 Task: Resource Capacity Planning Template.
Action: Mouse pressed left at (173, 155)
Screenshot: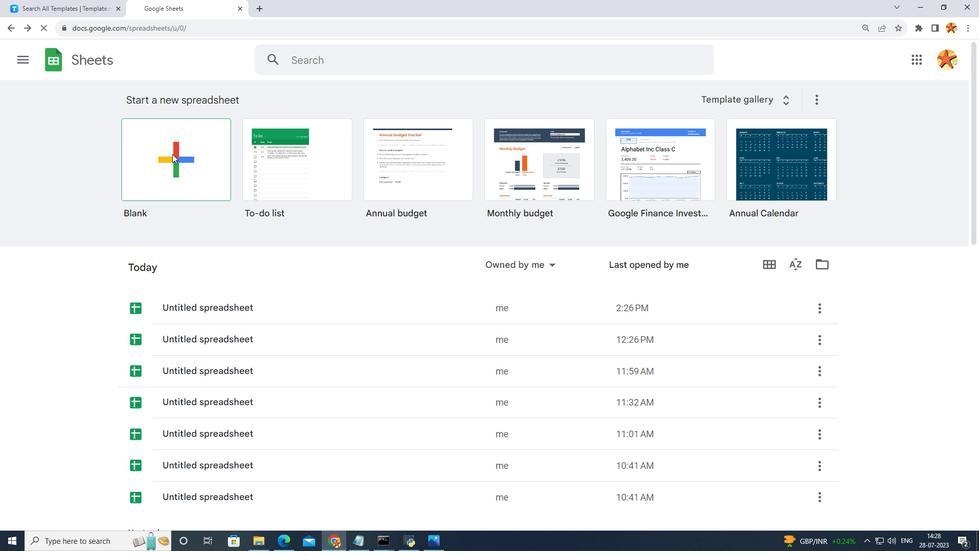 
Action: Mouse moved to (210, 155)
Screenshot: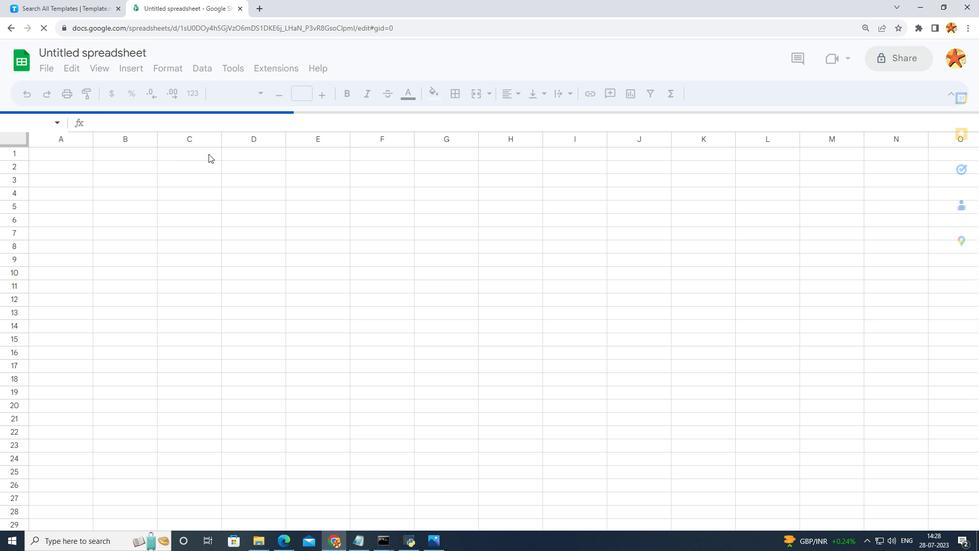 
Action: Mouse pressed left at (210, 155)
Screenshot: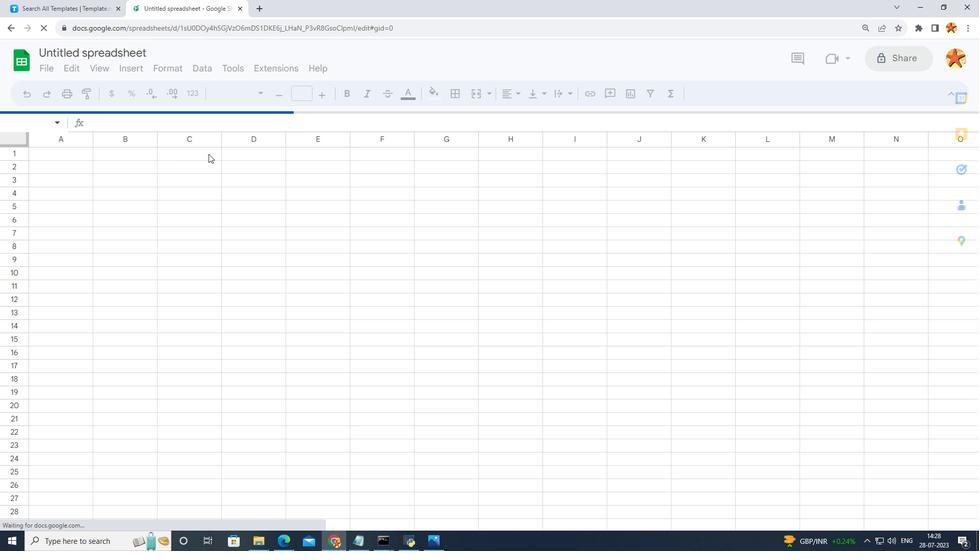 
Action: Mouse moved to (236, 157)
Screenshot: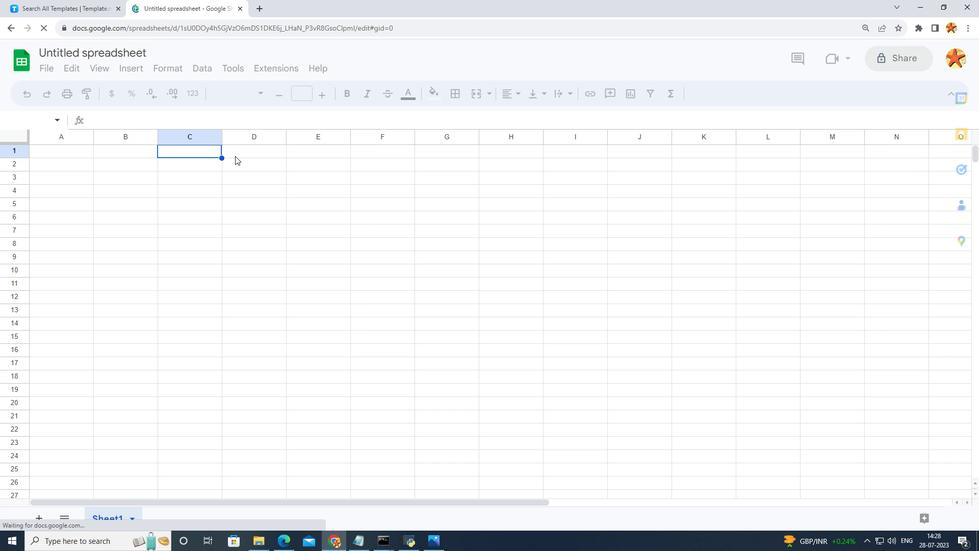 
Action: Mouse pressed left at (236, 157)
Screenshot: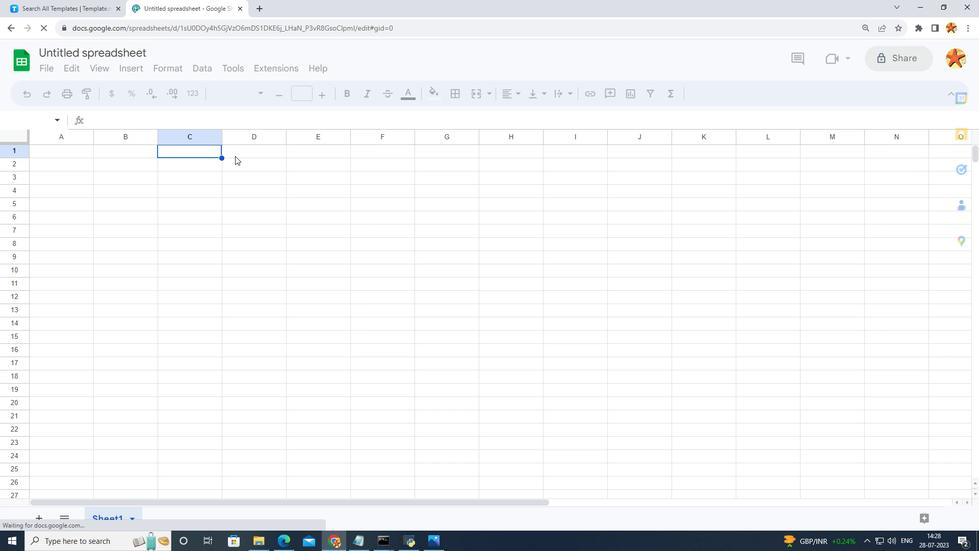 
Action: Mouse moved to (117, 159)
Screenshot: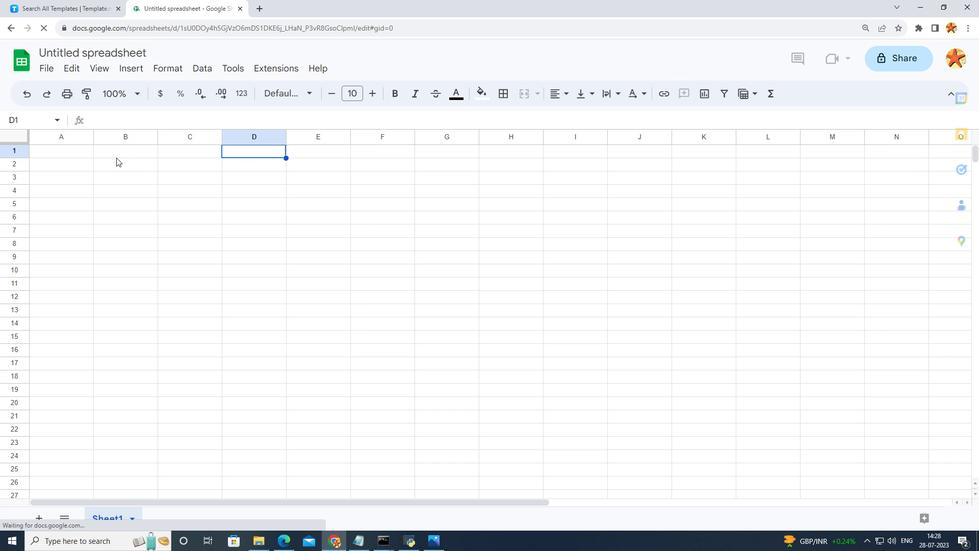 
Action: Mouse pressed left at (117, 159)
Screenshot: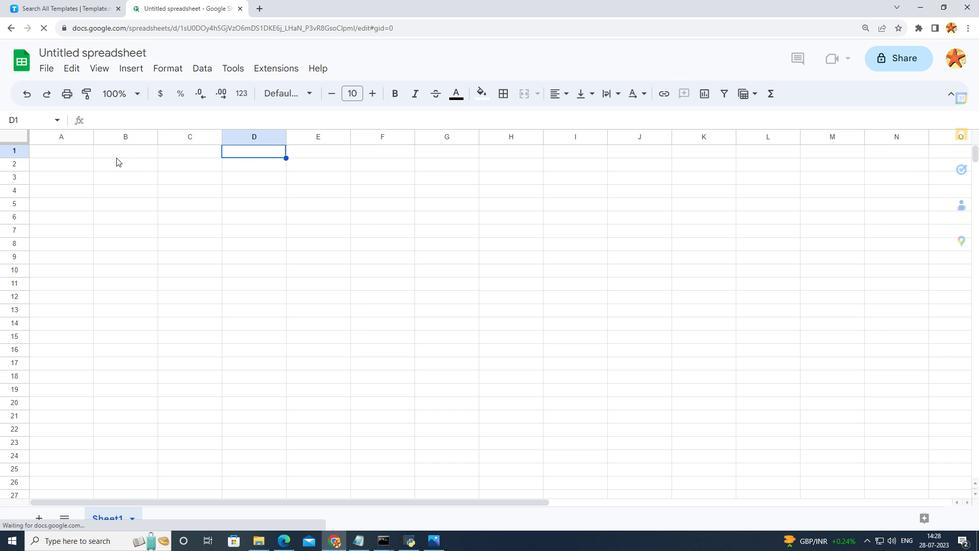 
Action: Mouse moved to (133, 154)
Screenshot: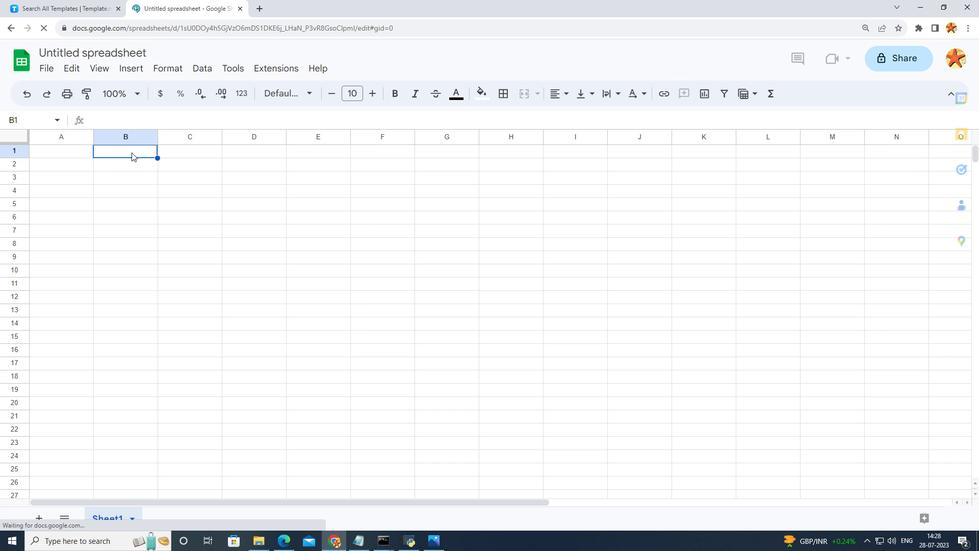 
Action: Mouse pressed left at (133, 154)
Screenshot: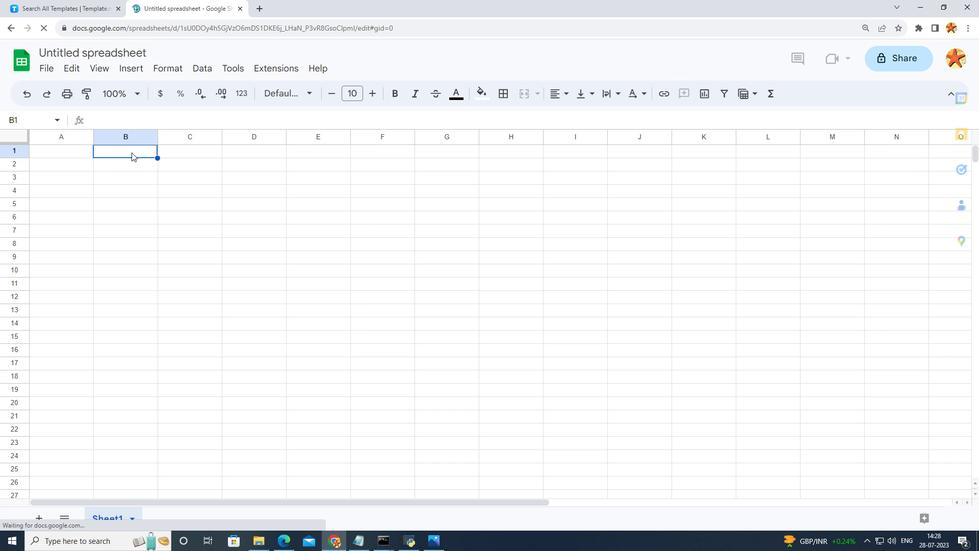 
Action: Mouse pressed left at (133, 154)
Screenshot: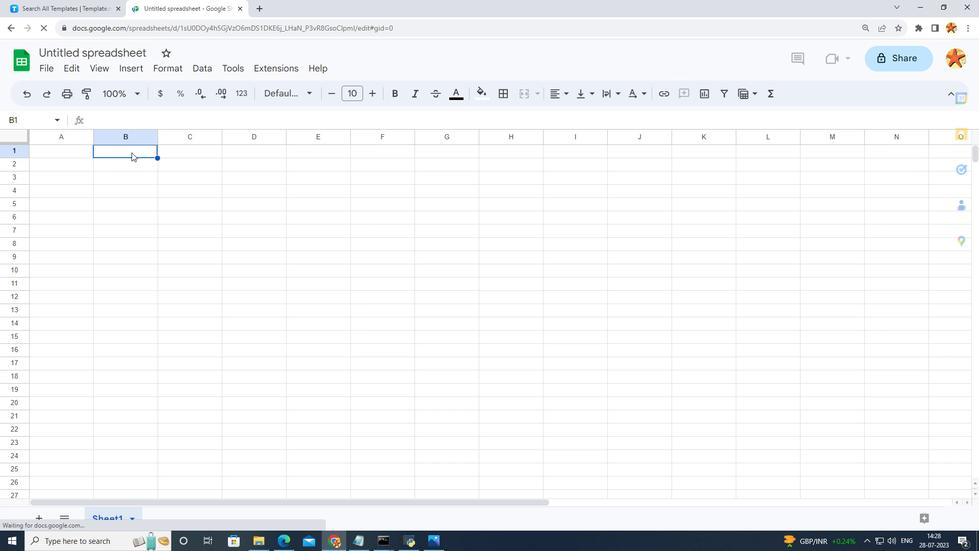 
Action: Mouse moved to (134, 153)
Screenshot: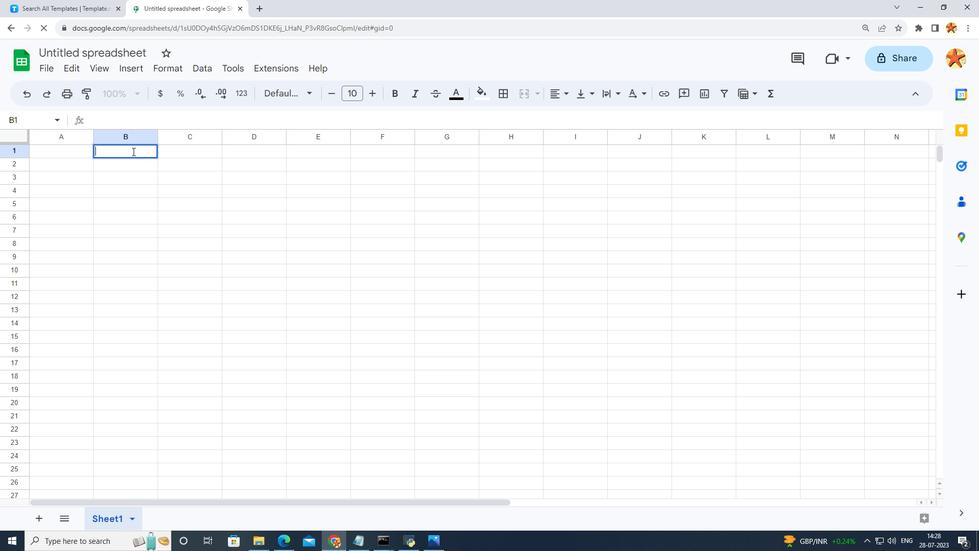 
Action: Key pressed <Key.caps_lock>RESOURCE
Screenshot: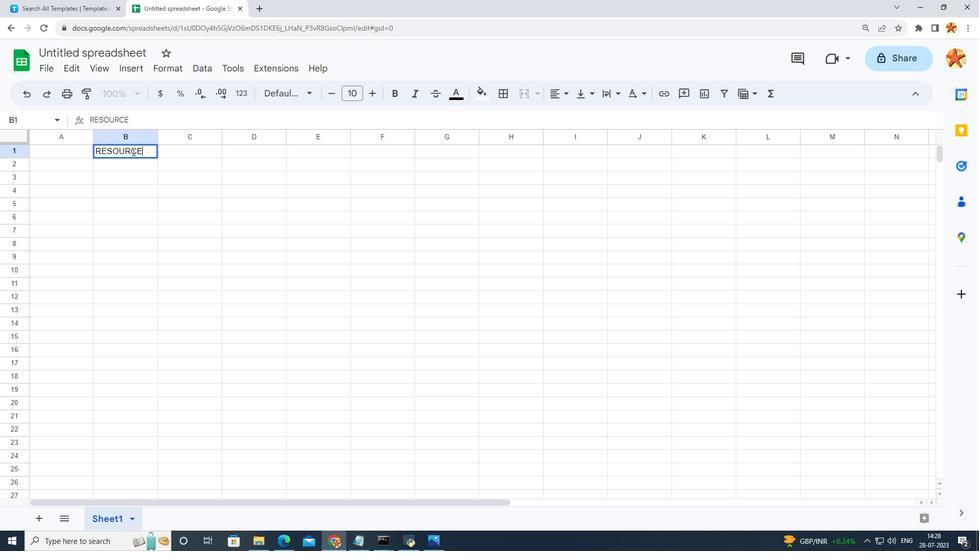 
Action: Mouse moved to (134, 156)
Screenshot: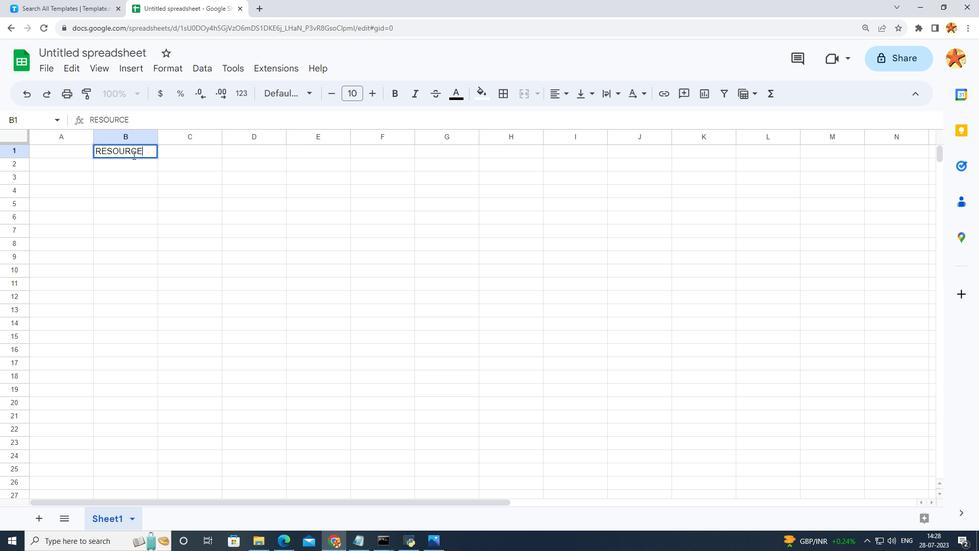 
Action: Key pressed <Key.backspace><Key.backspace><Key.backspace><Key.backspace><Key.backspace><Key.backspace><Key.backspace>
Screenshot: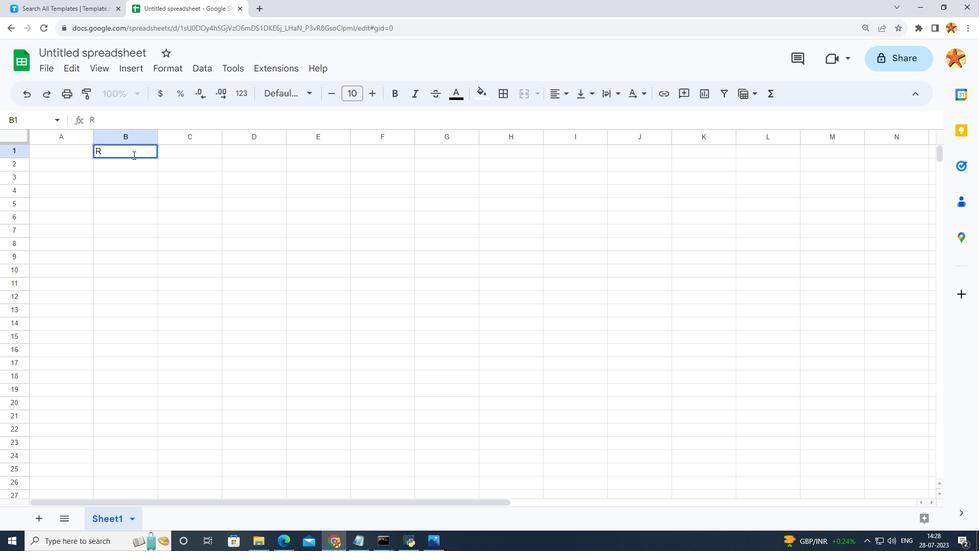 
Action: Mouse moved to (222, 156)
Screenshot: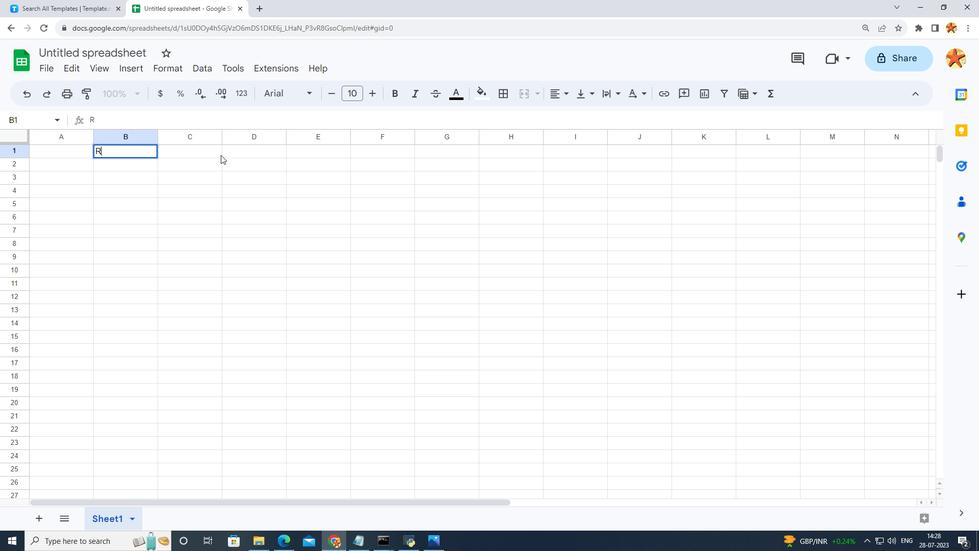 
Action: Key pressed <Key.backspace>
Screenshot: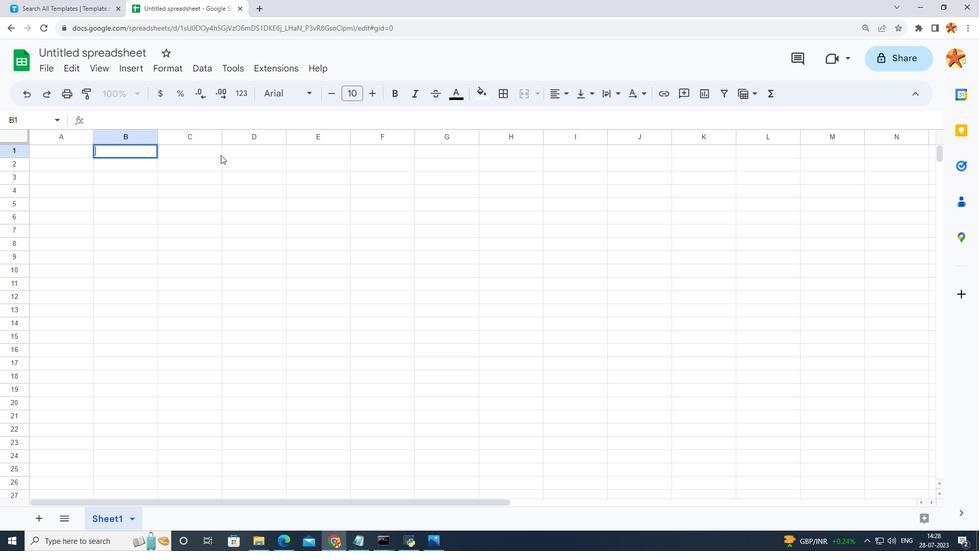 
Action: Mouse moved to (130, 167)
Screenshot: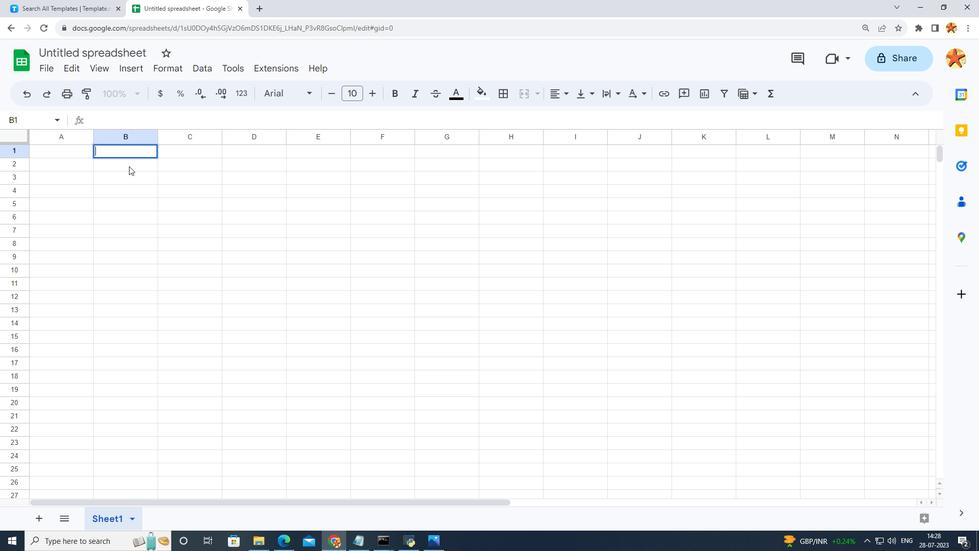 
Action: Mouse pressed left at (130, 167)
Screenshot: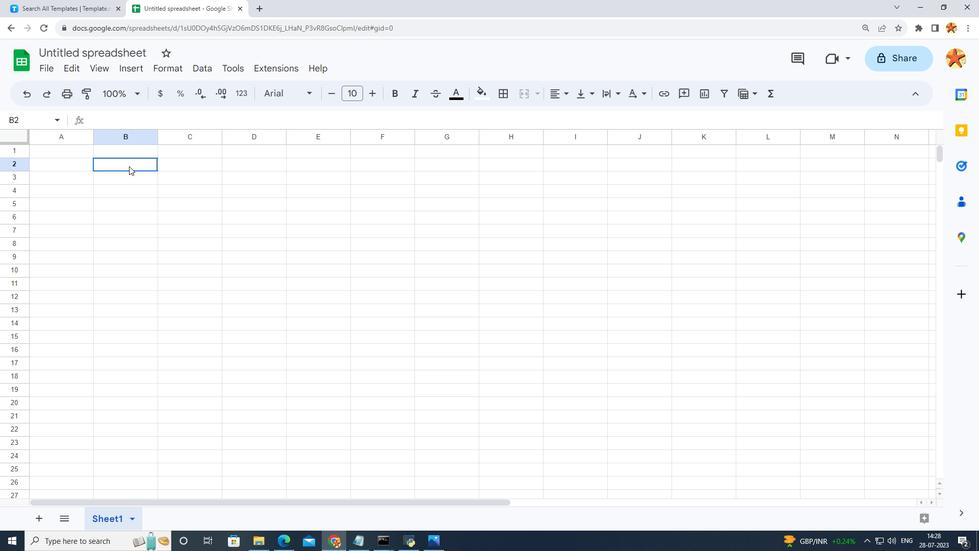 
Action: Key pressed RESOURCE
Screenshot: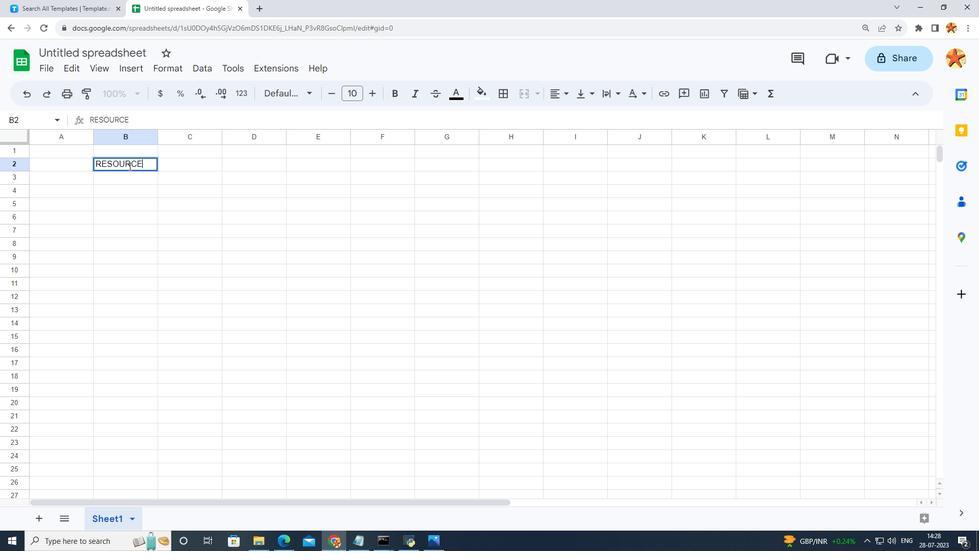 
Action: Mouse moved to (186, 162)
Screenshot: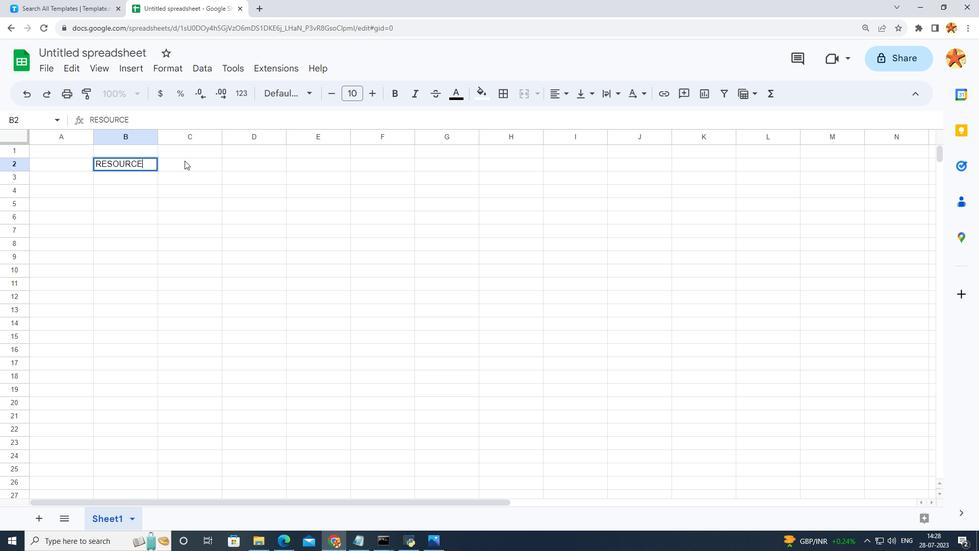
Action: Mouse pressed left at (186, 162)
Screenshot: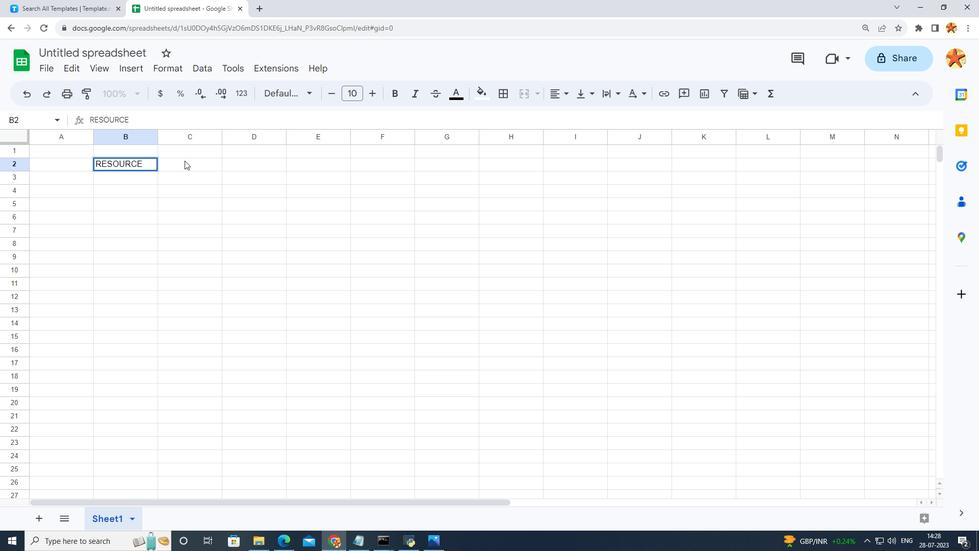 
Action: Mouse pressed left at (186, 162)
Screenshot: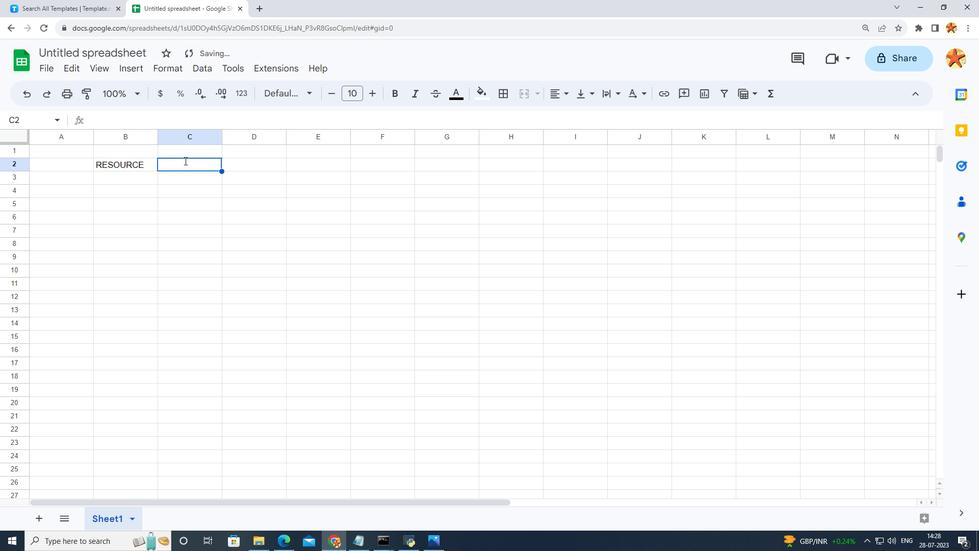
Action: Key pressed TEAM
Screenshot: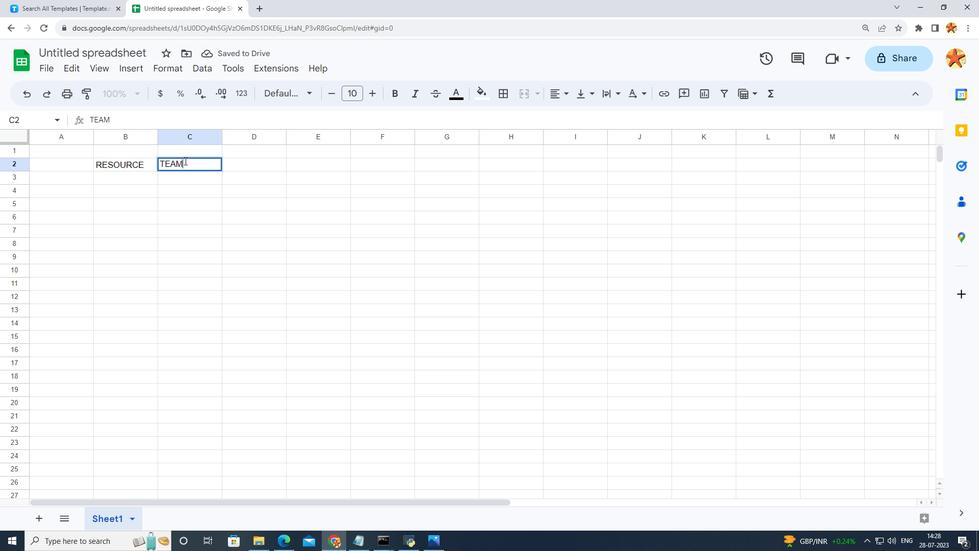 
Action: Mouse moved to (273, 168)
Screenshot: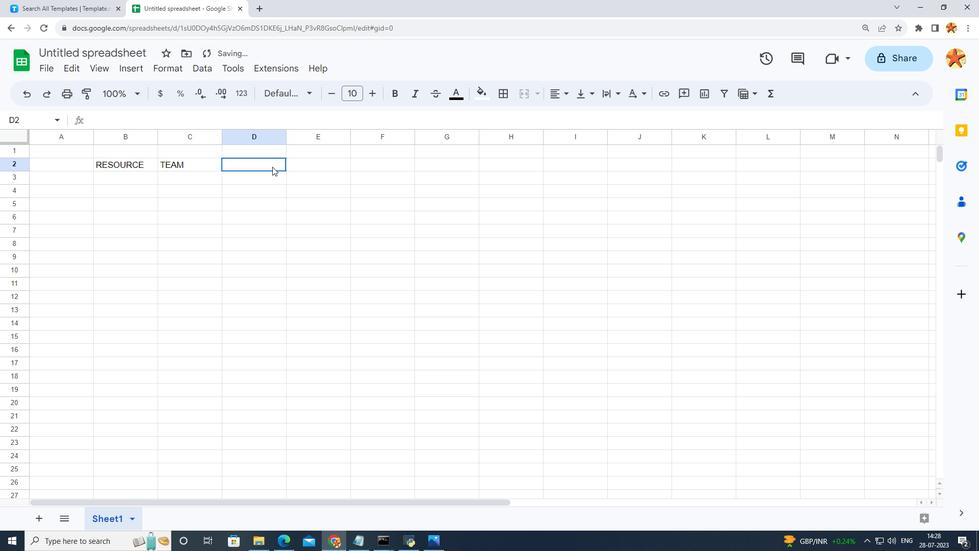 
Action: Mouse pressed left at (273, 168)
Screenshot: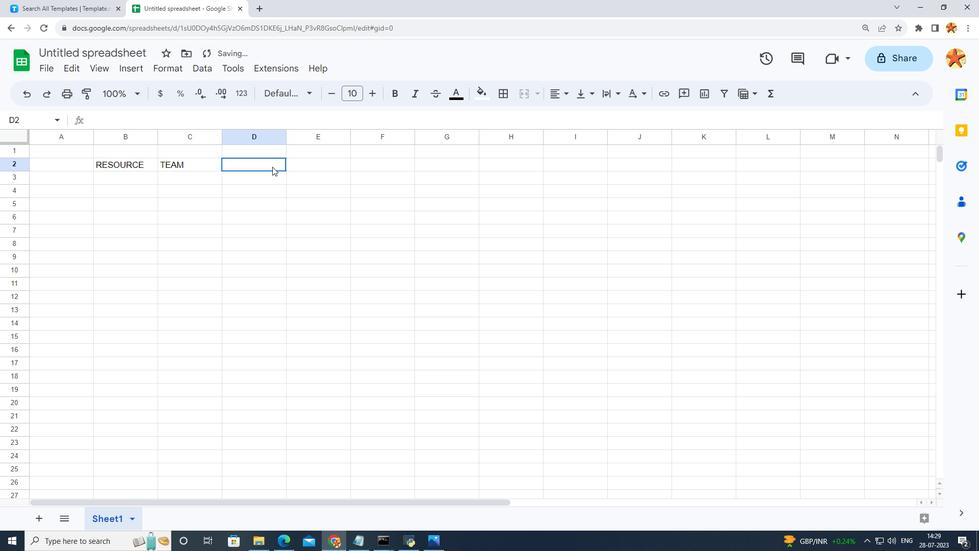 
Action: Mouse pressed left at (273, 168)
Screenshot: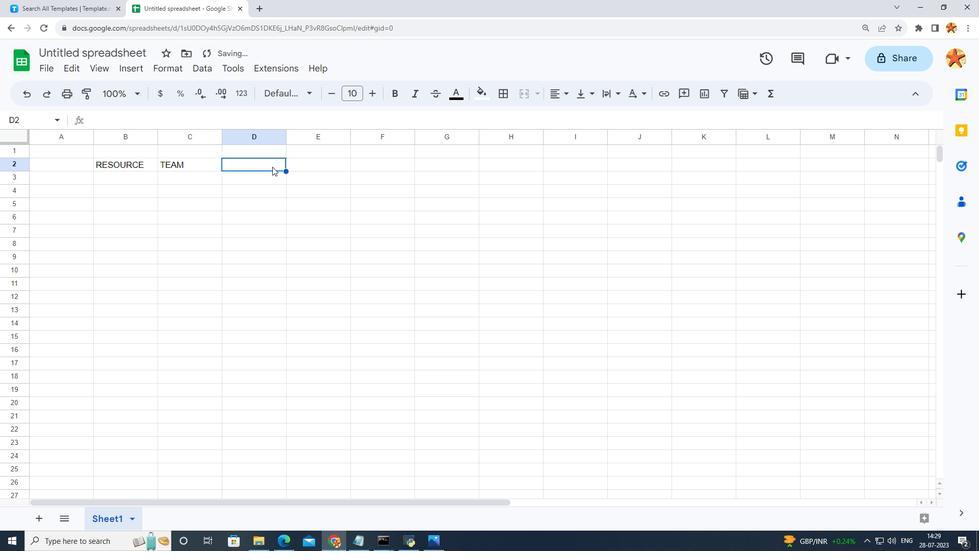 
Action: Key pressed PROJECT
Screenshot: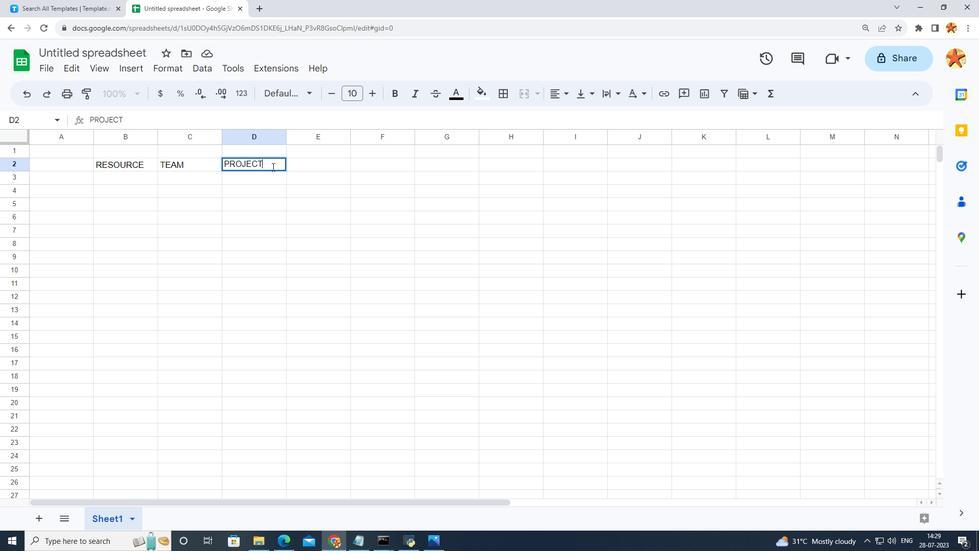 
Action: Mouse moved to (339, 166)
Screenshot: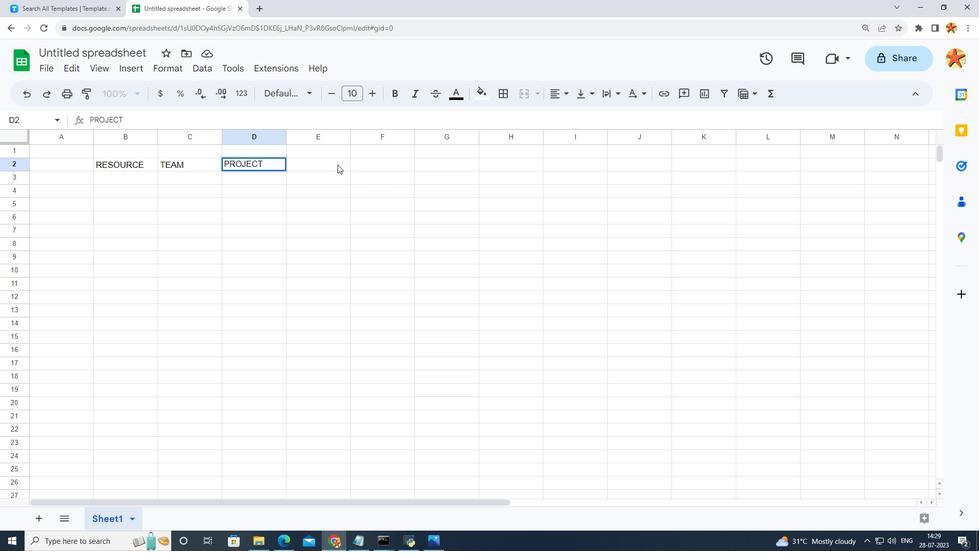 
Action: Mouse pressed left at (339, 166)
Screenshot: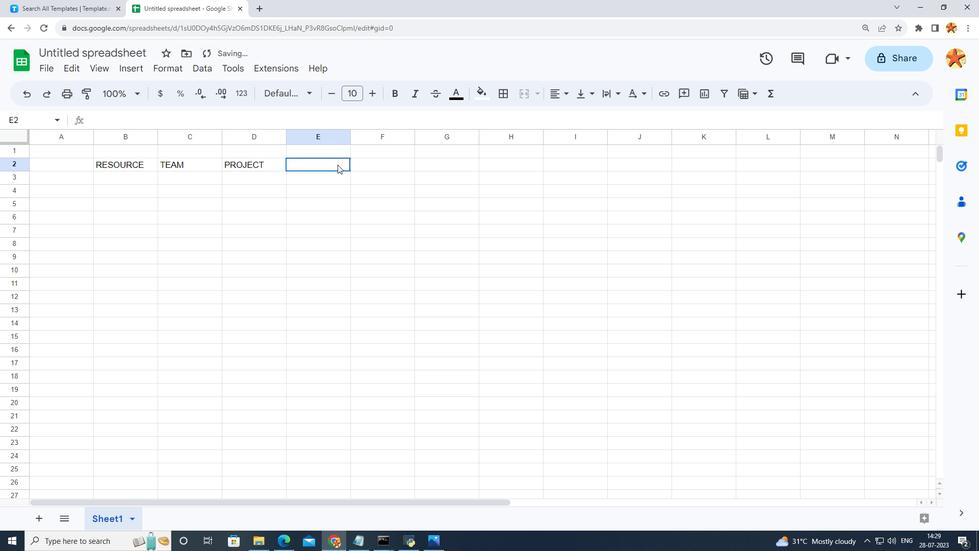 
Action: Mouse pressed left at (339, 166)
Screenshot: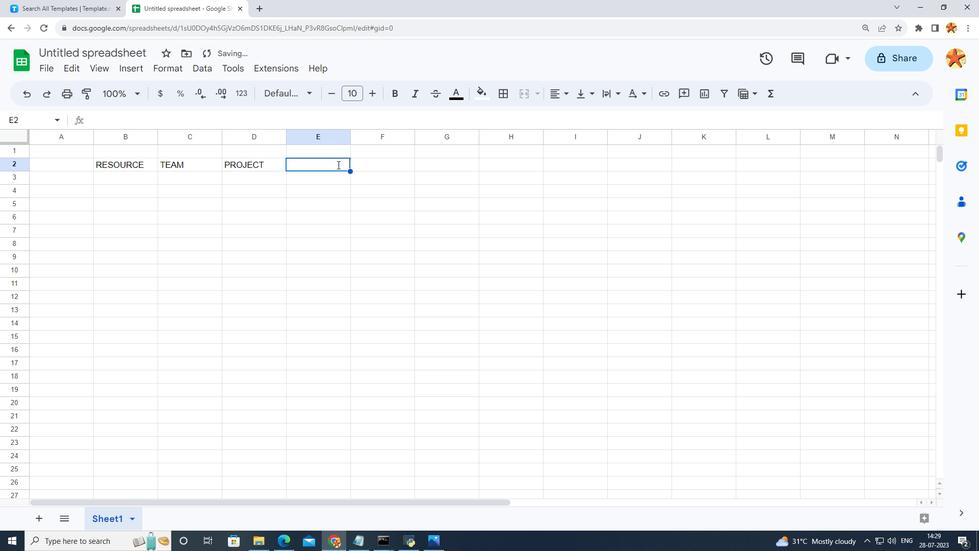 
Action: Key pressed EDFF<Key.backspace><Key.backspace><Key.backspace>FFORT<Key.shift_r><Key.shift_r><Key.shift_r><Key.shift_r>(D<Key.shift_r><Key.shift_r><Key.shift_r>)
Screenshot: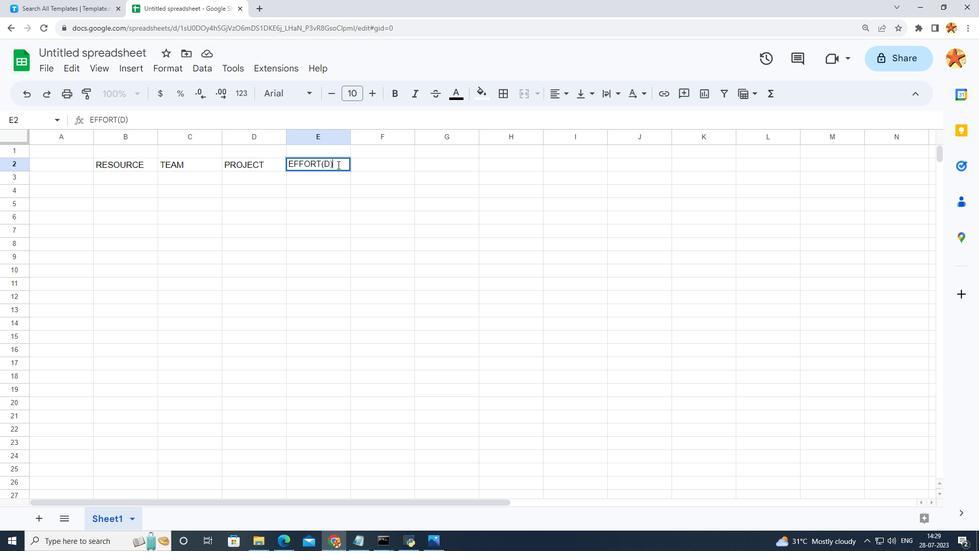 
Action: Mouse moved to (375, 170)
Screenshot: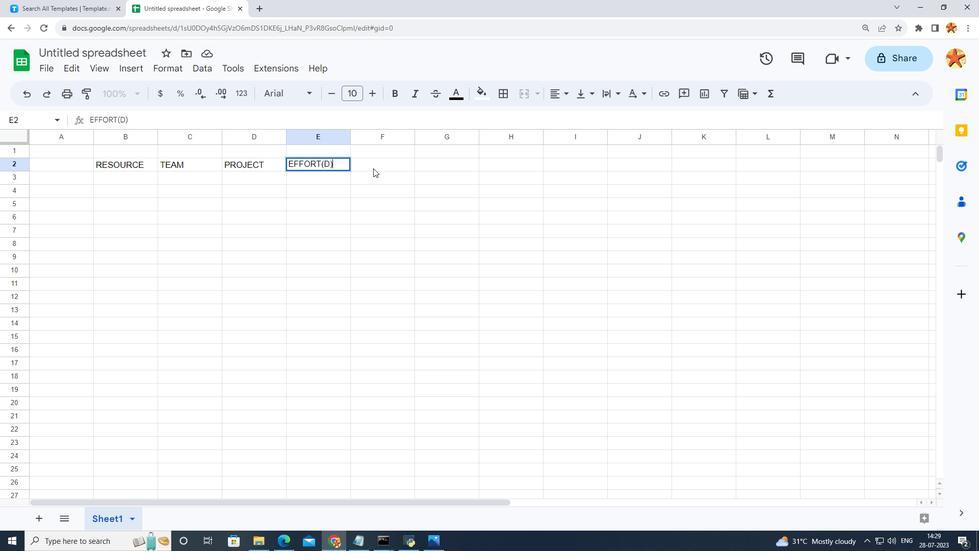 
Action: Mouse pressed left at (375, 170)
Screenshot: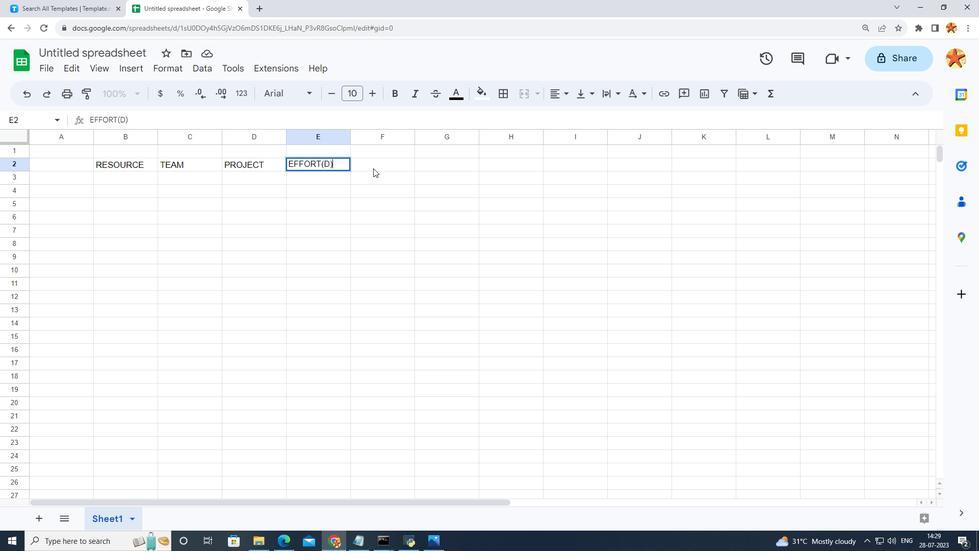 
Action: Mouse moved to (375, 169)
Screenshot: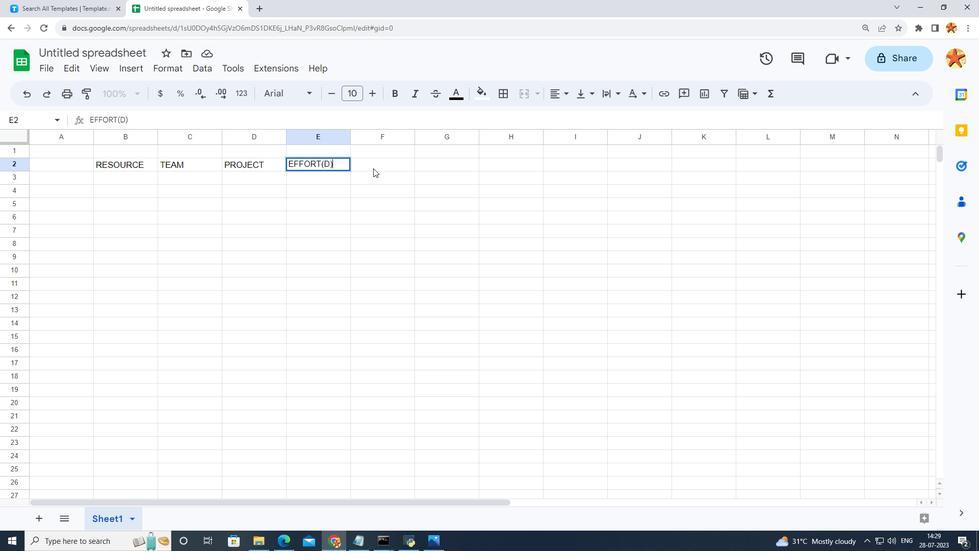 
Action: Mouse pressed left at (375, 169)
Screenshot: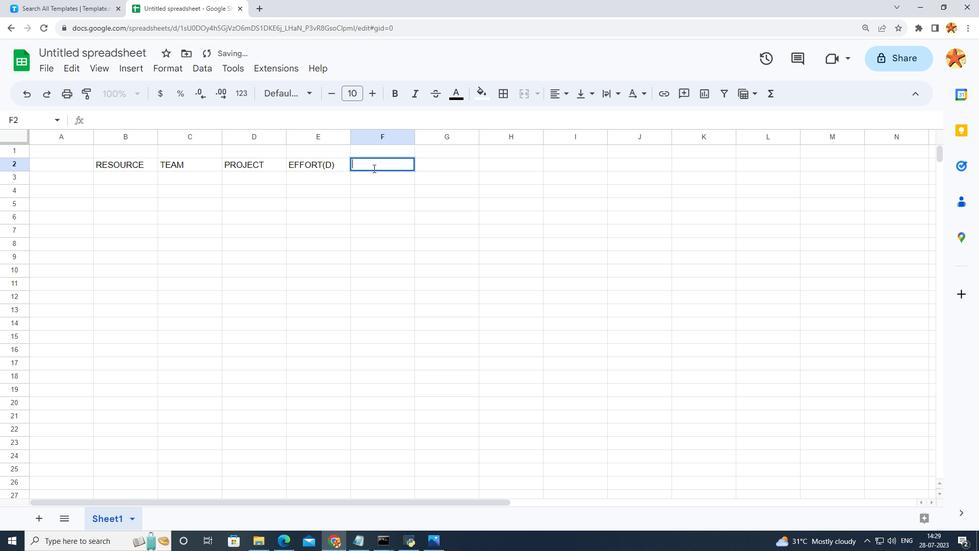 
Action: Key pressed RATE
Screenshot: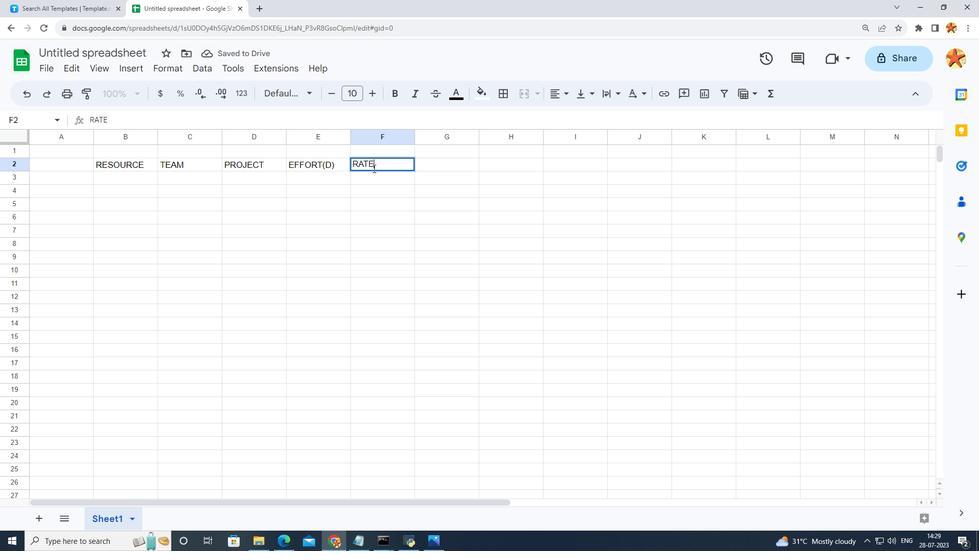 
Action: Mouse moved to (449, 166)
Screenshot: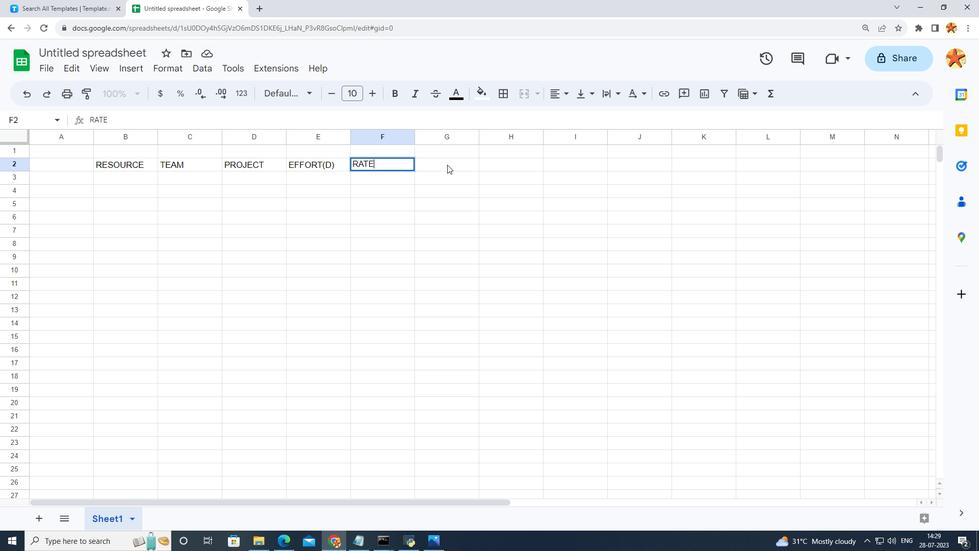 
Action: Mouse pressed left at (449, 166)
Screenshot: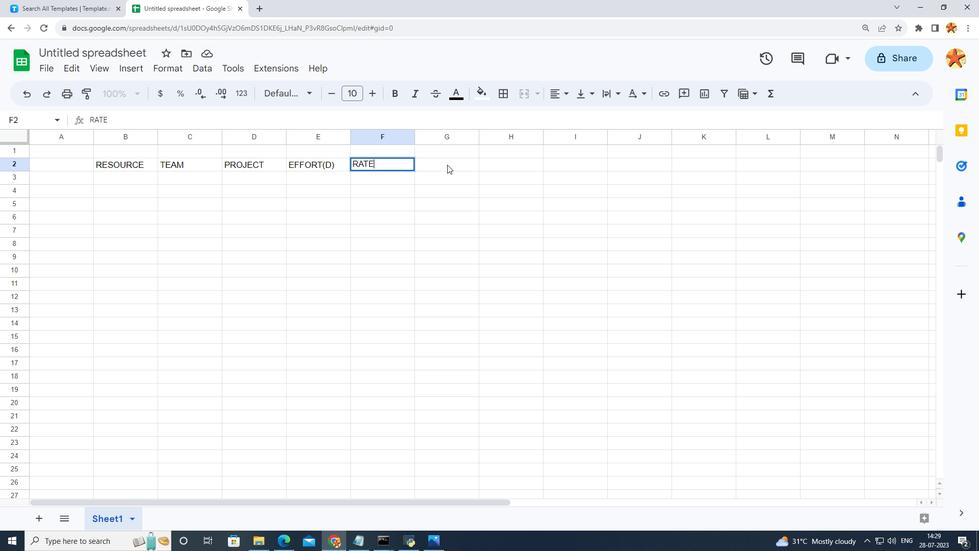 
Action: Mouse pressed left at (449, 166)
Screenshot: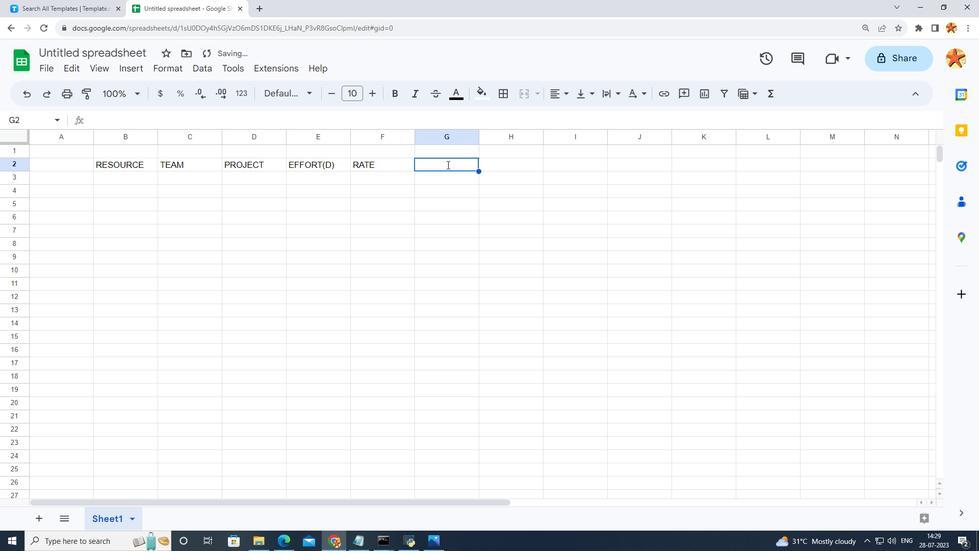 
Action: Key pressed COST
Screenshot: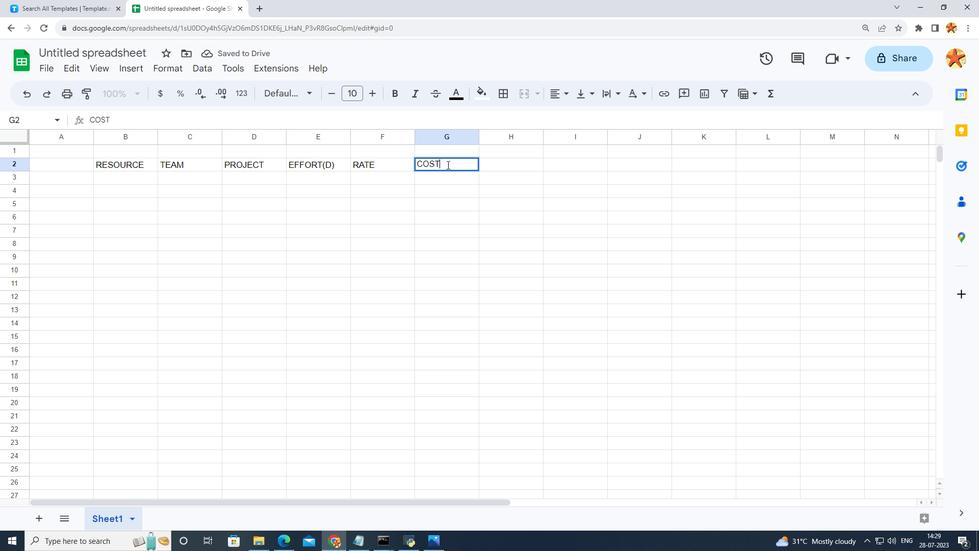 
Action: Mouse moved to (476, 254)
Screenshot: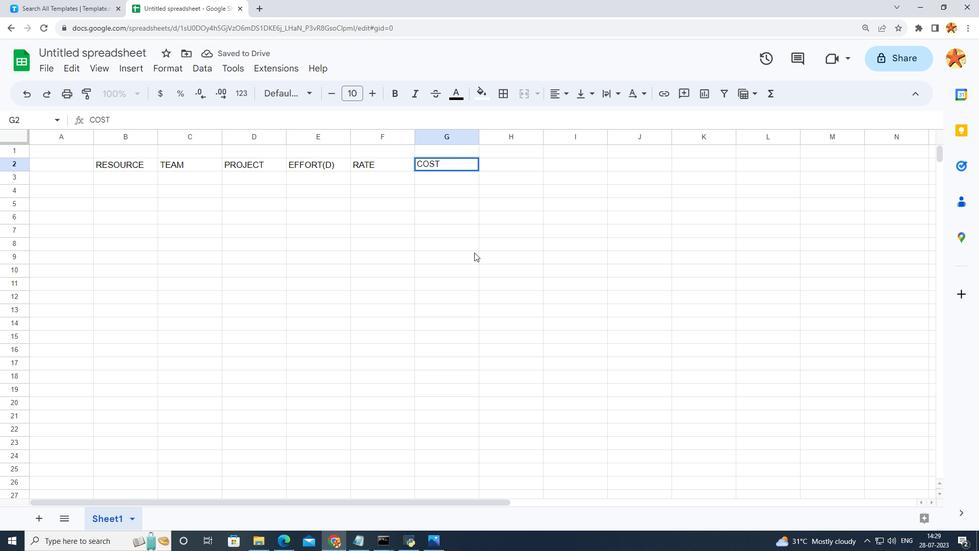 
Action: Mouse pressed left at (476, 254)
Screenshot: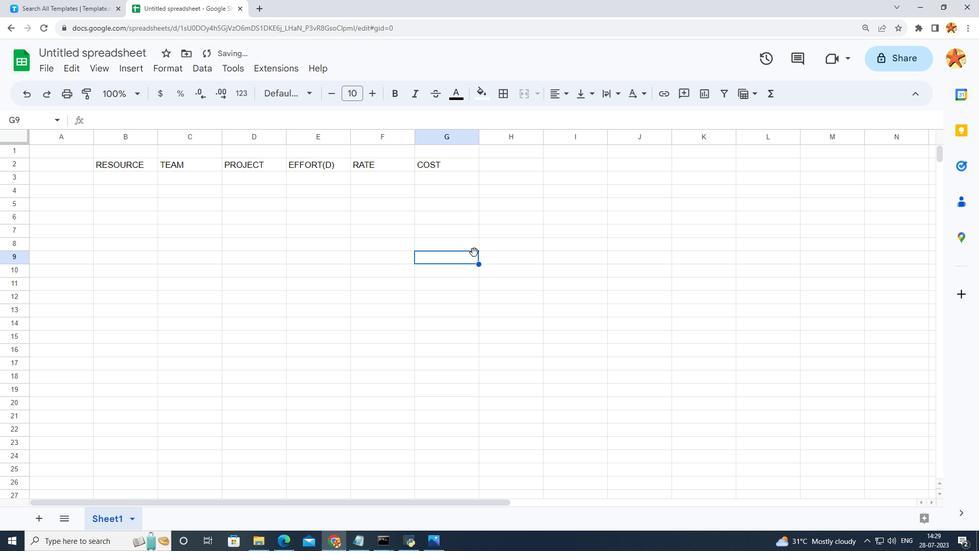 
Action: Mouse moved to (489, 161)
Screenshot: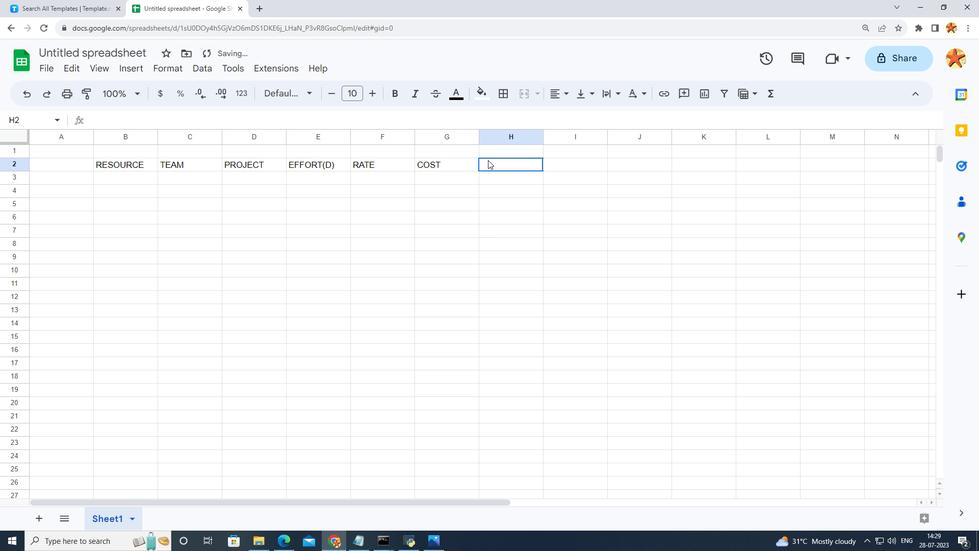
Action: Mouse pressed left at (489, 161)
Screenshot: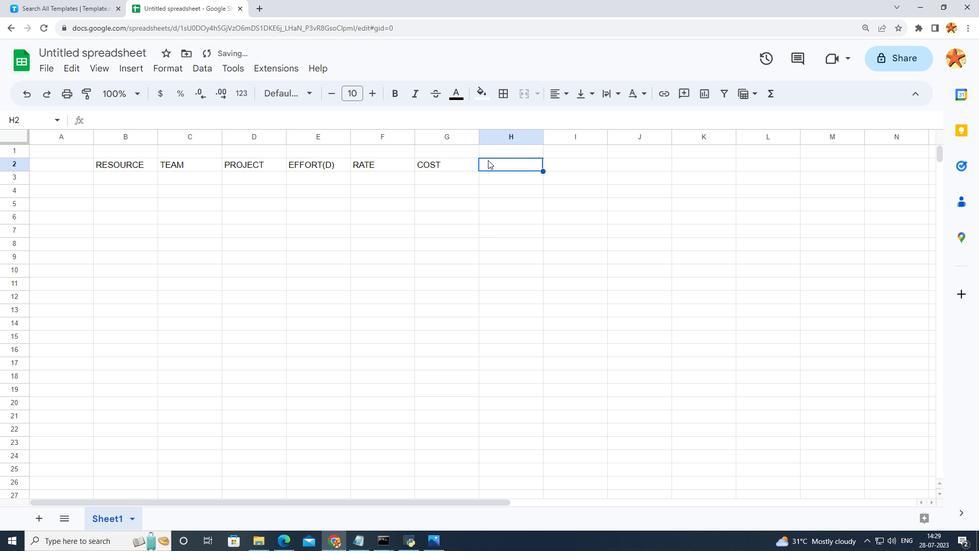 
Action: Mouse pressed left at (489, 161)
Screenshot: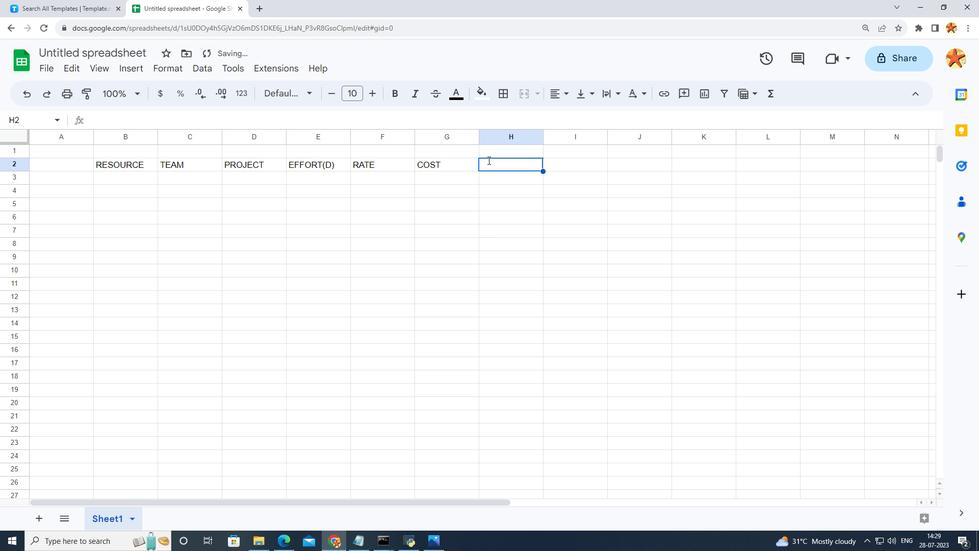 
Action: Key pressed 2<Key.backspace>3<Key.space><Key.caps_lock><Key.caps_lock>AUG<Key.space>
Screenshot: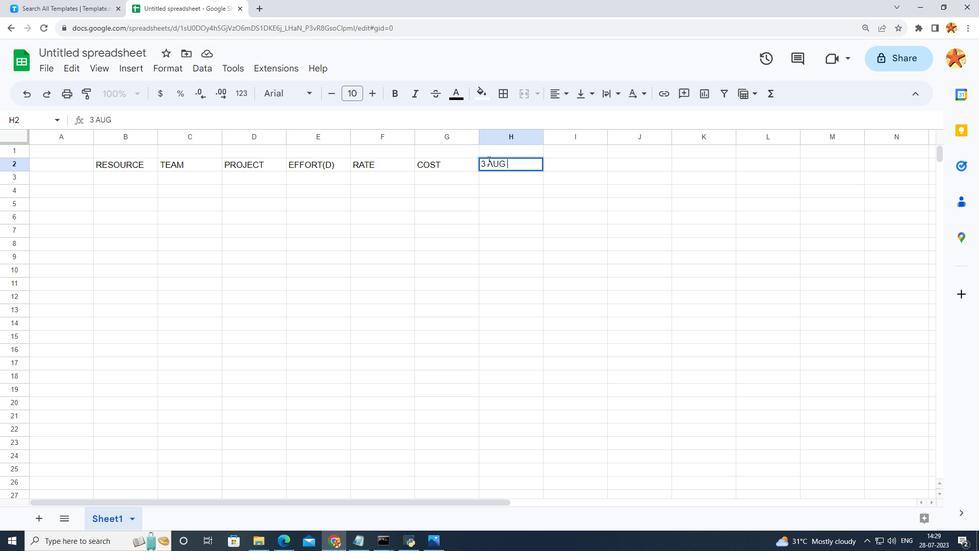
Action: Mouse moved to (542, 169)
Screenshot: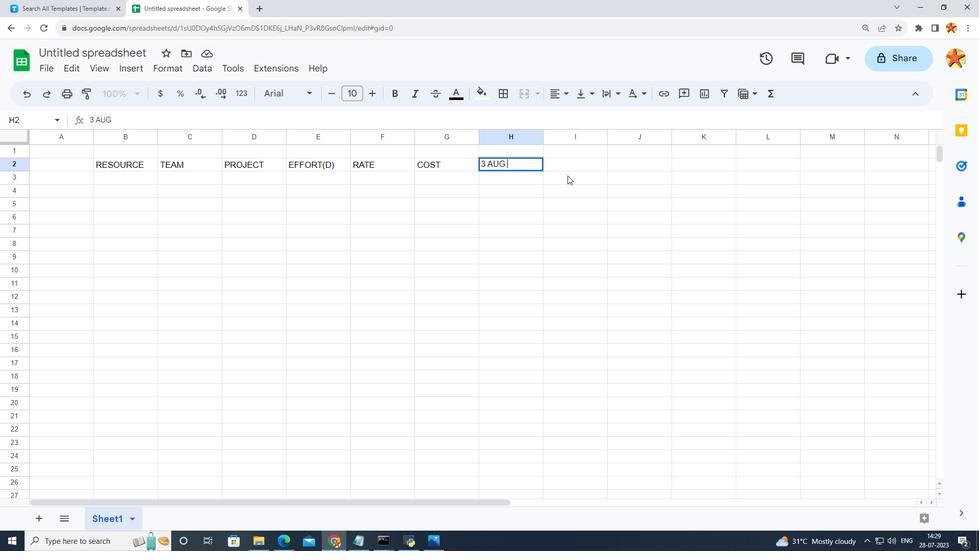 
Action: Mouse pressed left at (542, 169)
Screenshot: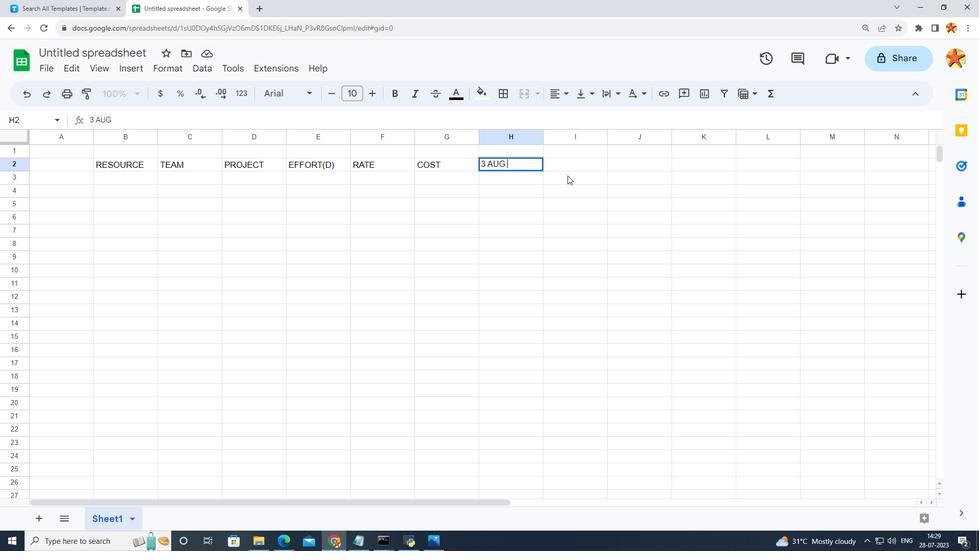 
Action: Mouse moved to (564, 156)
Screenshot: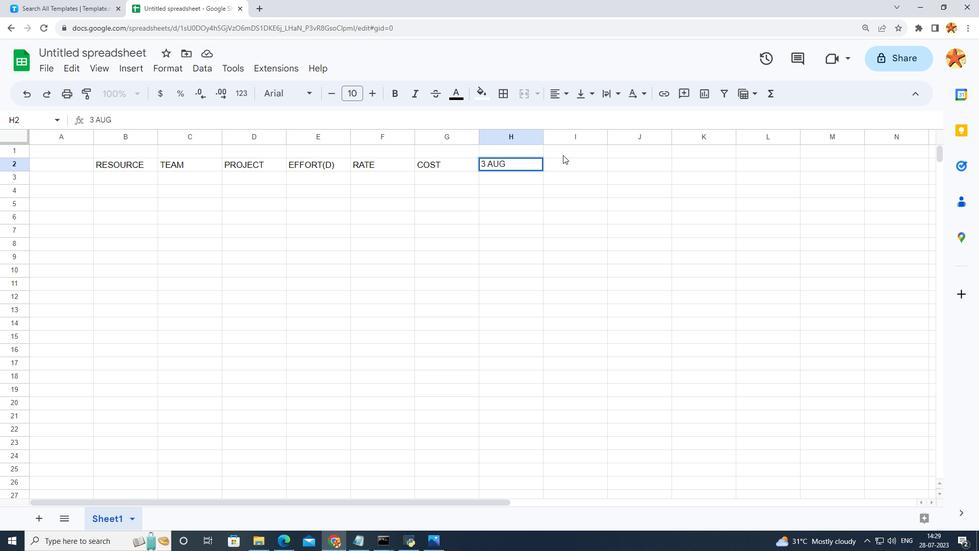 
Action: Mouse pressed left at (564, 156)
Screenshot: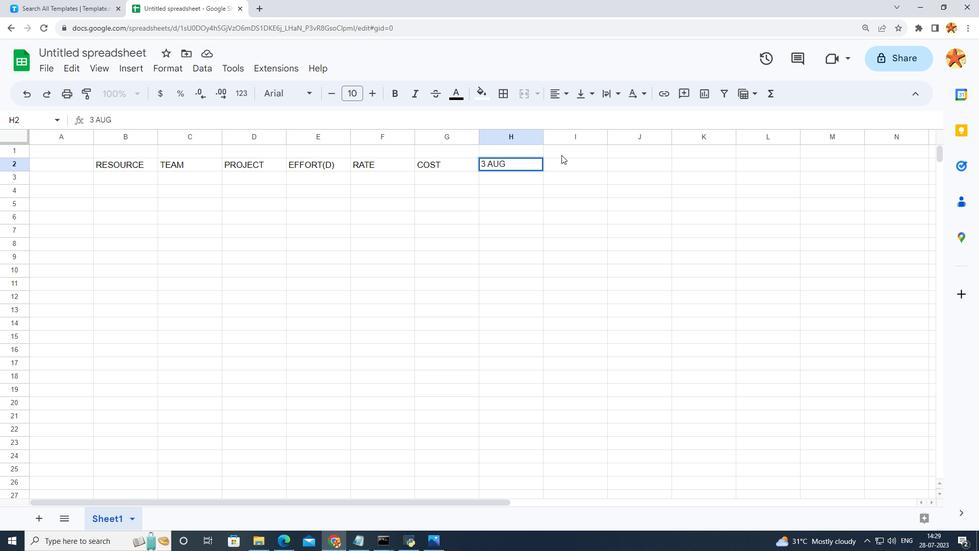 
Action: Mouse moved to (558, 162)
Screenshot: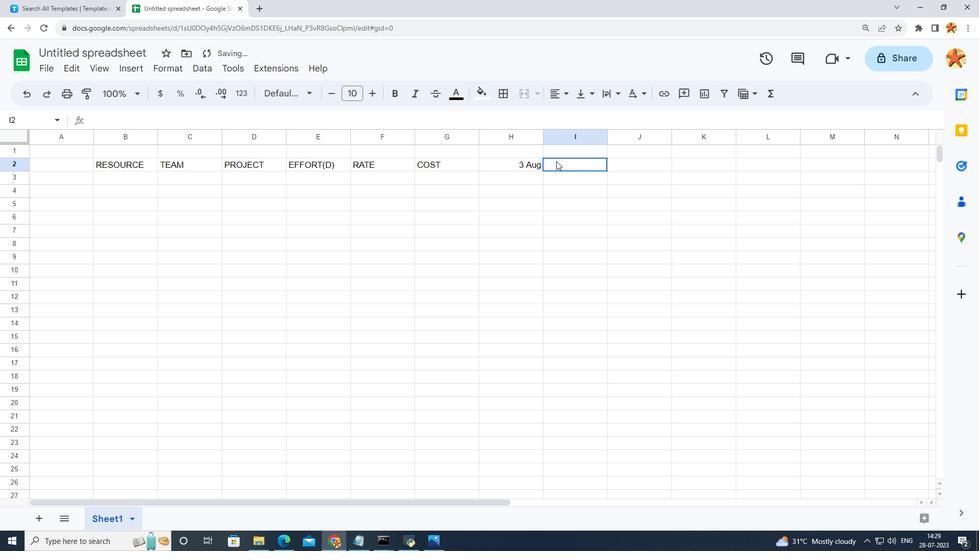 
Action: Mouse pressed left at (558, 162)
Screenshot: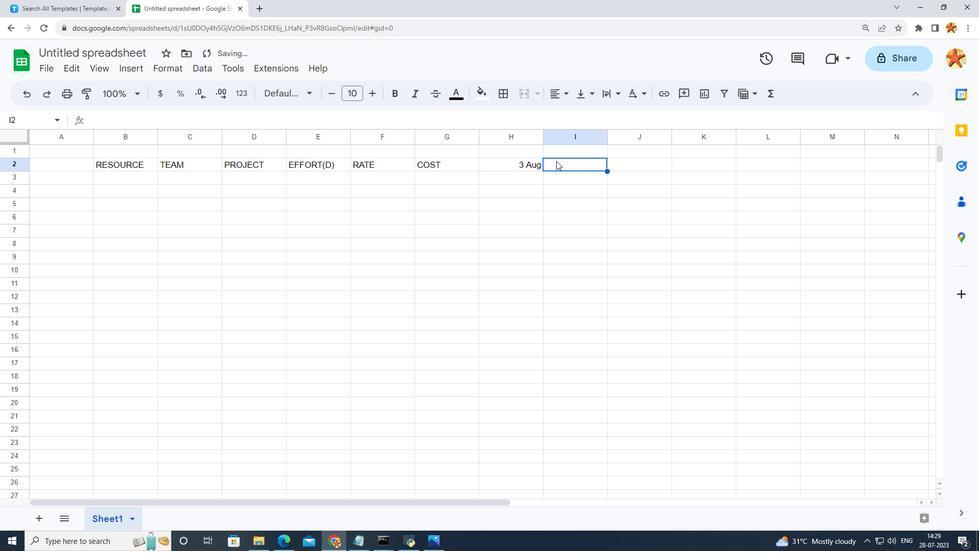 
Action: Mouse pressed left at (558, 162)
Screenshot: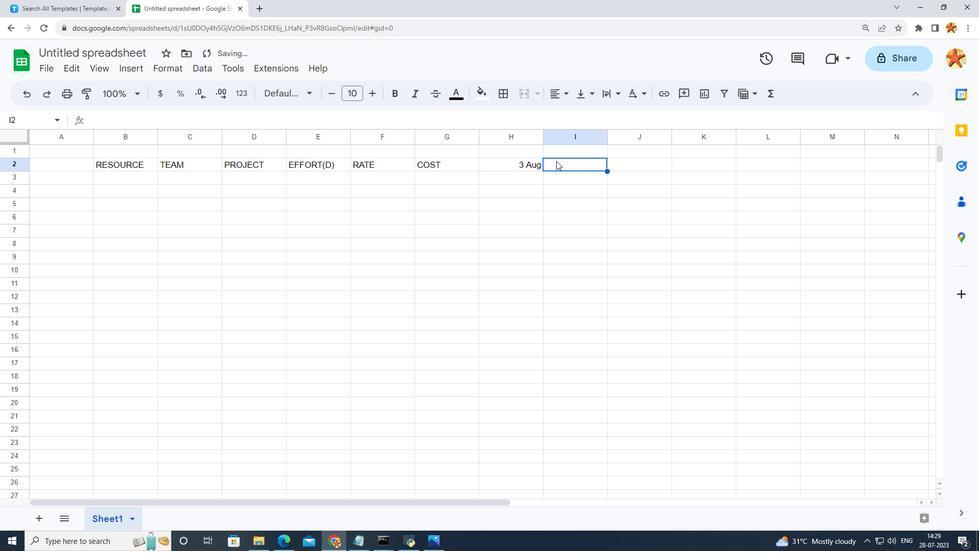 
Action: Mouse pressed left at (558, 162)
Screenshot: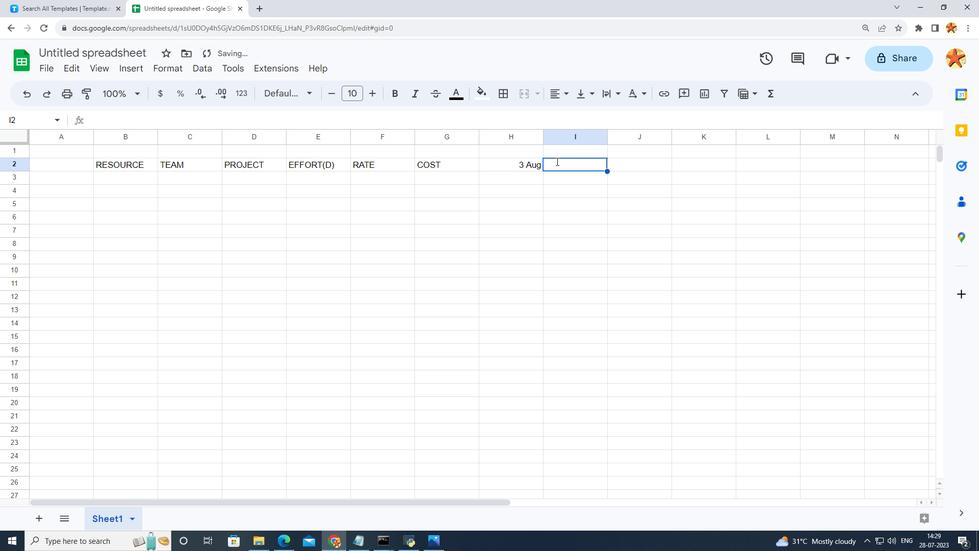 
Action: Key pressed 10<Key.space>AUG
Screenshot: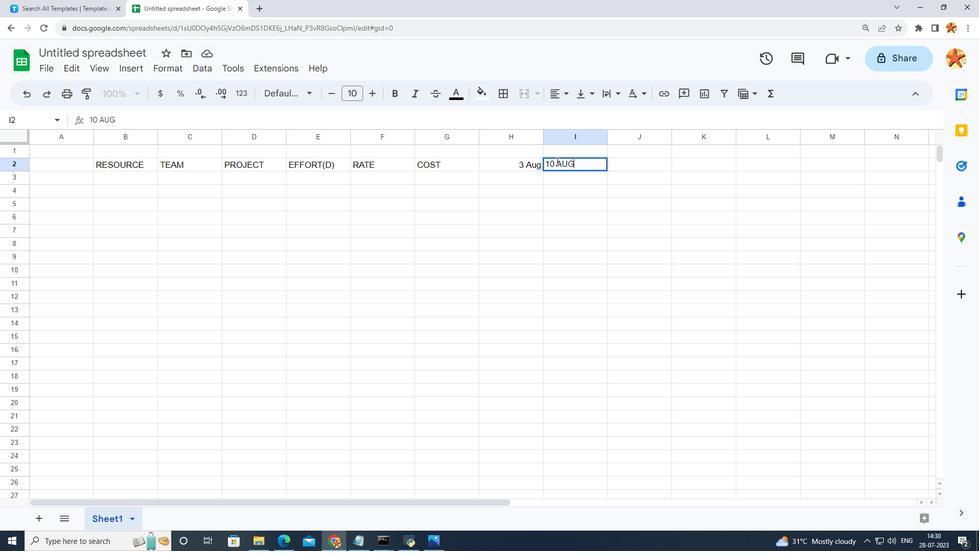 
Action: Mouse moved to (538, 263)
Screenshot: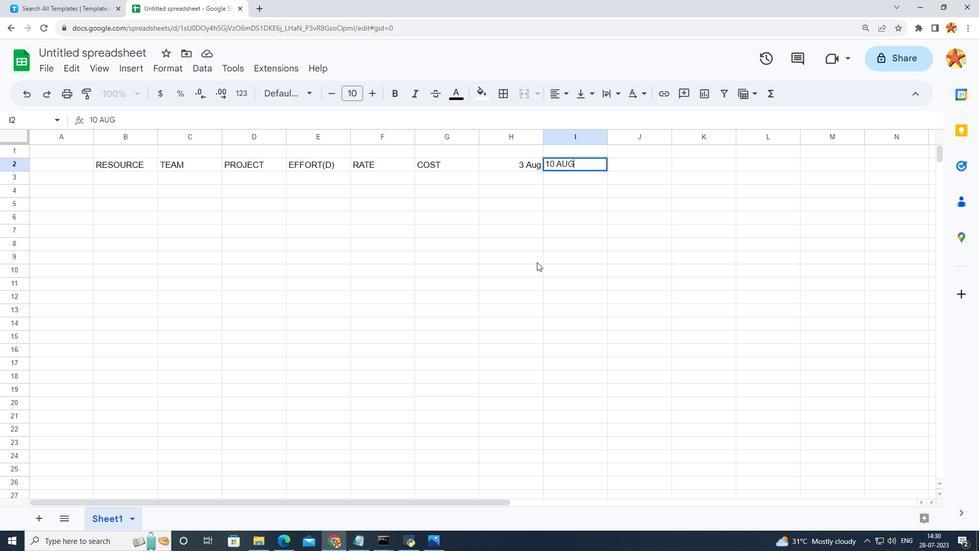 
Action: Mouse pressed left at (538, 263)
Screenshot: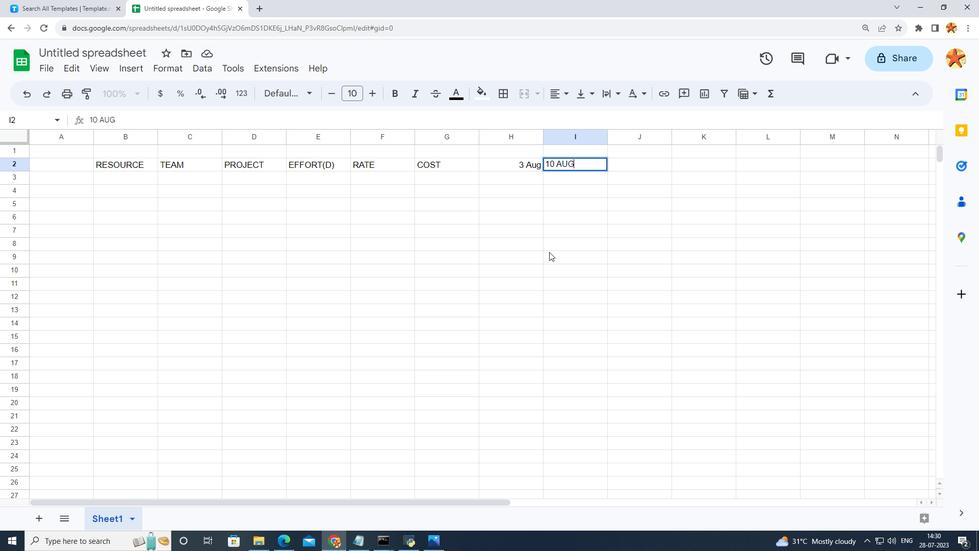 
Action: Mouse moved to (639, 161)
Screenshot: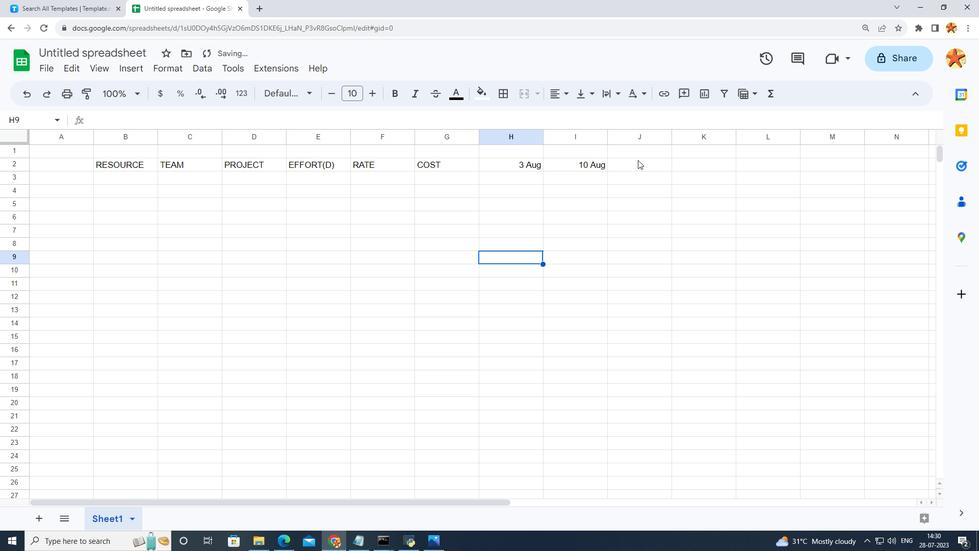 
Action: Mouse pressed left at (639, 161)
Screenshot: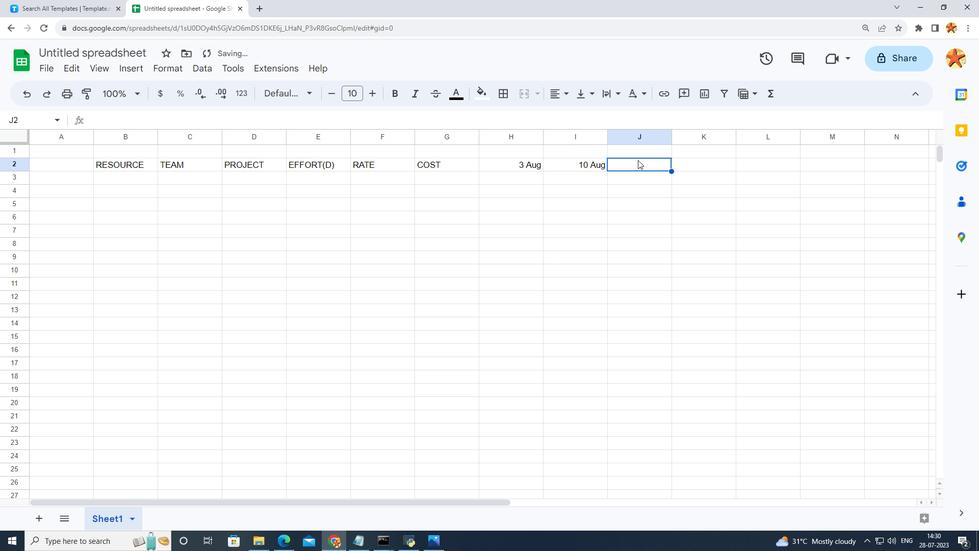 
Action: Mouse pressed left at (639, 161)
Screenshot: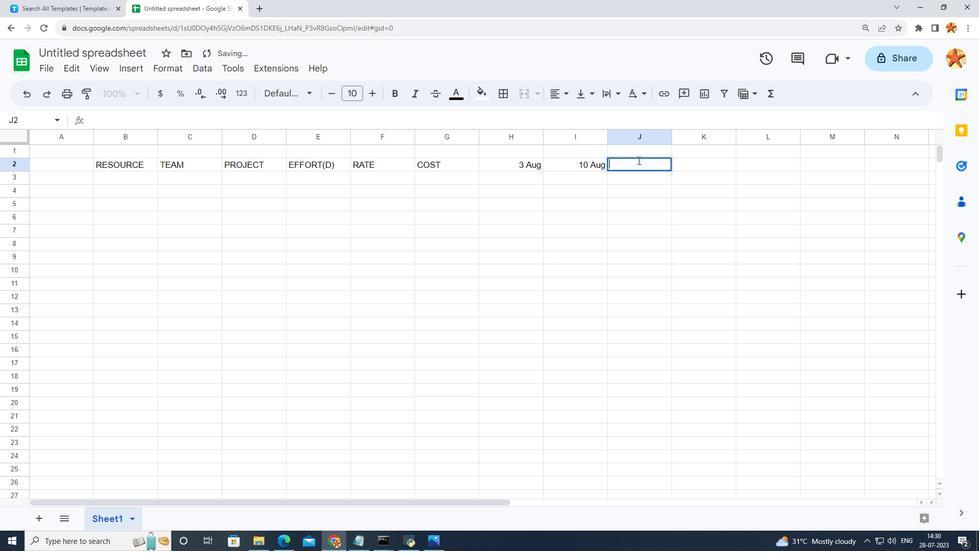
Action: Key pressed 17<Key.space>
Screenshot: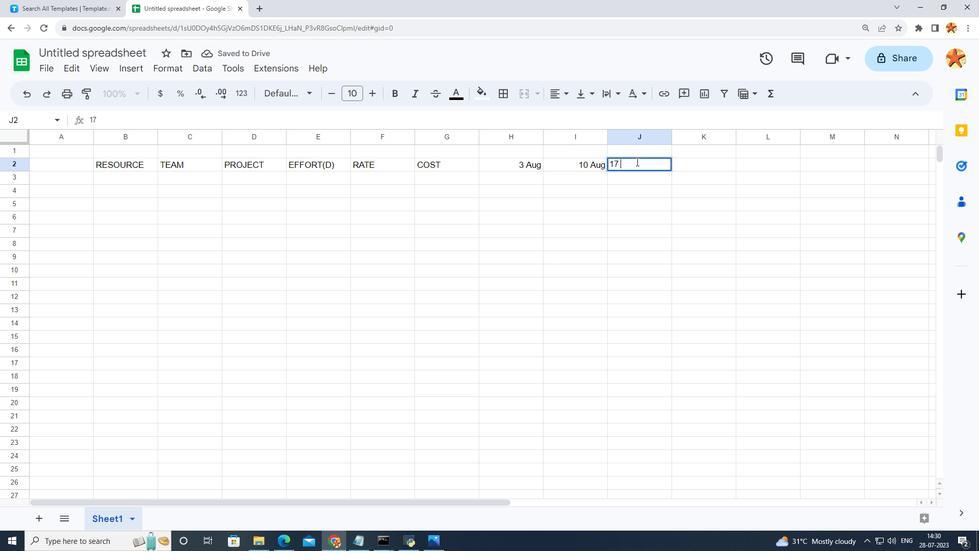 
Action: Mouse moved to (602, 166)
Screenshot: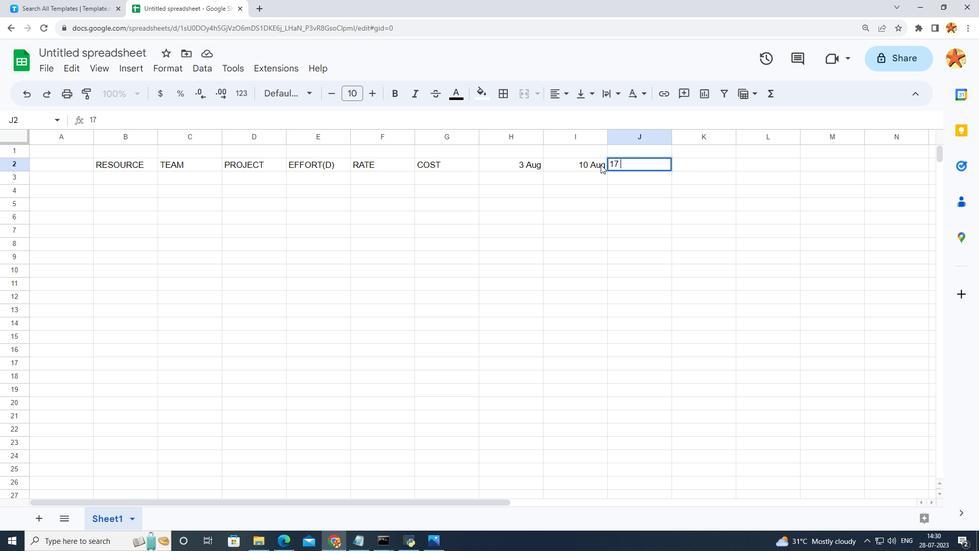 
Action: Mouse pressed left at (602, 166)
Screenshot: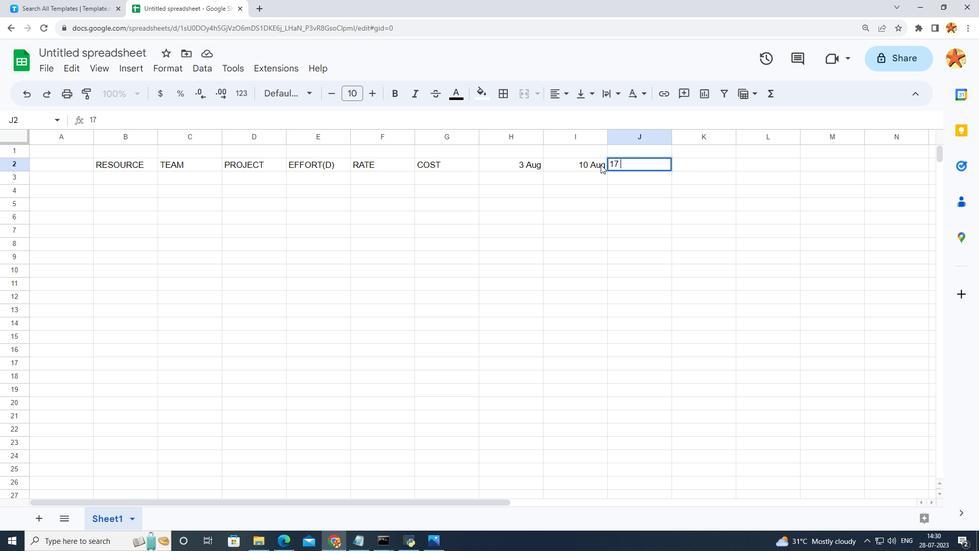
Action: Key pressed <Key.backspace>
Screenshot: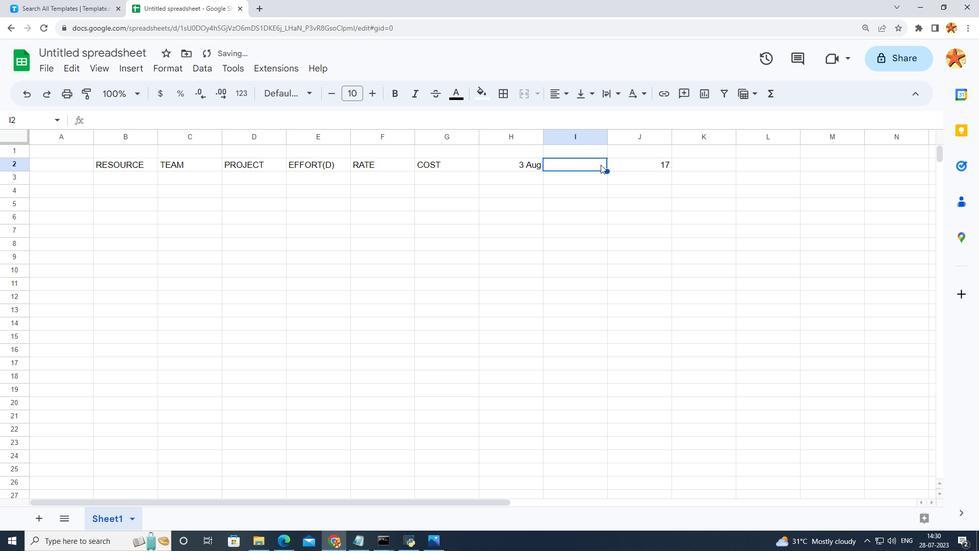 
Action: Mouse moved to (513, 166)
Screenshot: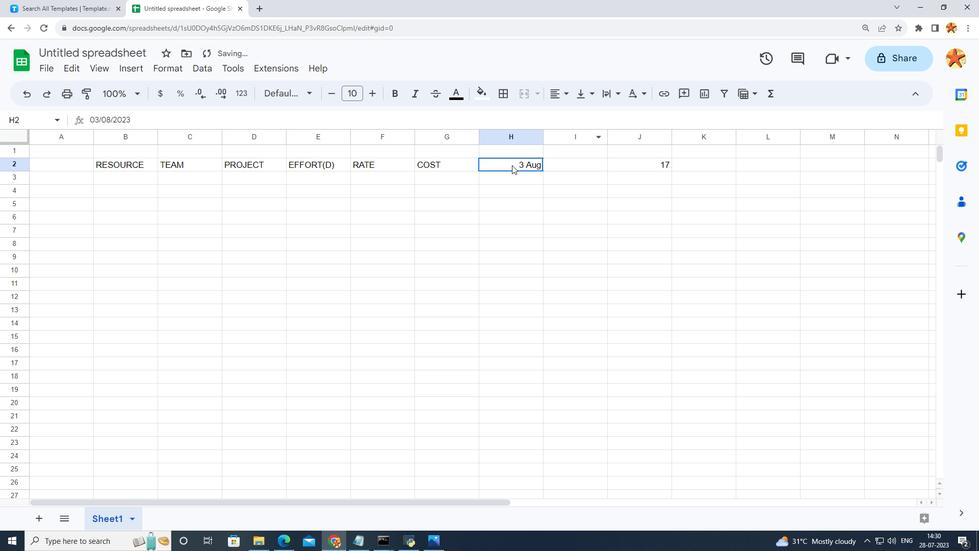 
Action: Mouse pressed left at (513, 166)
Screenshot: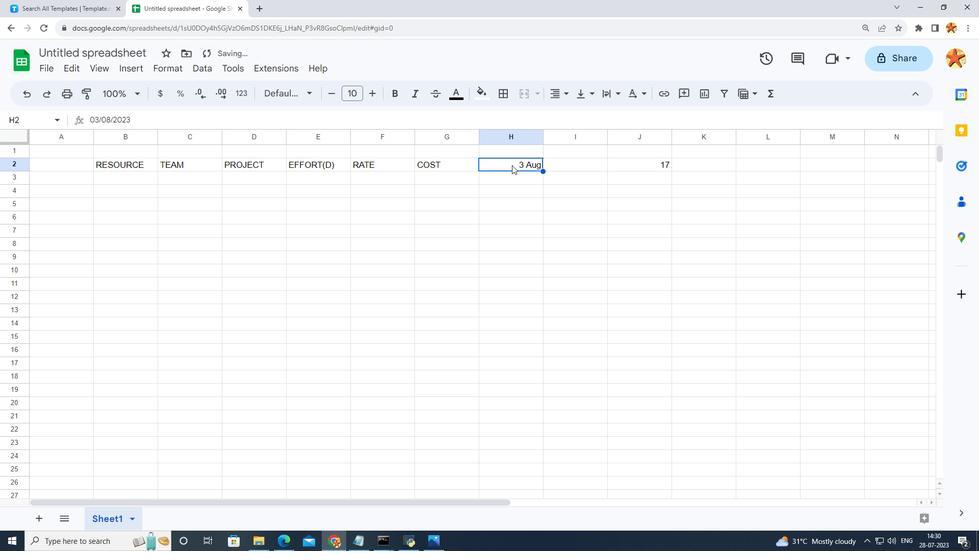 
Action: Key pressed <Key.backspace>
Screenshot: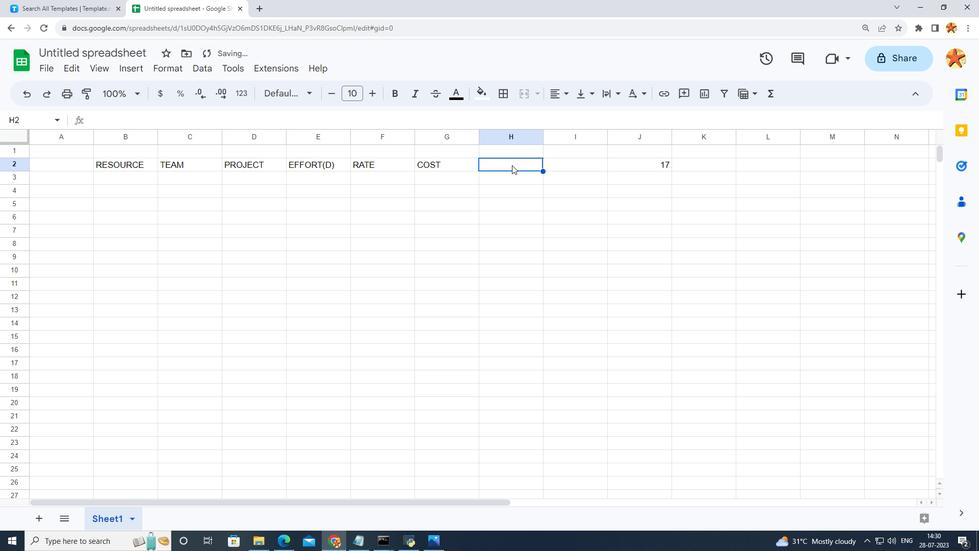
Action: Mouse moved to (674, 168)
Screenshot: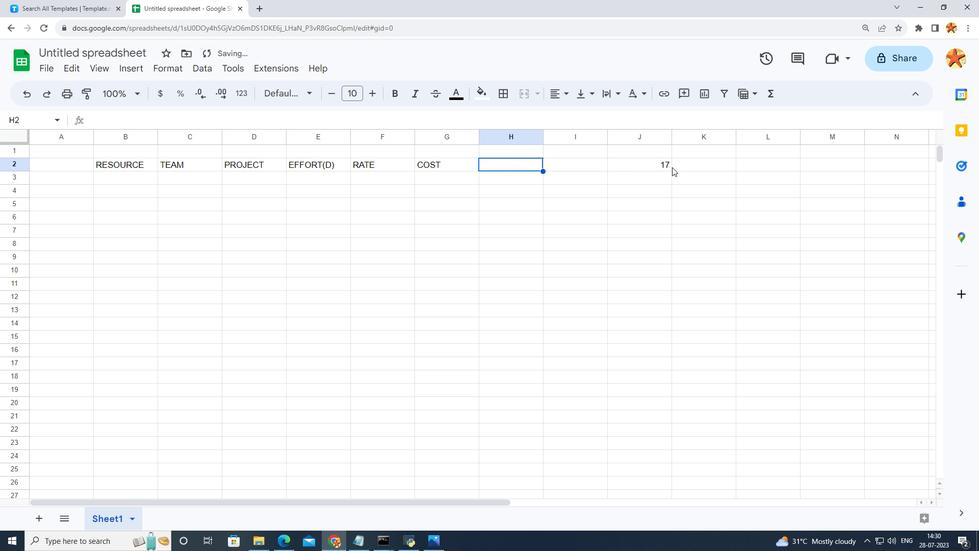 
Action: Mouse pressed left at (674, 168)
Screenshot: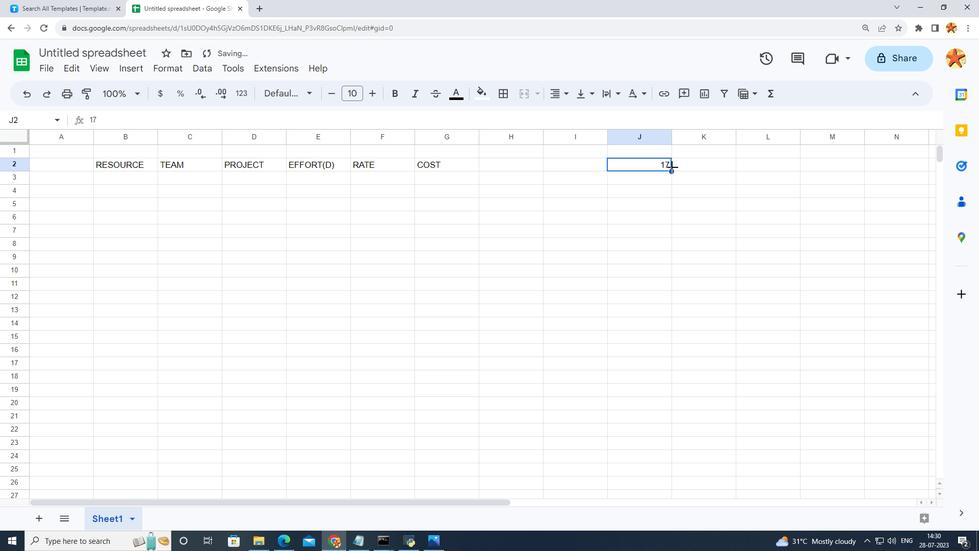 
Action: Mouse moved to (687, 163)
Screenshot: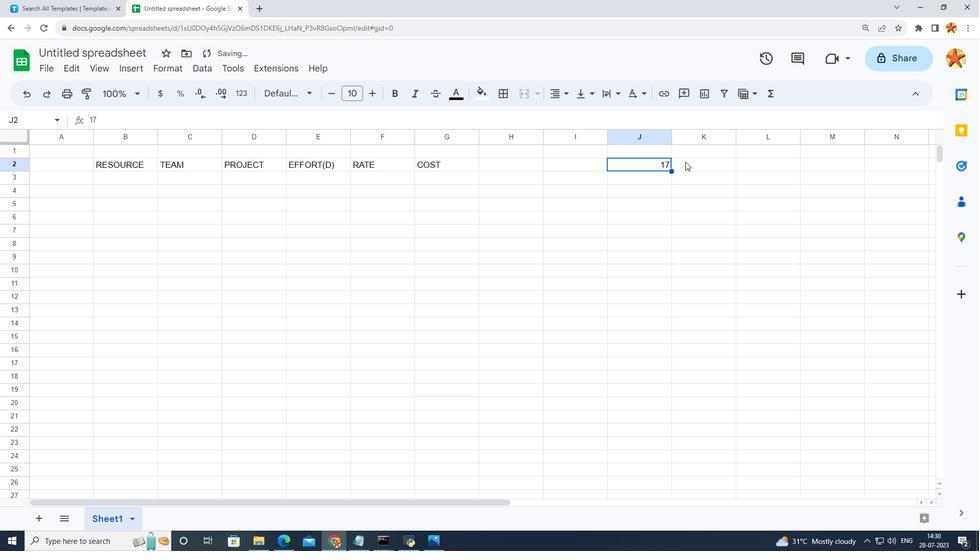 
Action: Key pressed <Key.backspace>
Screenshot: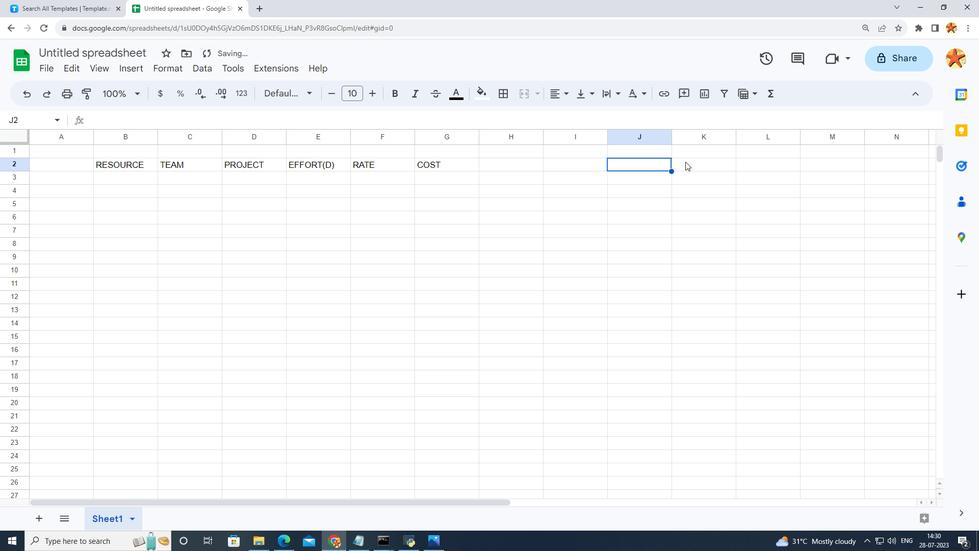 
Action: Mouse moved to (493, 163)
Screenshot: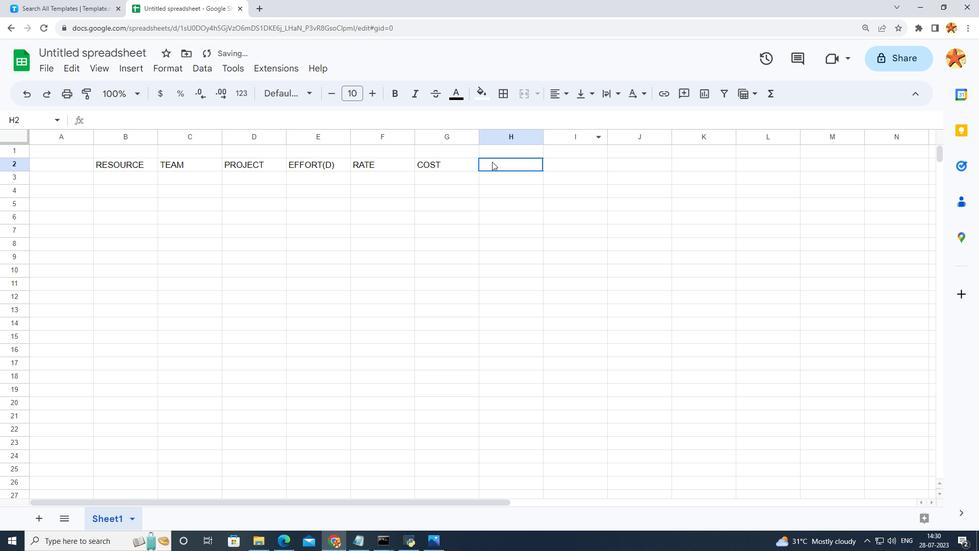 
Action: Mouse pressed left at (493, 163)
Screenshot: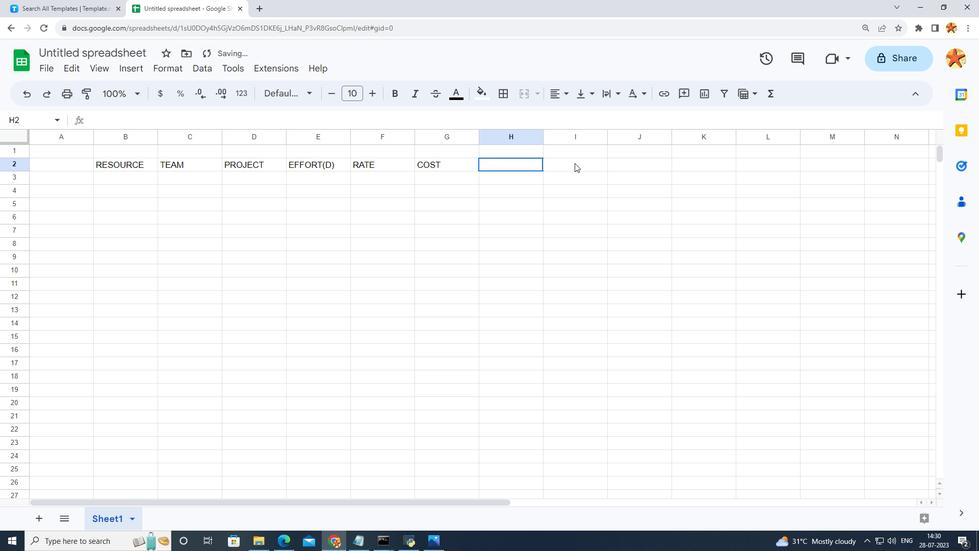 
Action: Mouse moved to (536, 94)
Screenshot: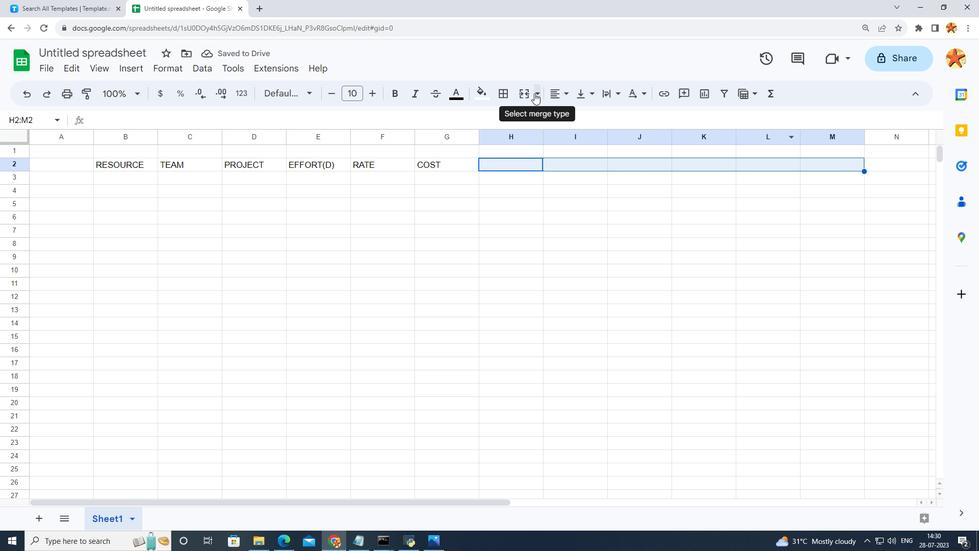 
Action: Mouse pressed left at (536, 94)
Screenshot: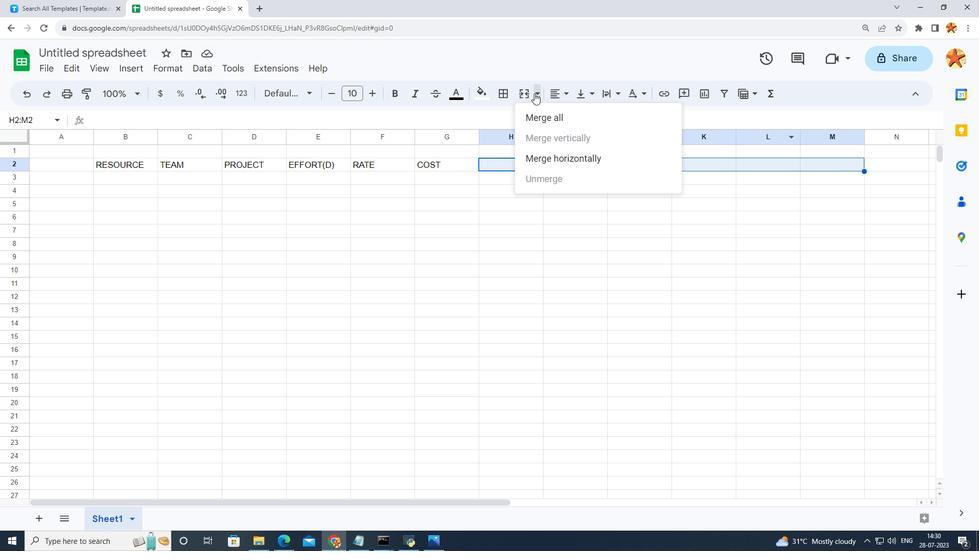 
Action: Mouse moved to (533, 160)
Screenshot: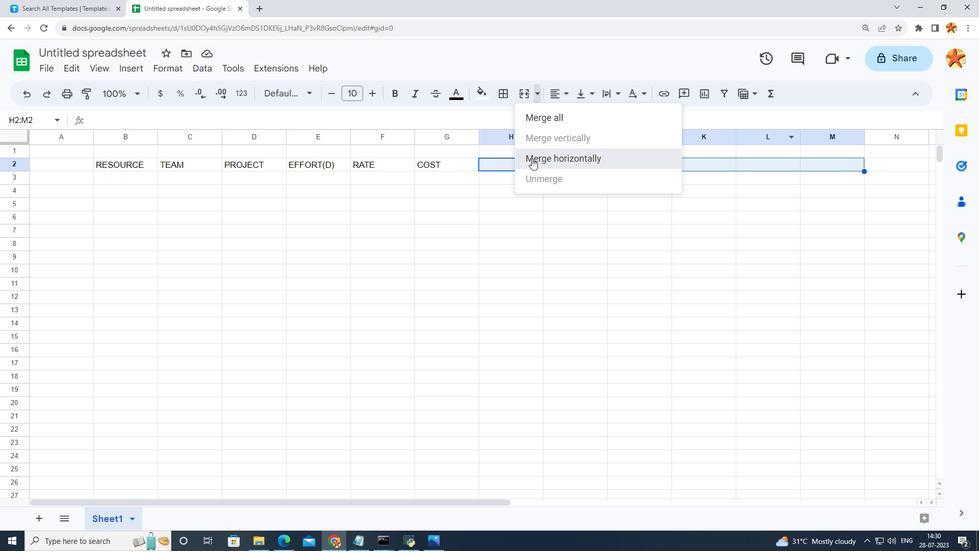 
Action: Mouse pressed left at (533, 160)
Screenshot: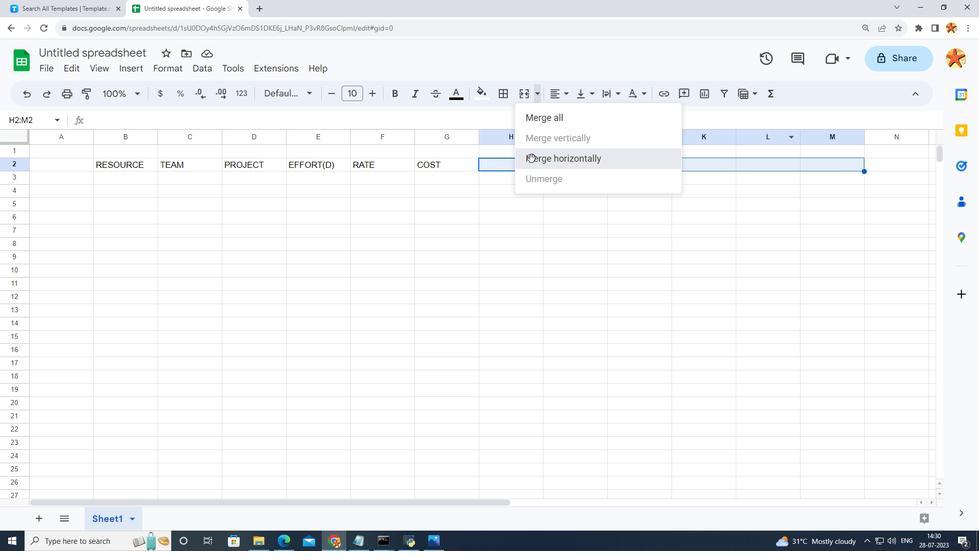 
Action: Mouse moved to (518, 165)
Screenshot: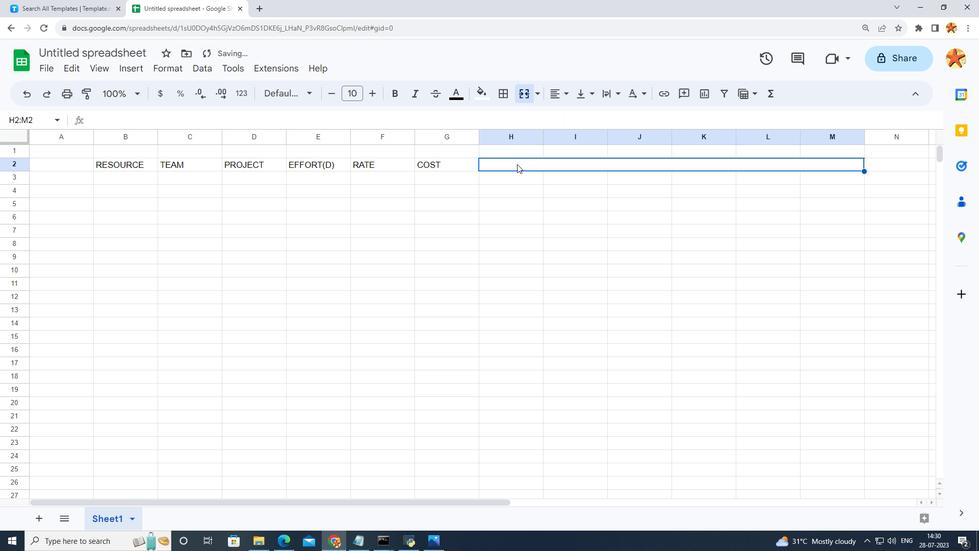 
Action: Mouse pressed left at (518, 165)
Screenshot: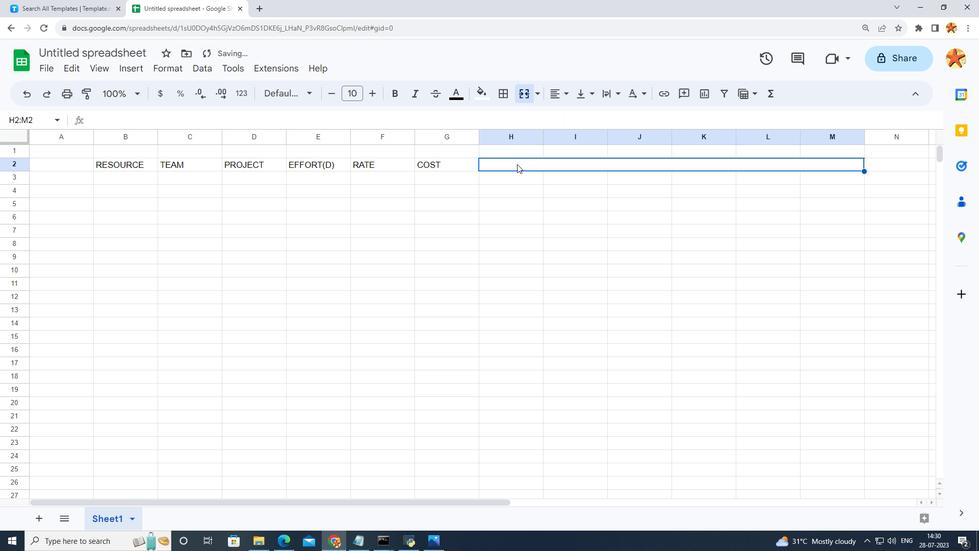 
Action: Mouse pressed left at (518, 165)
Screenshot: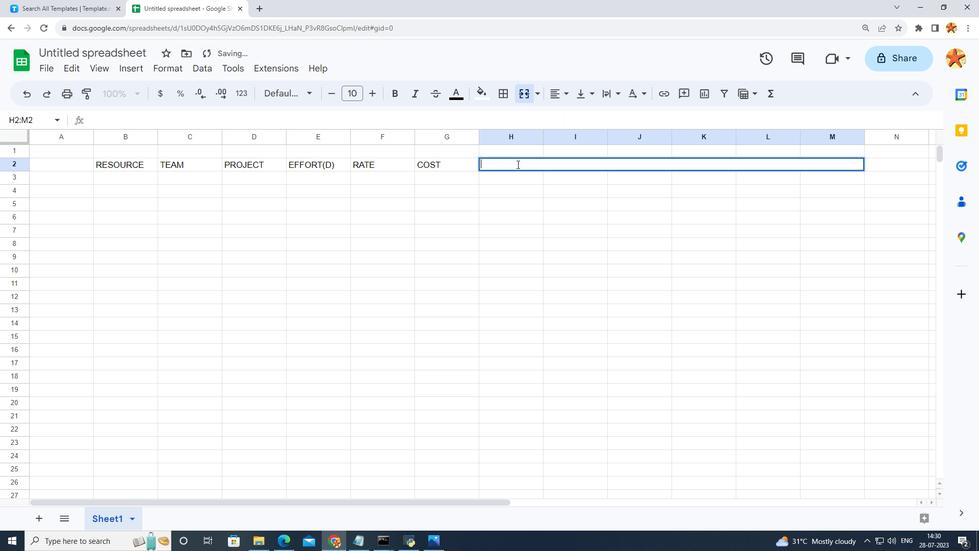 
Action: Key pressed 8<Key.space>AUG<Key.backspace><Key.backspace><Key.backspace><Key.backspace><Key.backspace>3<Key.space>AUG<Key.space><Key.space><Key.space><Key.space><Key.space>A0<Key.space>AUG<Key.space><Key.space><Key.space><Key.space>A7<Key.space>AUG<Key.space><Key.space><Key.space><Key.space>
Screenshot: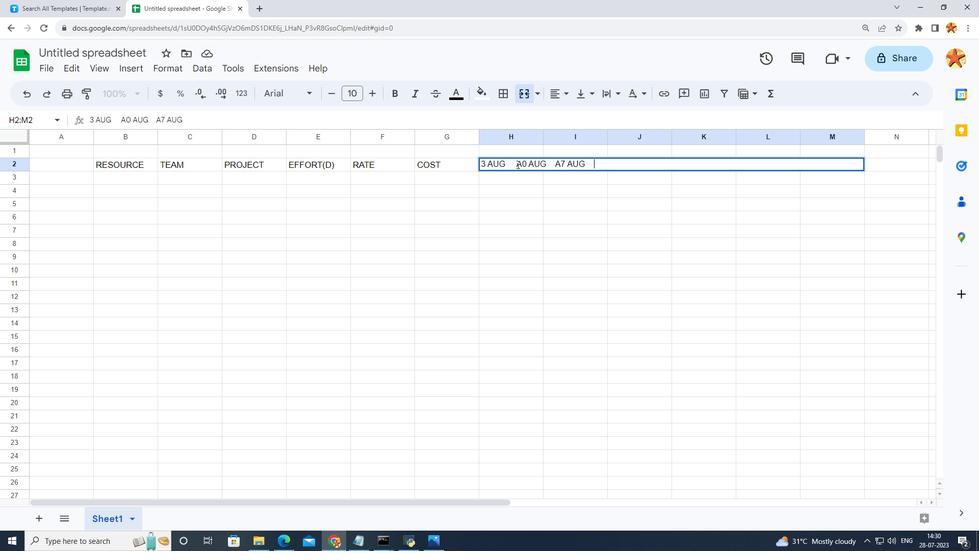 
Action: Mouse scrolled (518, 166) with delta (0, 0)
Screenshot: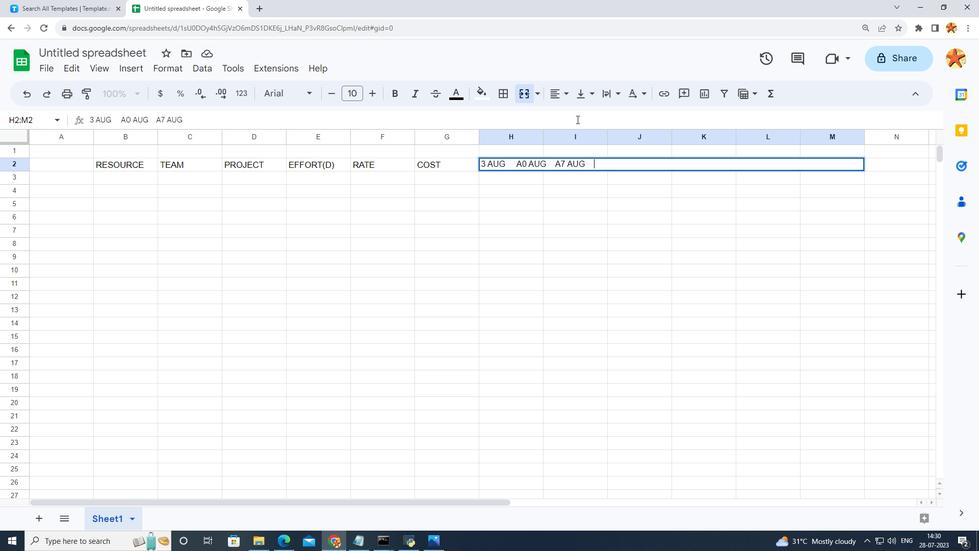 
Action: Mouse moved to (525, 166)
Screenshot: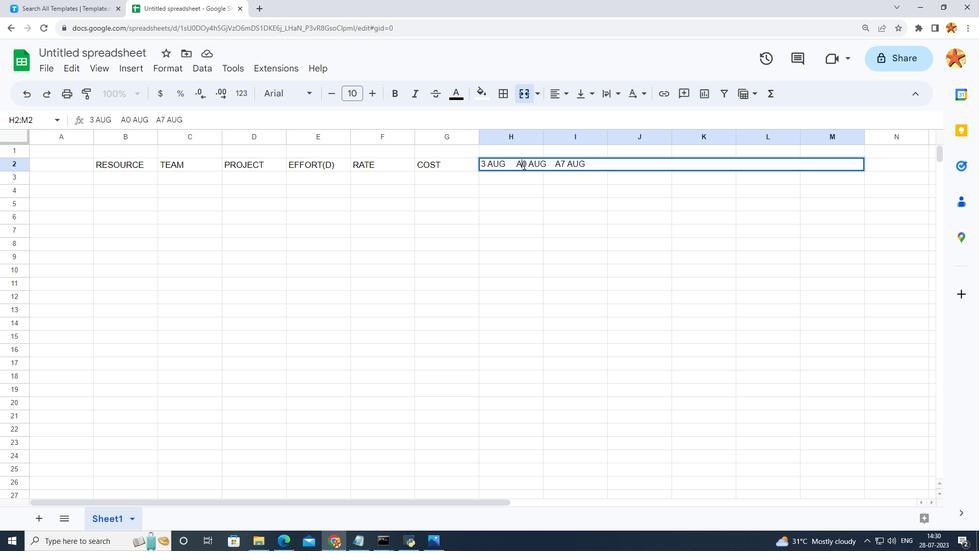 
Action: Mouse pressed left at (525, 166)
Screenshot: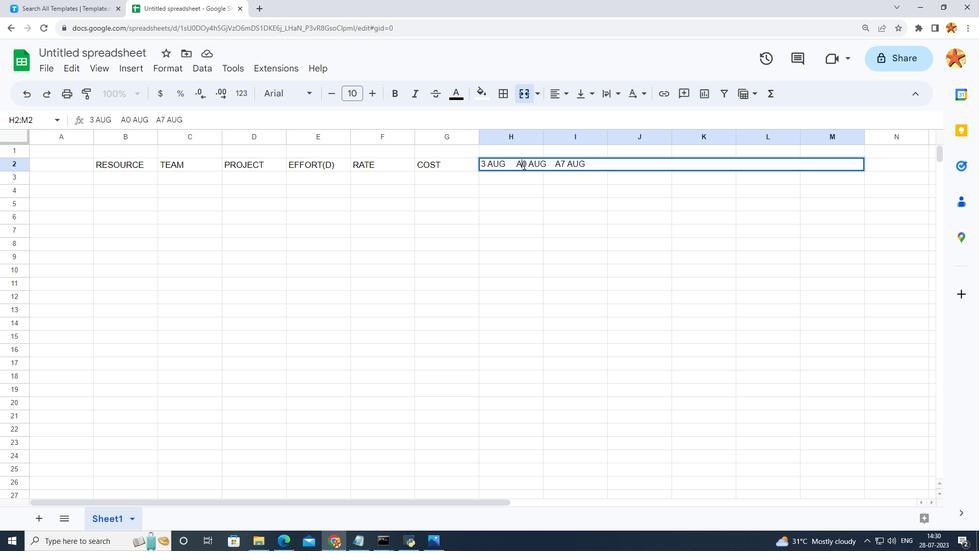 
Action: Key pressed <Key.backspace>1
Screenshot: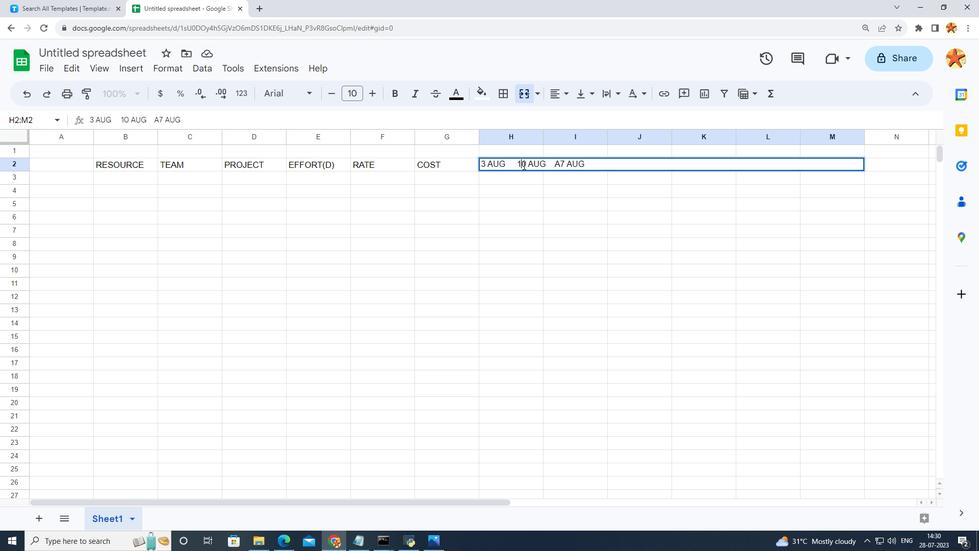 
Action: Mouse moved to (563, 164)
Screenshot: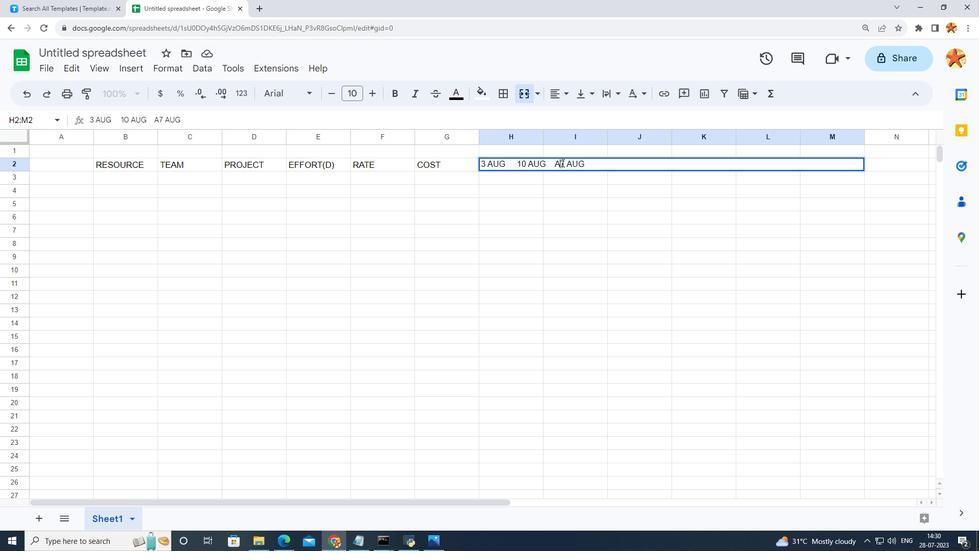 
Action: Mouse pressed left at (563, 164)
Screenshot: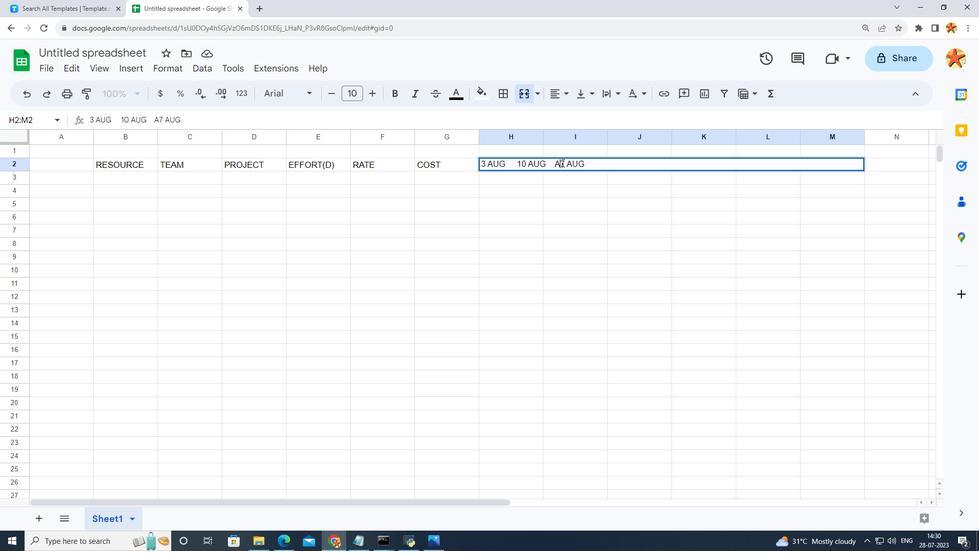 
Action: Key pressed <Key.backspace>1
Screenshot: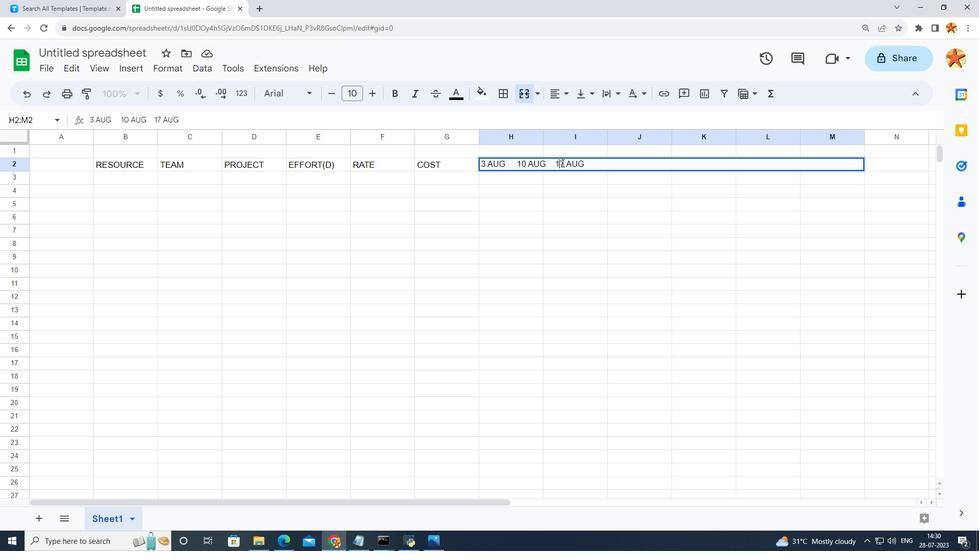 
Action: Mouse moved to (610, 161)
Screenshot: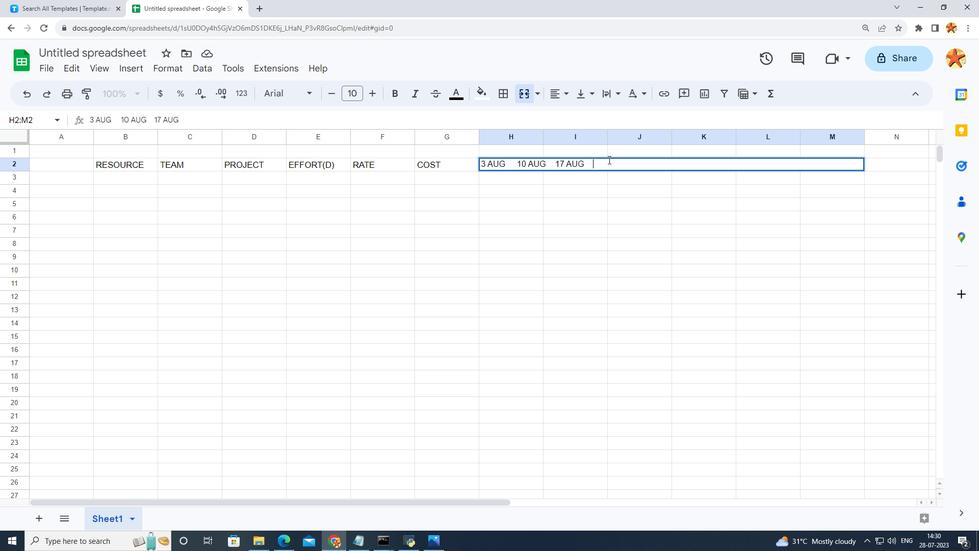 
Action: Mouse pressed left at (610, 161)
Screenshot: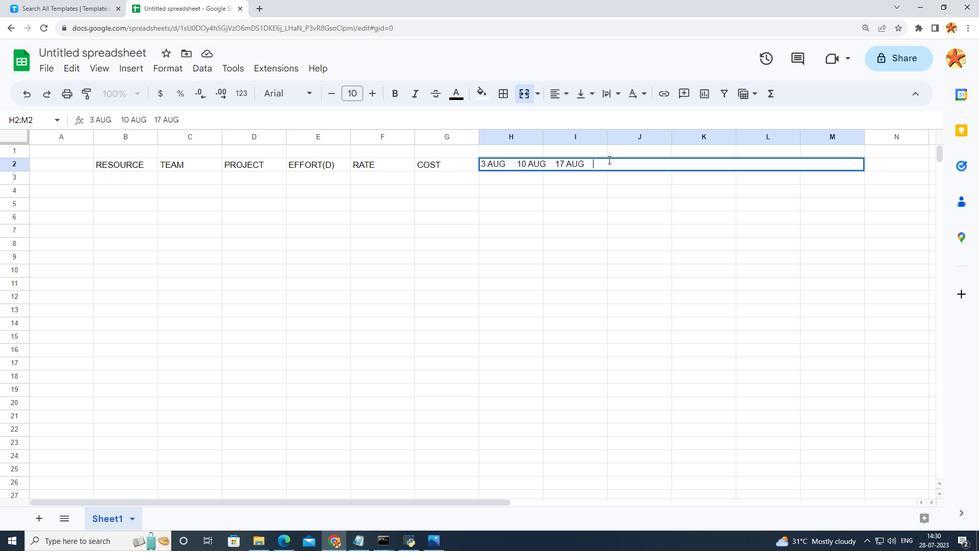 
Action: Key pressed 24<Key.space>AUIG<Key.backspace><Key.backspace>G<Key.space>
Screenshot: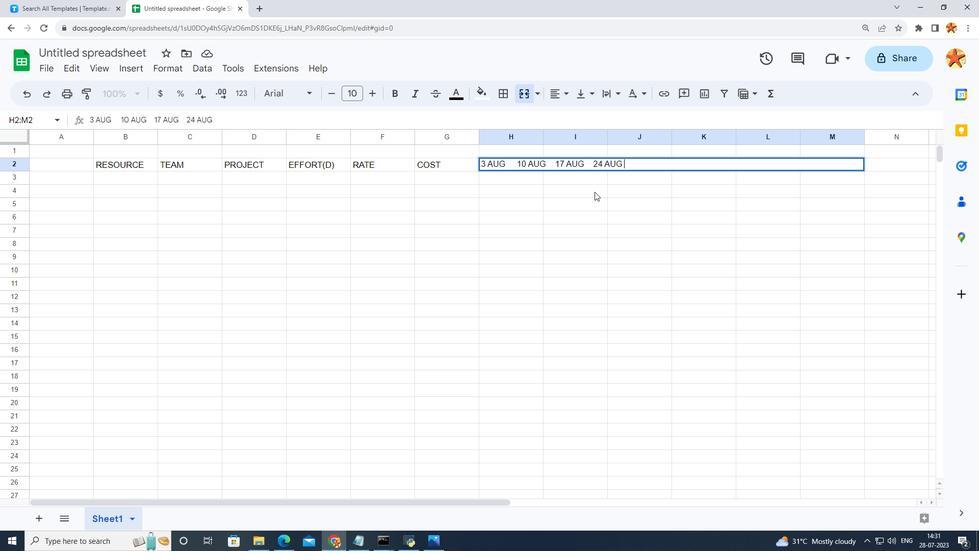 
Action: Mouse moved to (596, 193)
Screenshot: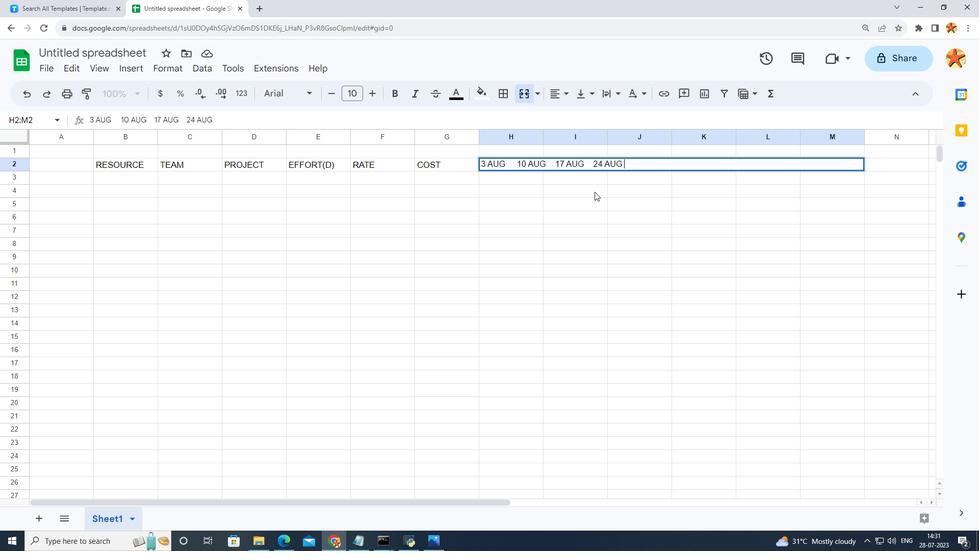 
Action: Key pressed <Key.space>31AUG<Key.backspace><Key.backspace><Key.backspace><Key.space>AUG
Screenshot: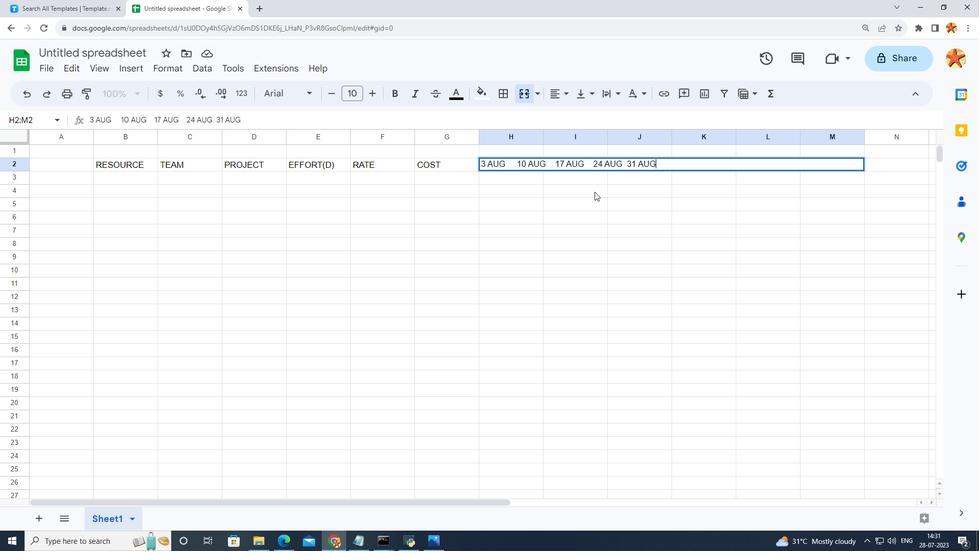 
Action: Mouse moved to (687, 166)
Screenshot: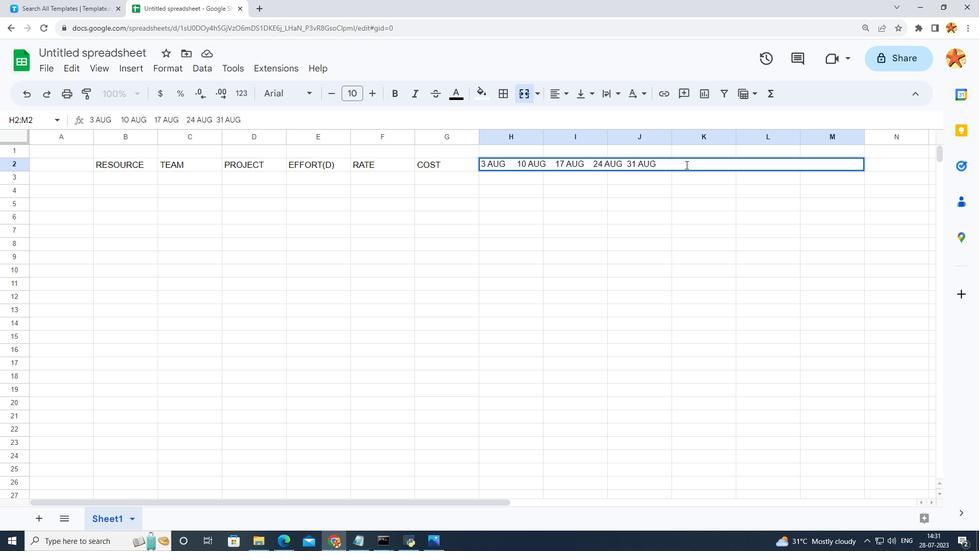 
Action: Key pressed <Key.space><Key.space><Key.space><Key.space><Key.space><Key.space><Key.space>
Screenshot: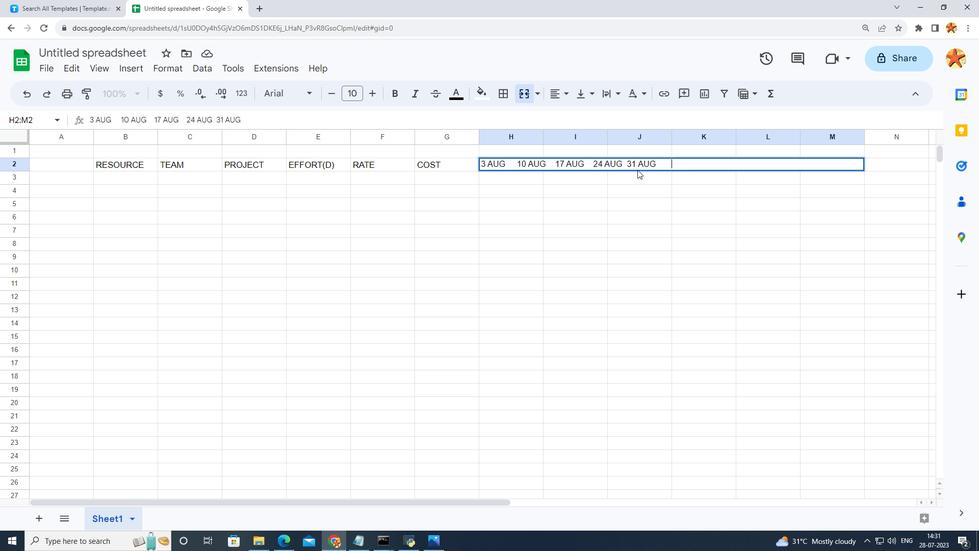 
Action: Mouse moved to (558, 166)
Screenshot: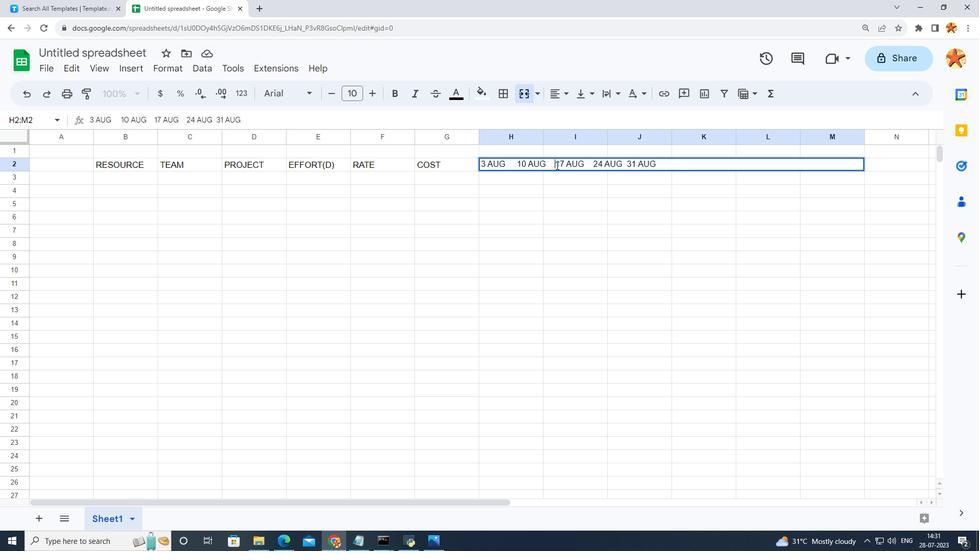 
Action: Mouse pressed left at (558, 166)
Screenshot: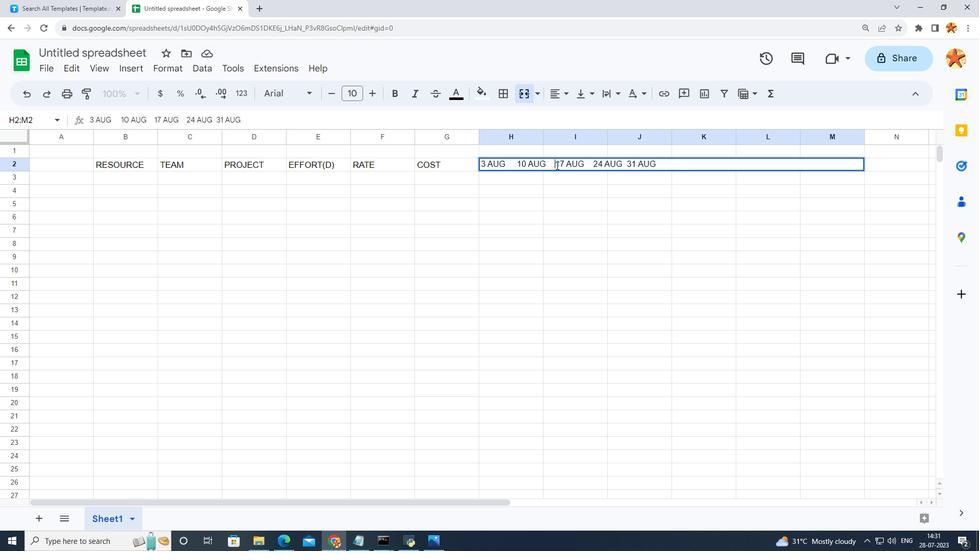 
Action: Key pressed <Key.backspace><Key.backspace>
Screenshot: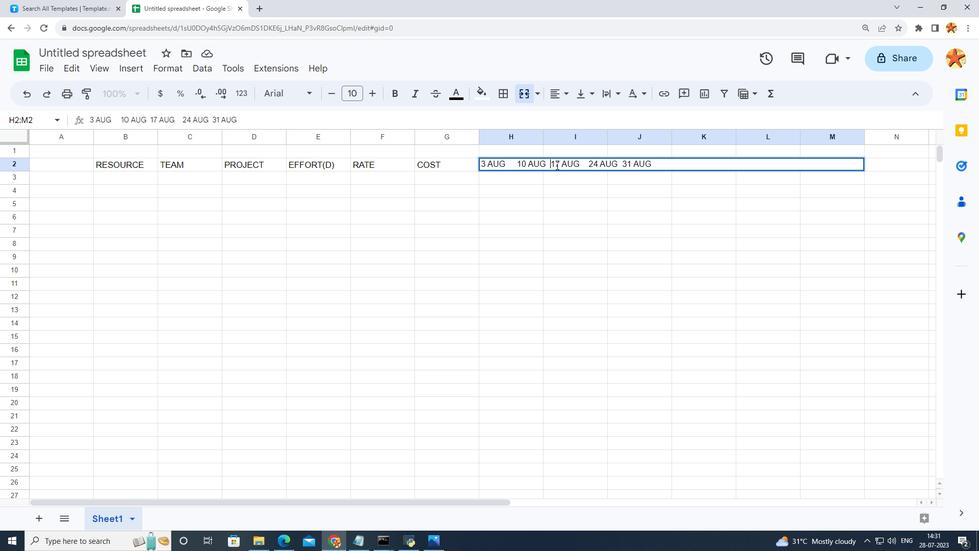 
Action: Mouse moved to (591, 162)
Screenshot: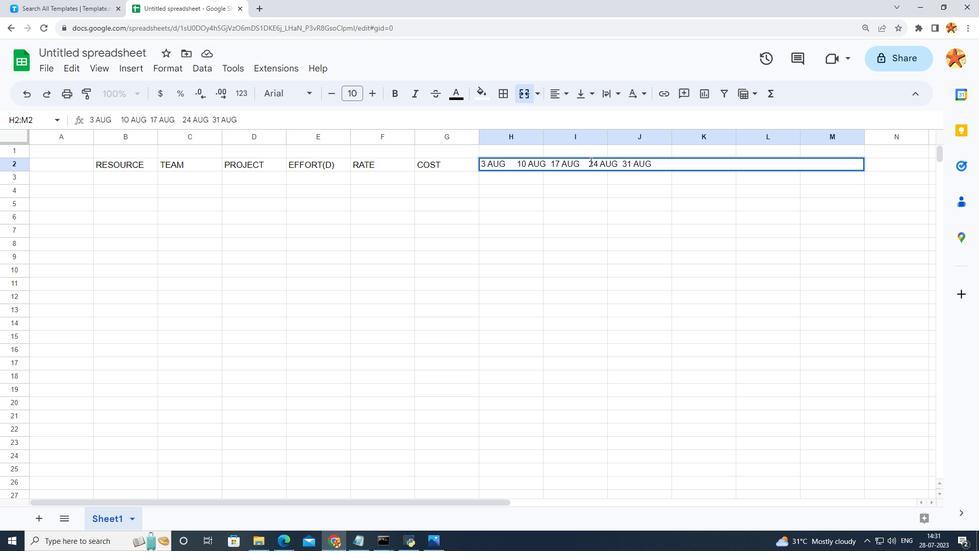 
Action: Mouse pressed left at (591, 162)
Screenshot: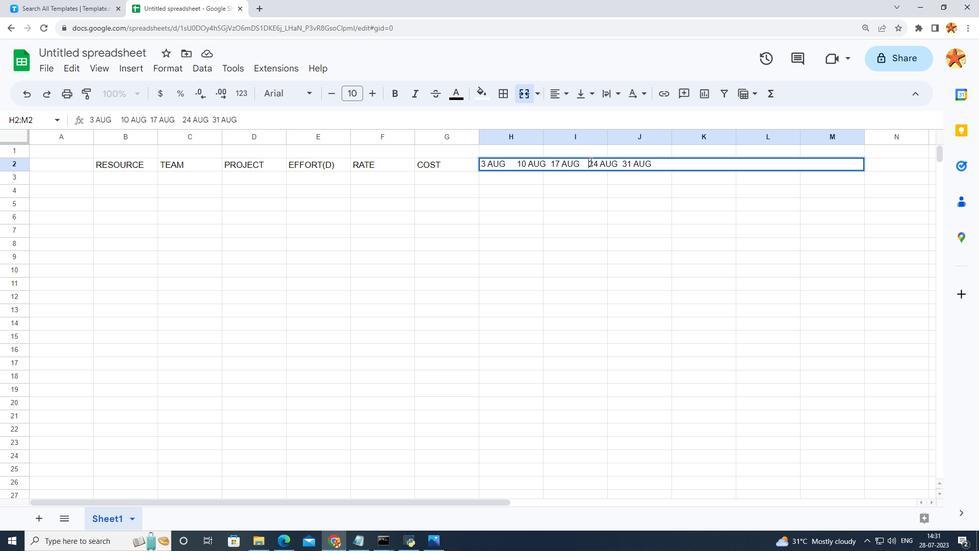 
Action: Key pressed <Key.backspace><Key.backspace>
Screenshot: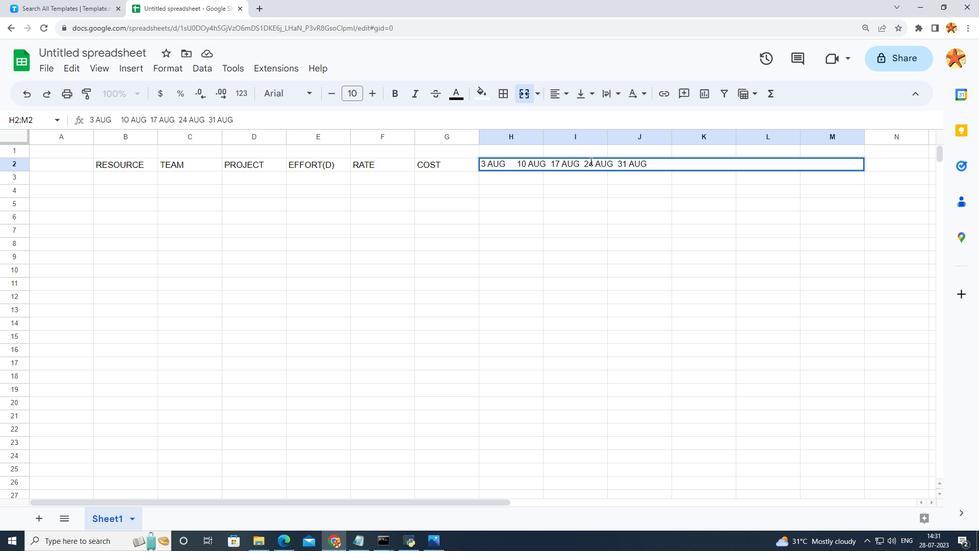 
Action: Mouse moved to (655, 154)
Screenshot: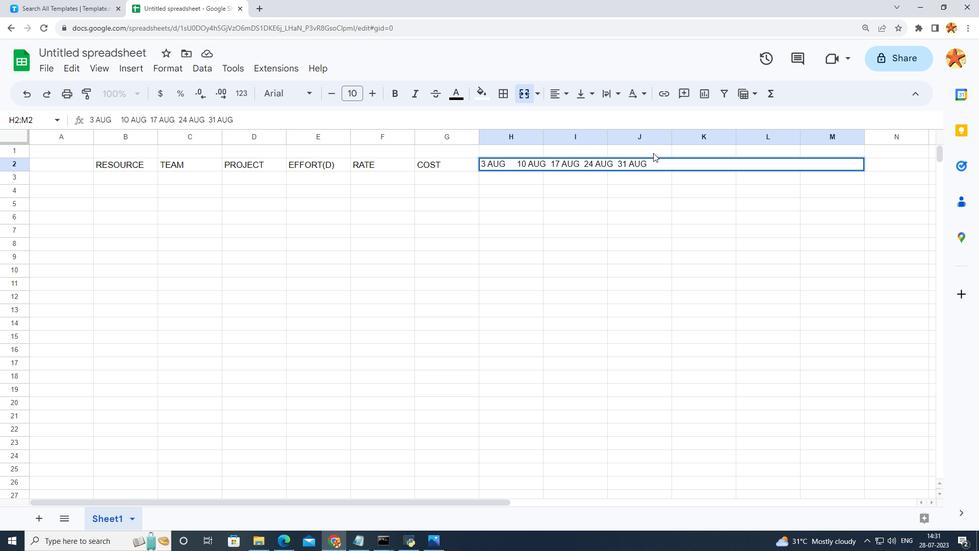 
Action: Mouse pressed left at (655, 154)
Screenshot: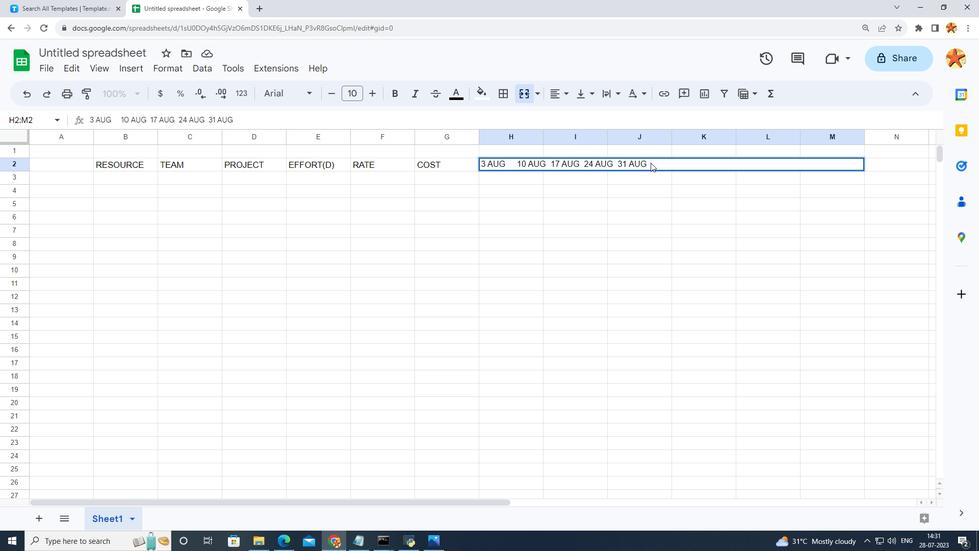 
Action: Mouse moved to (652, 164)
Screenshot: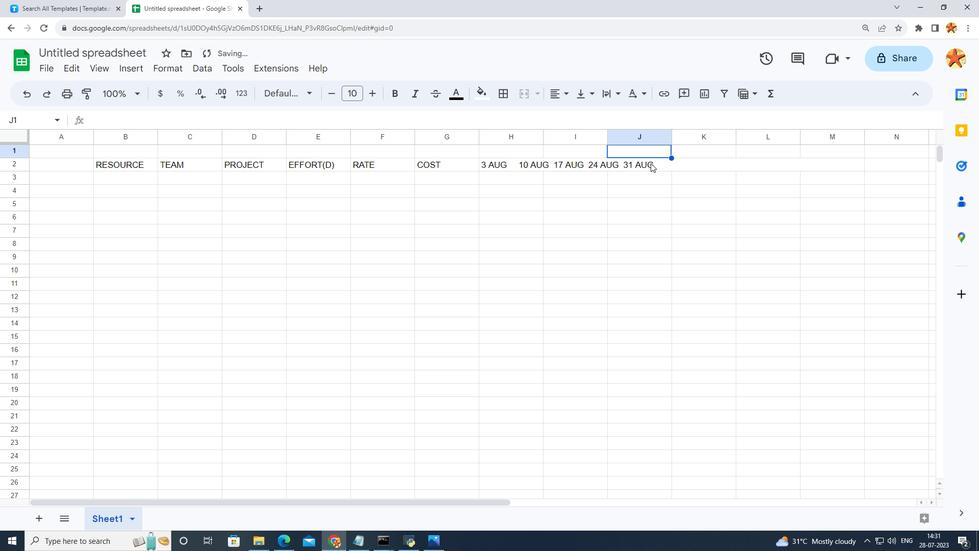 
Action: Mouse pressed left at (652, 164)
Screenshot: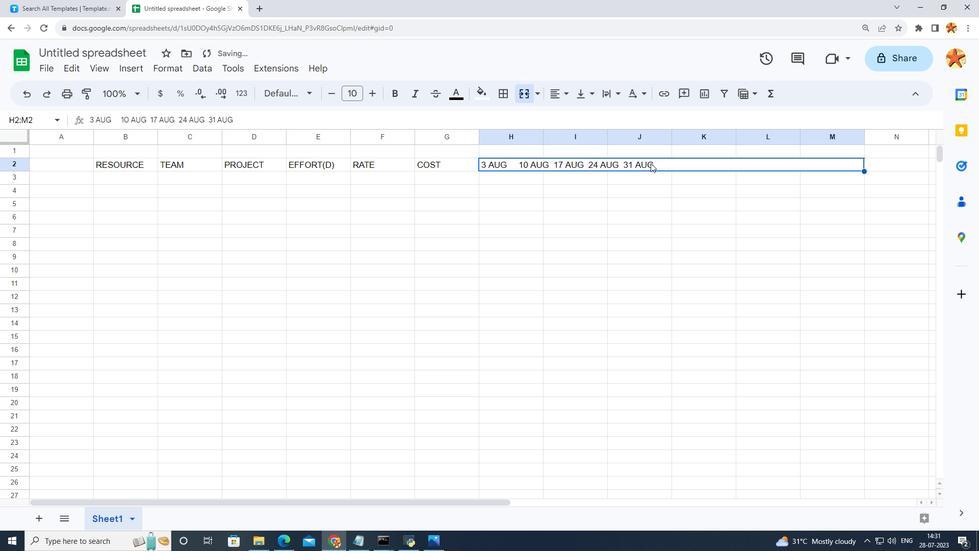 
Action: Mouse moved to (654, 164)
Screenshot: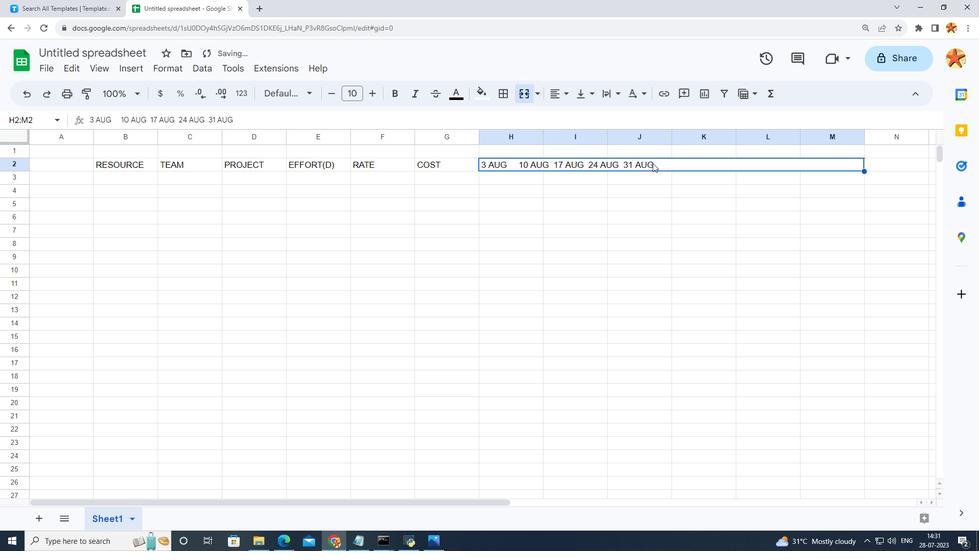 
Action: Mouse pressed left at (654, 164)
Screenshot: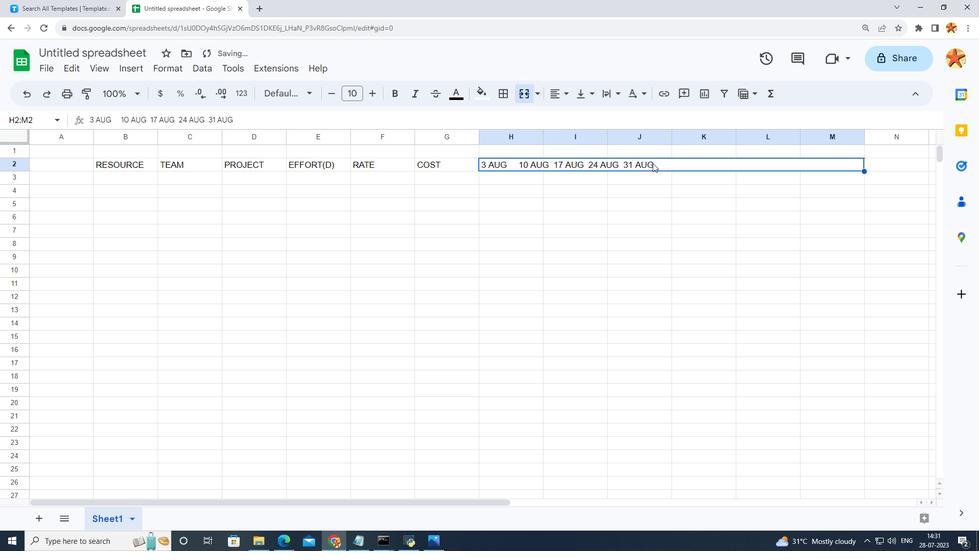 
Action: Mouse pressed left at (654, 164)
Screenshot: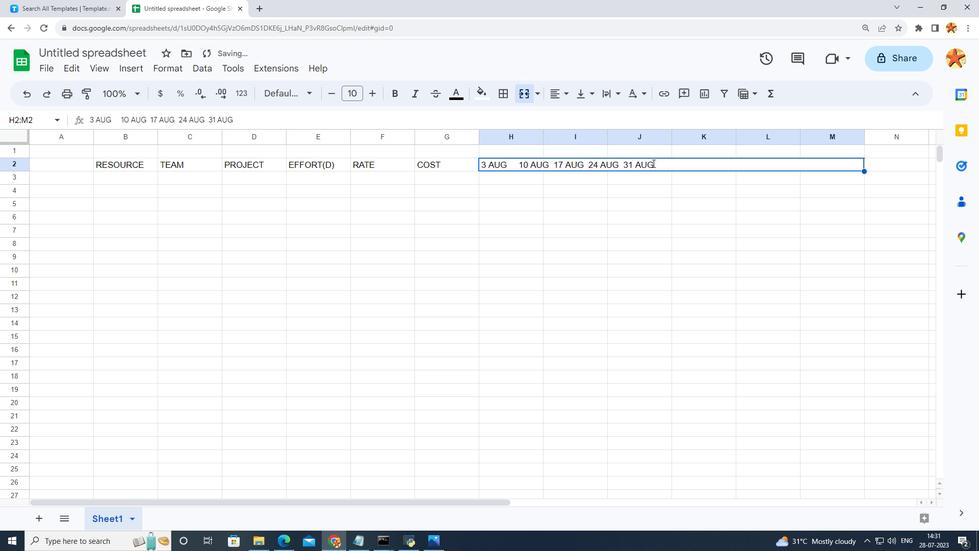 
Action: Mouse moved to (588, 166)
Screenshot: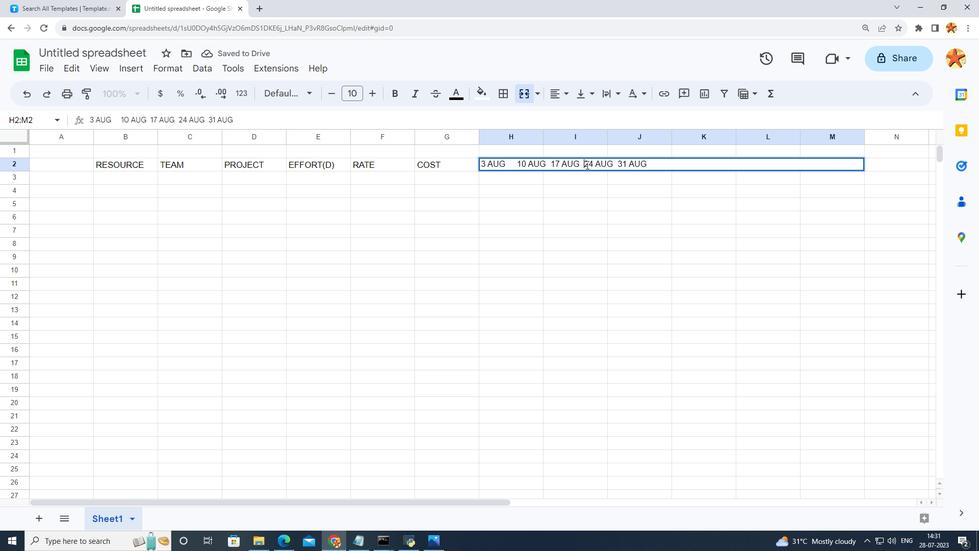 
Action: Mouse pressed left at (588, 166)
Screenshot: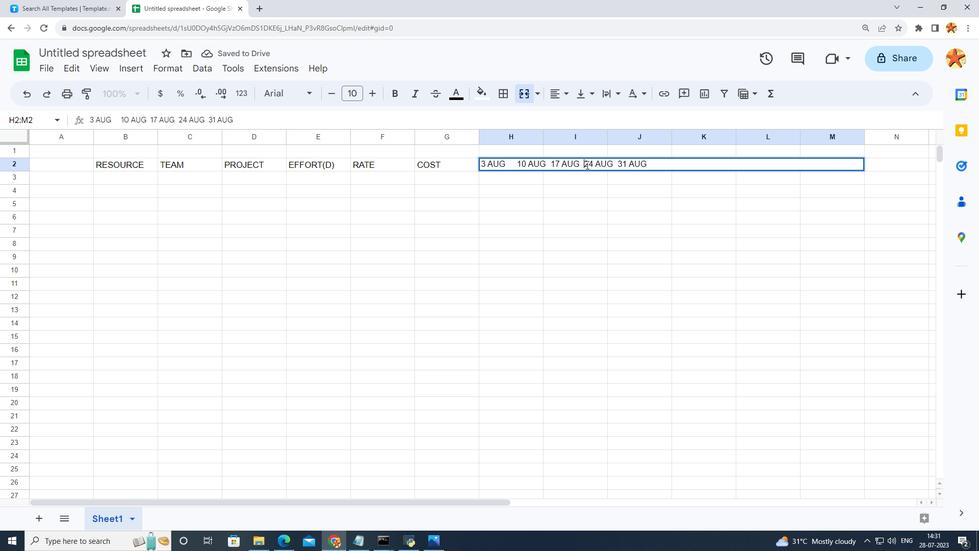 
Action: Key pressed <Key.space>
Screenshot: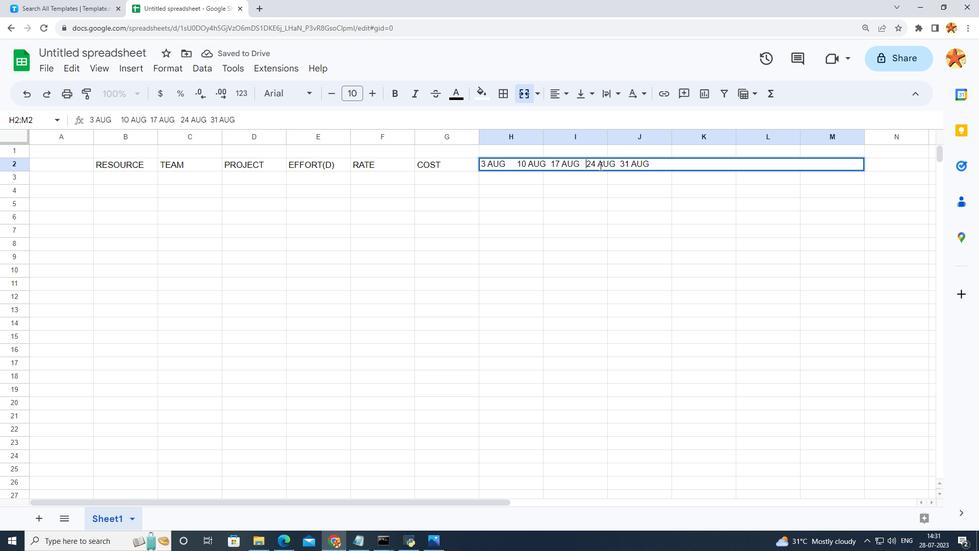 
Action: Mouse moved to (619, 165)
Screenshot: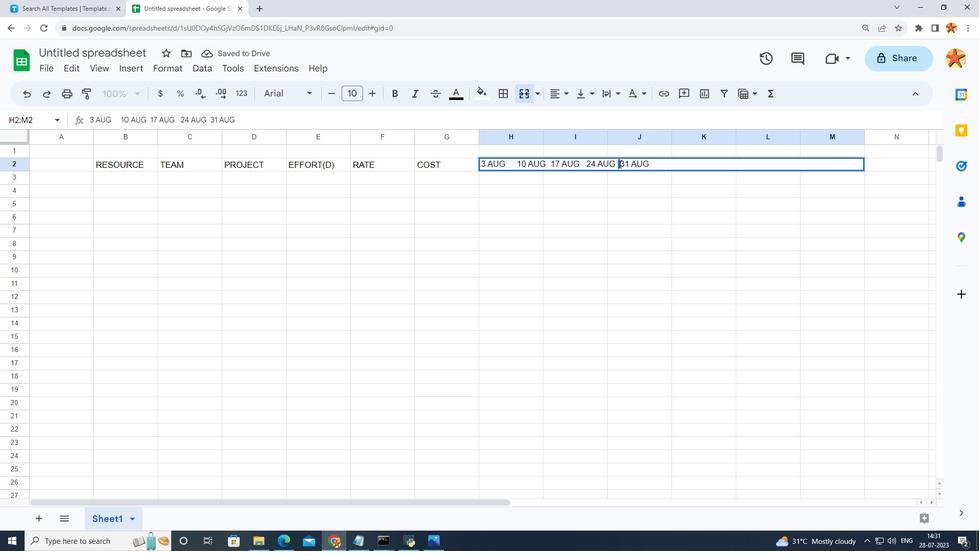 
Action: Mouse pressed left at (619, 165)
Screenshot: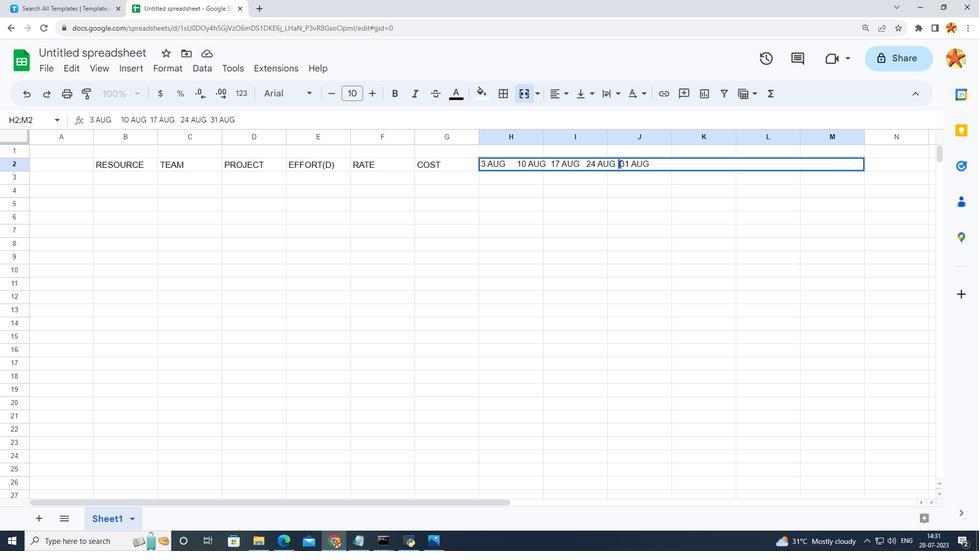 
Action: Mouse moved to (620, 165)
Screenshot: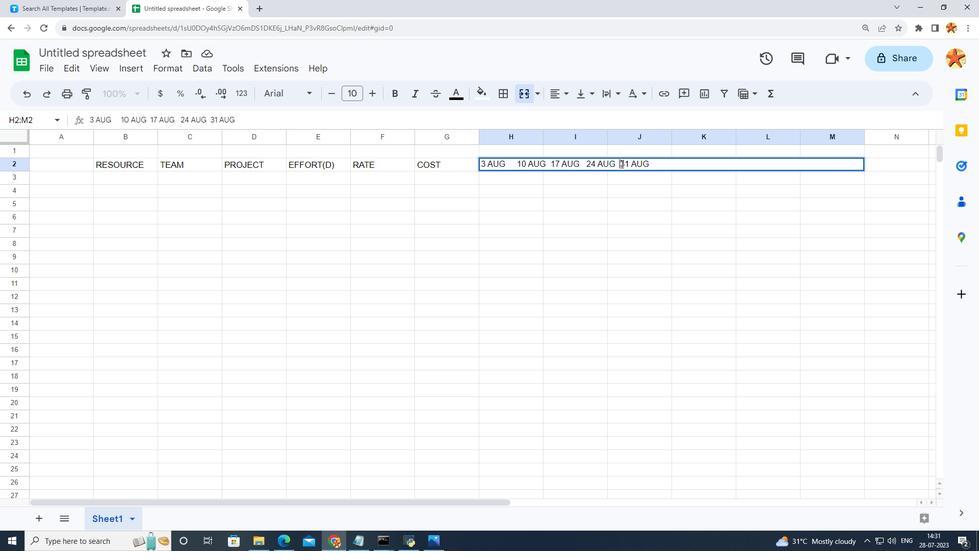 
Action: Key pressed <Key.space>
Screenshot: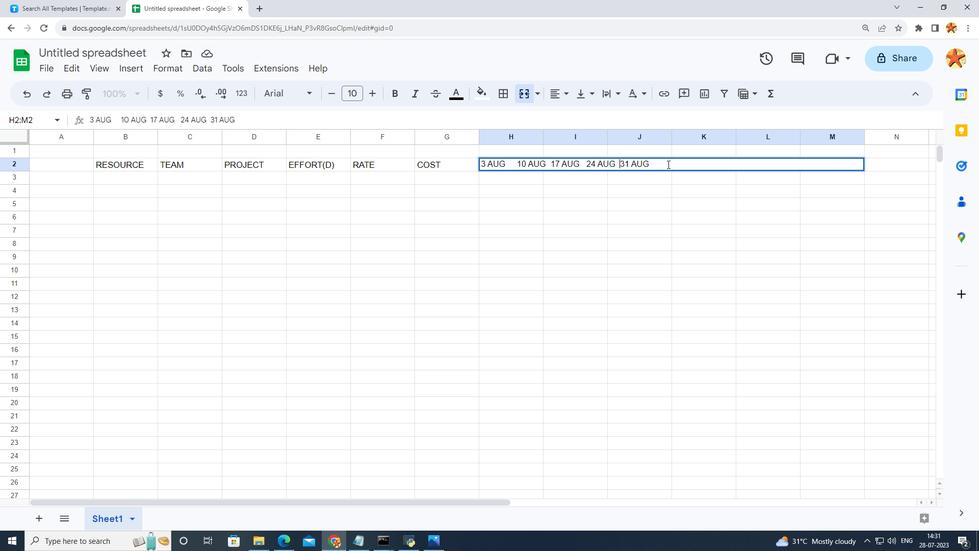 
Action: Mouse moved to (656, 168)
Screenshot: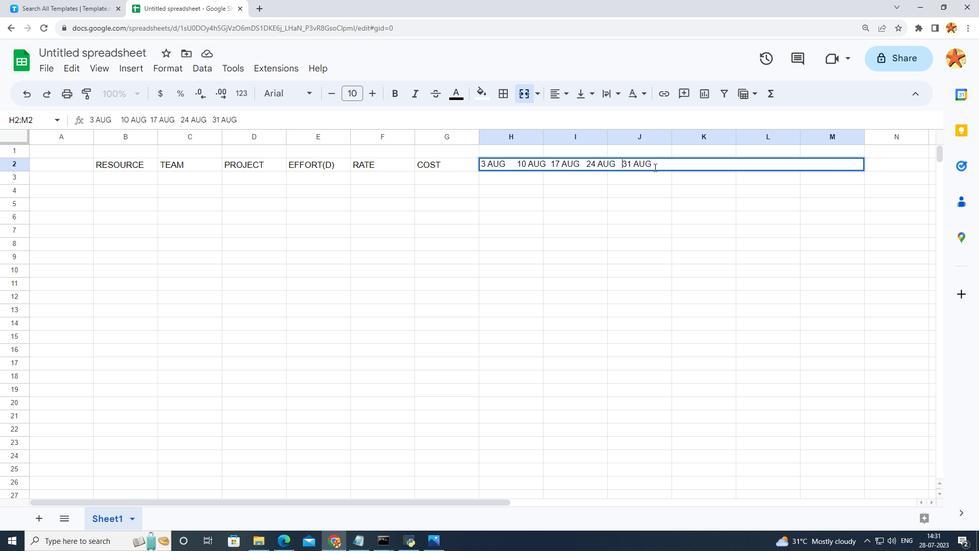 
Action: Key pressed <Key.space>
Screenshot: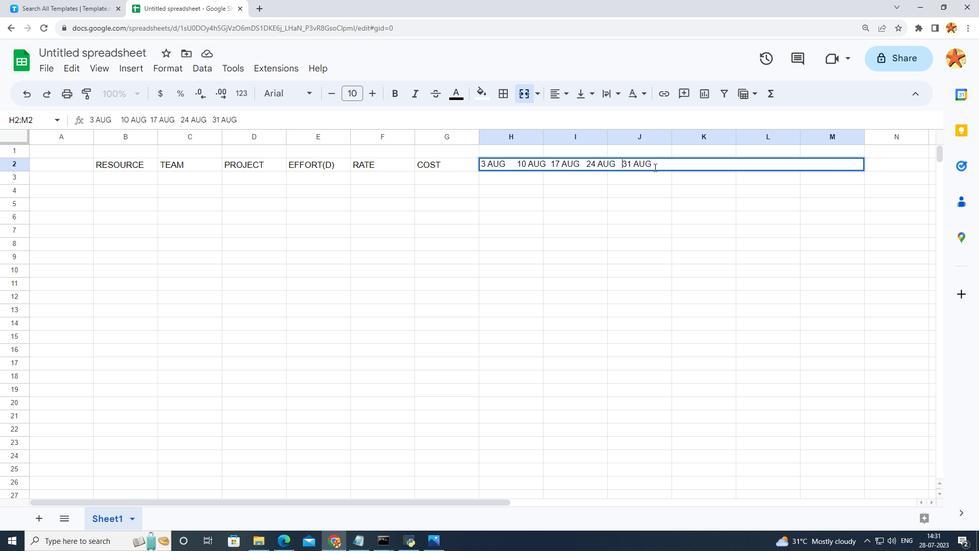 
Action: Mouse pressed left at (656, 168)
Screenshot: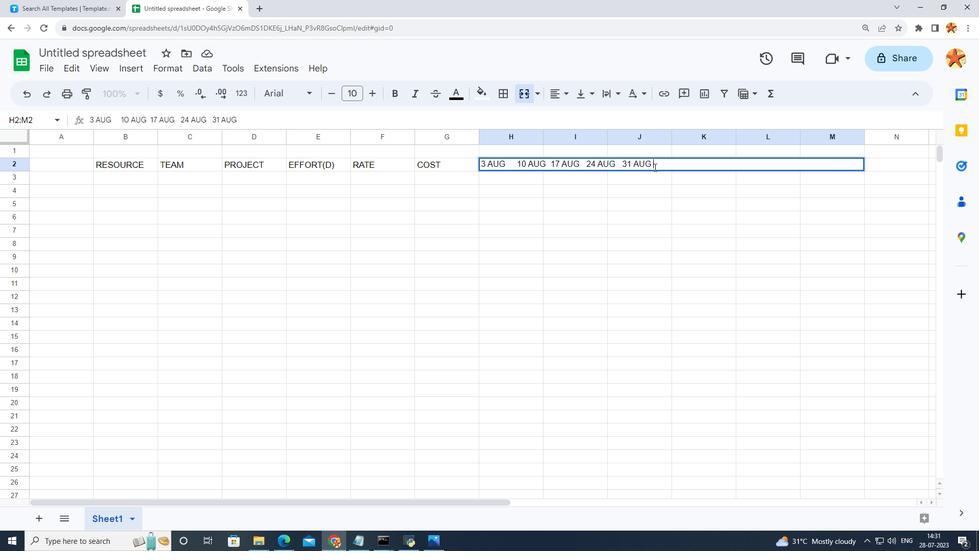 
Action: Key pressed <Key.space><Key.space>7<Key.space>SEO<Key.backspace>P<Key.space>M<Key.backspace>14
Screenshot: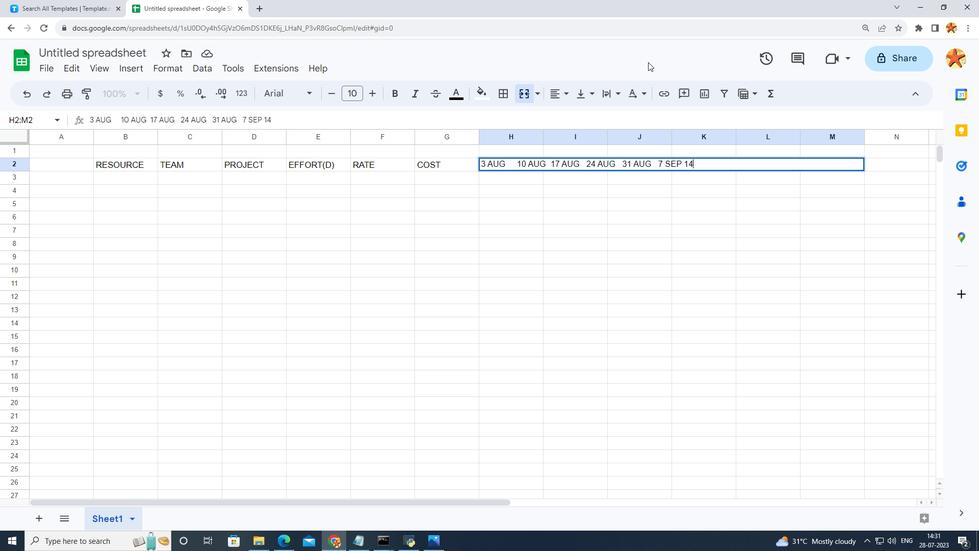 
Action: Mouse moved to (650, 63)
Screenshot: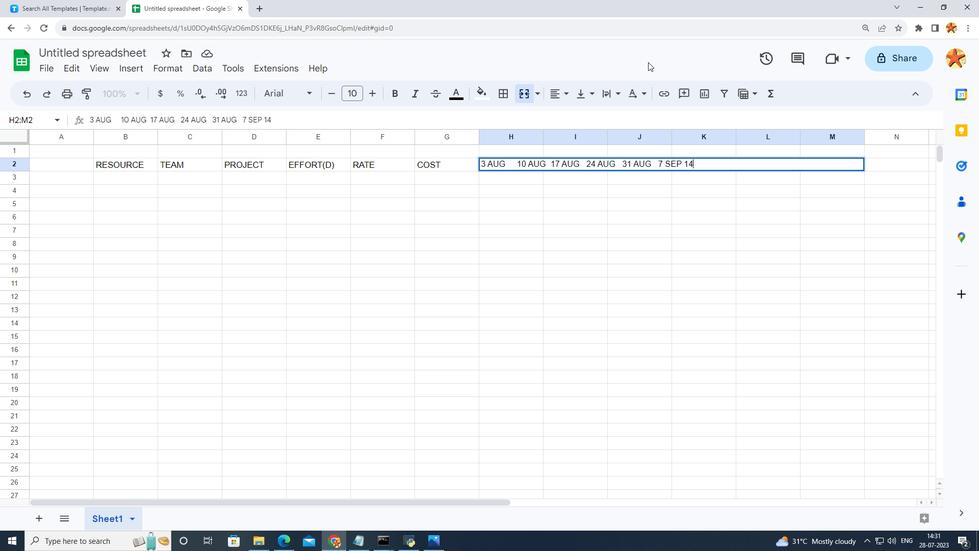 
Action: Key pressed <Key.space>SEP<Key.space>21<Key.space>SEP<Key.space><Key.space>
Screenshot: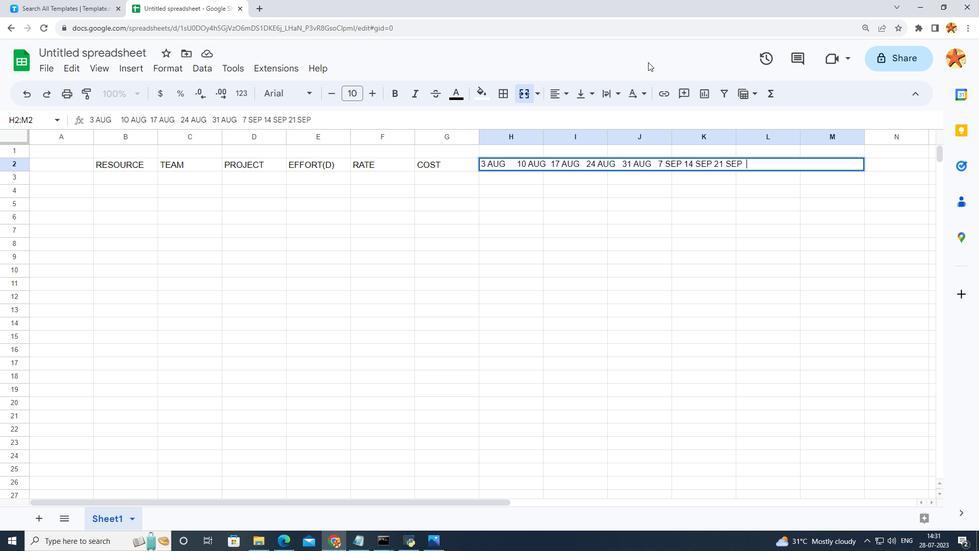 
Action: Mouse moved to (650, 63)
Screenshot: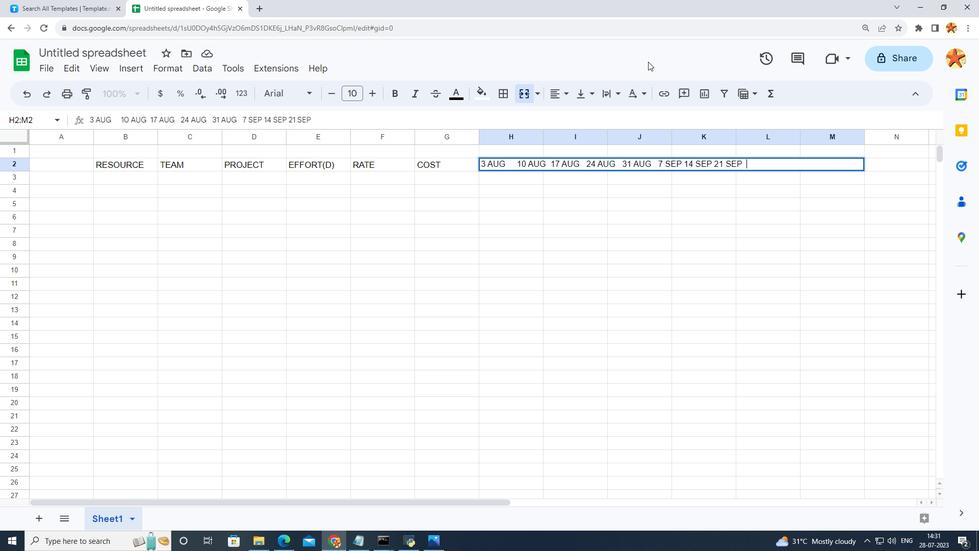 
Action: Key pressed 28<Key.space>SEP<Key.space><Key.space>6<Key.space>OCT<Key.space><Key.space><Key.backspace><Key.backspace>A2<Key.space>OCT<Key.space>
Screenshot: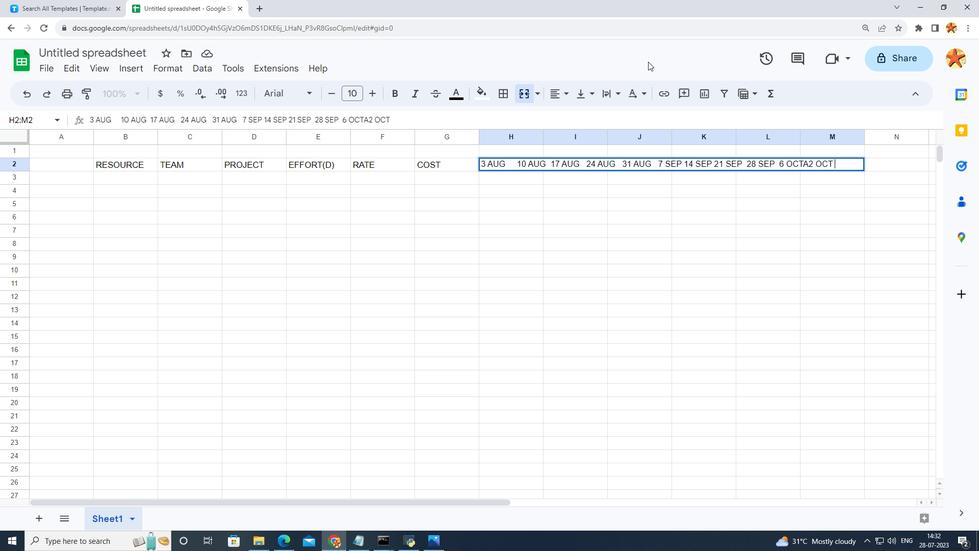 
Action: Mouse moved to (803, 164)
Screenshot: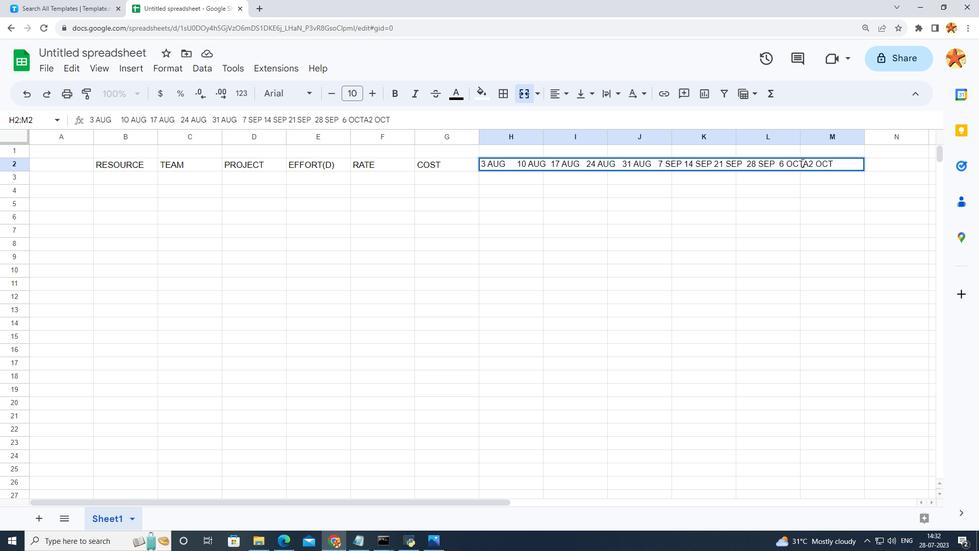 
Action: Mouse pressed left at (803, 164)
Screenshot: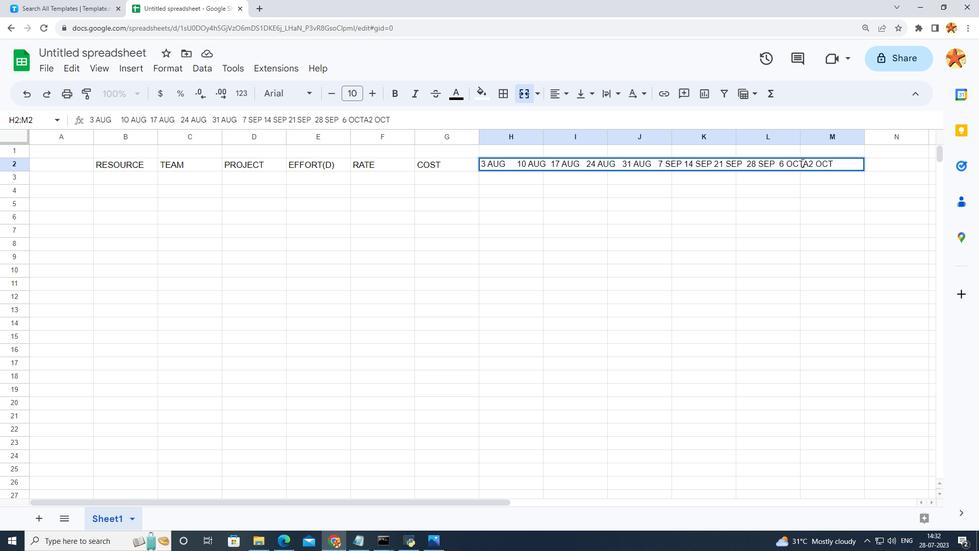 
Action: Mouse moved to (804, 163)
Screenshot: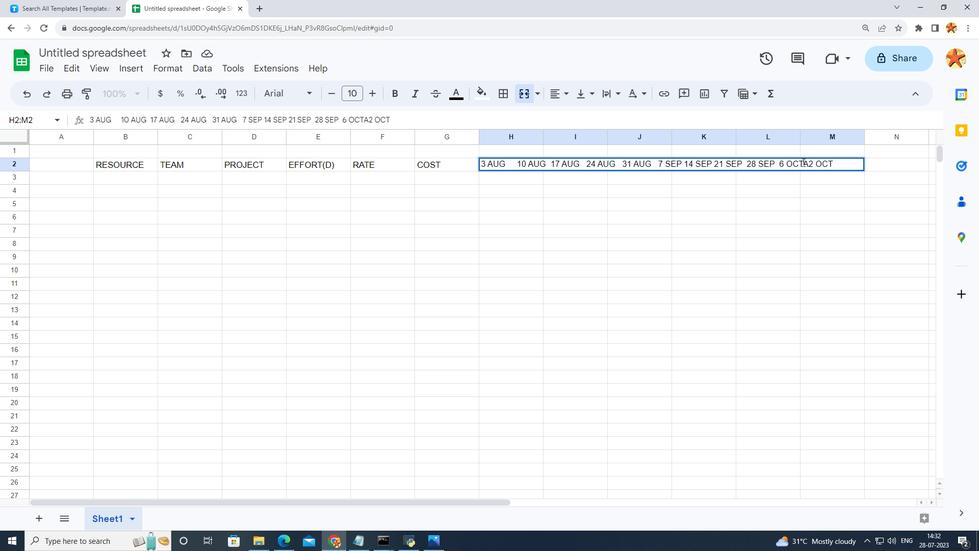 
Action: Mouse pressed left at (804, 163)
Screenshot: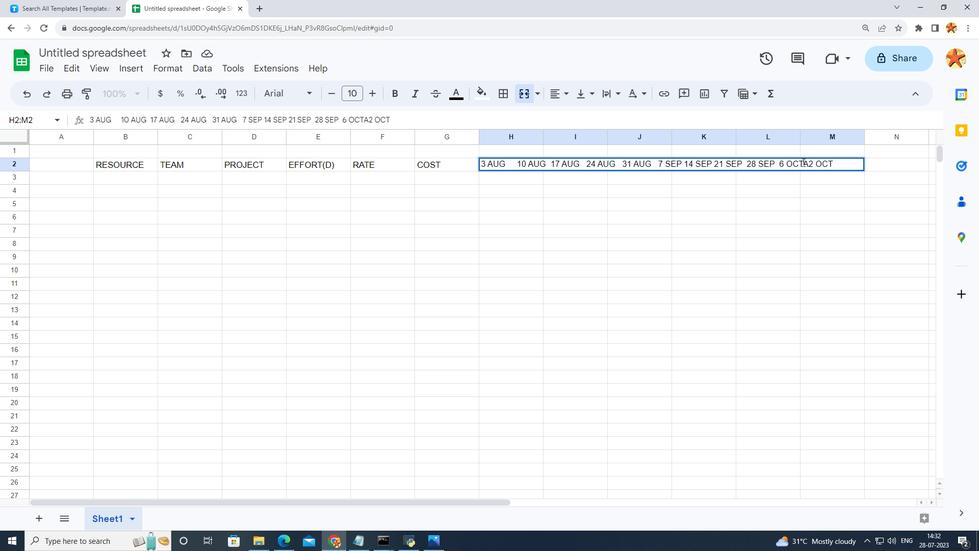 
Action: Key pressed <Key.space>
Screenshot: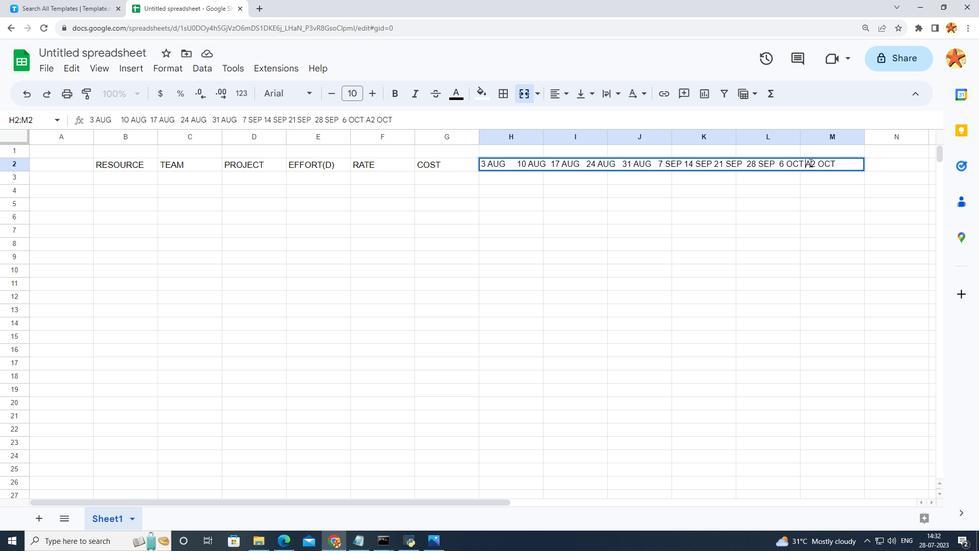 
Action: Mouse moved to (811, 164)
Screenshot: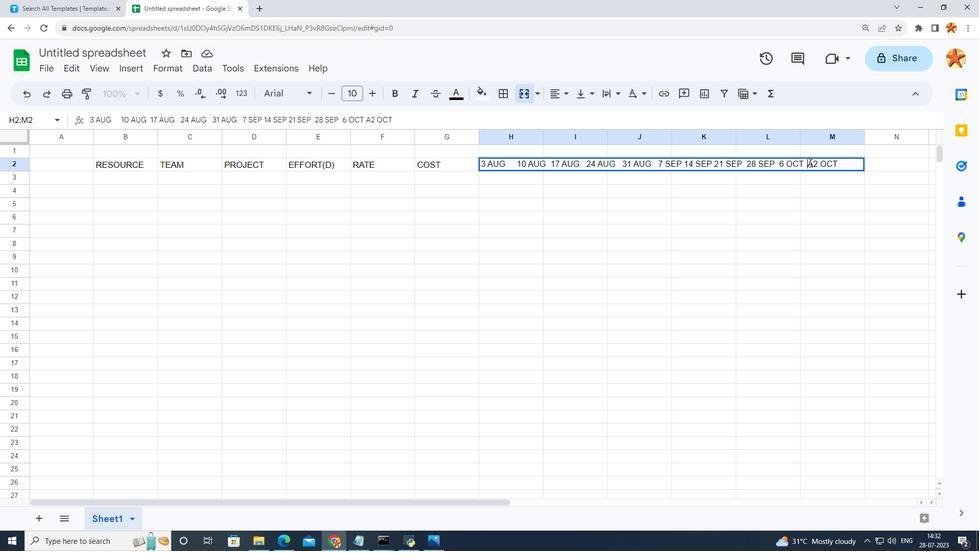 
Action: Key pressed <Key.space>
Screenshot: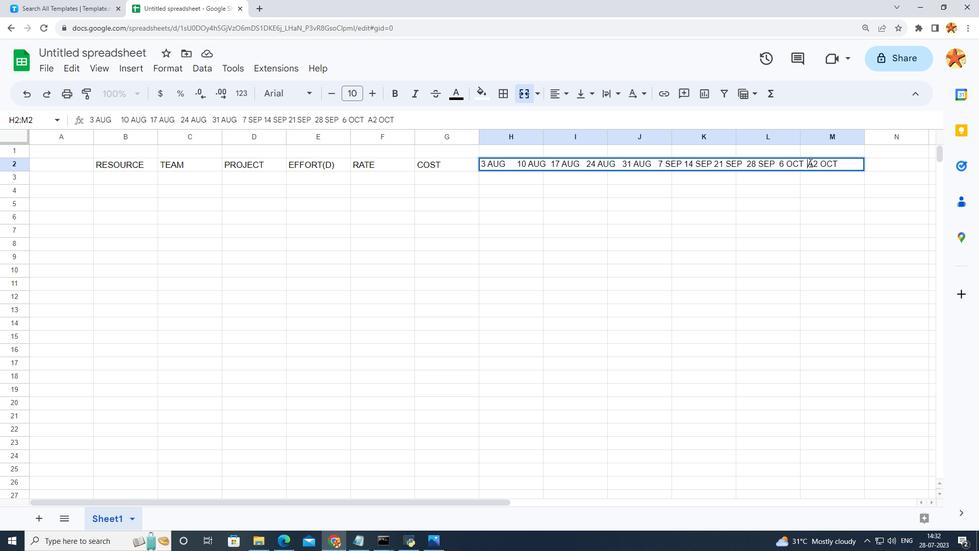 
Action: Mouse pressed left at (811, 164)
Screenshot: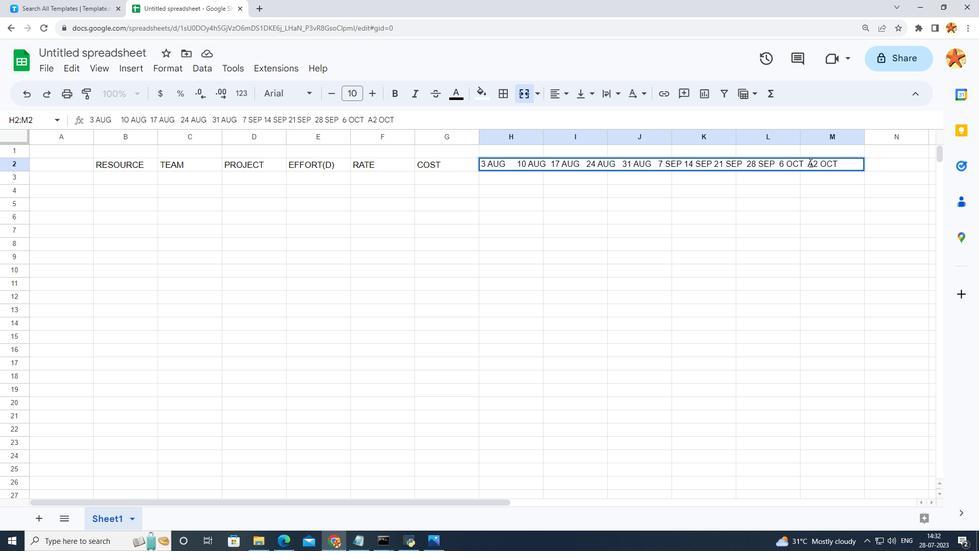 
Action: Mouse moved to (818, 167)
Screenshot: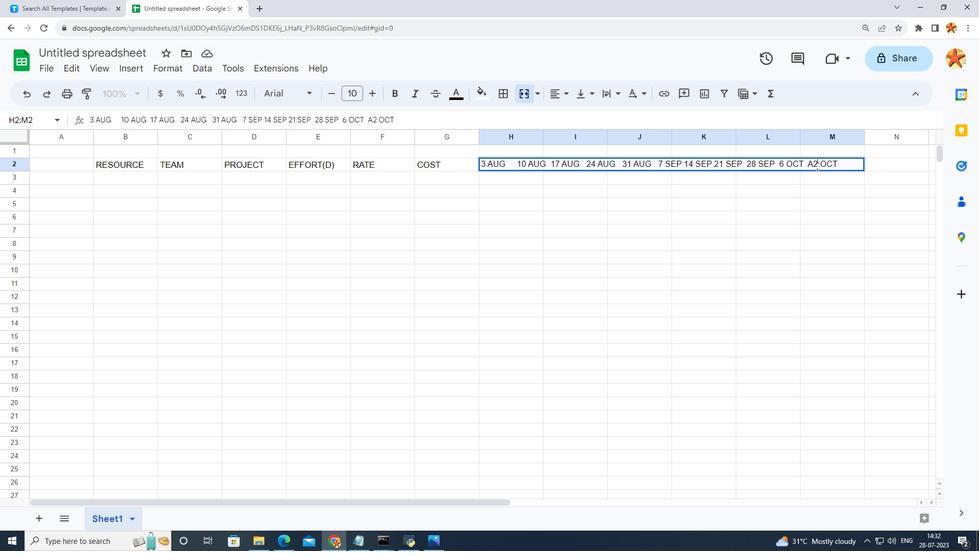 
Action: Mouse pressed left at (818, 167)
Screenshot: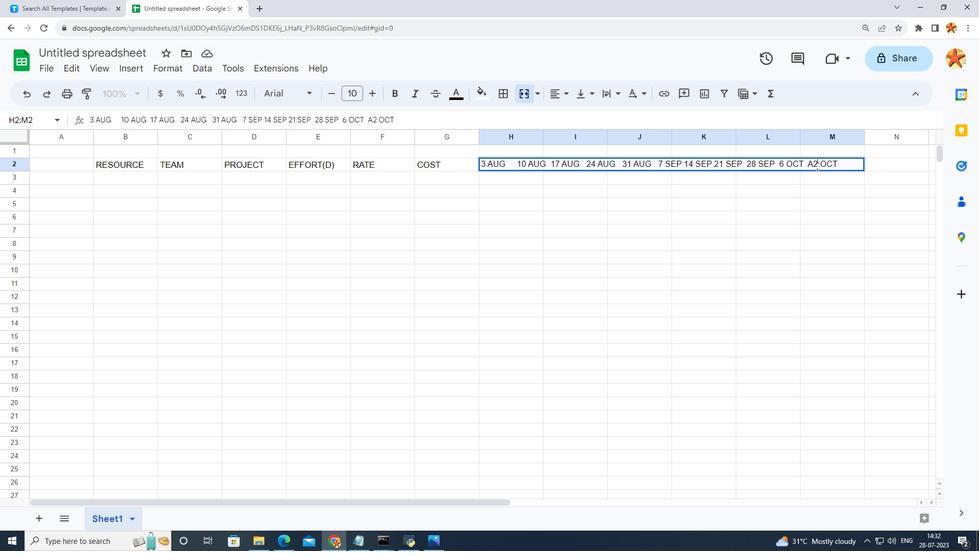 
Action: Mouse moved to (815, 167)
Screenshot: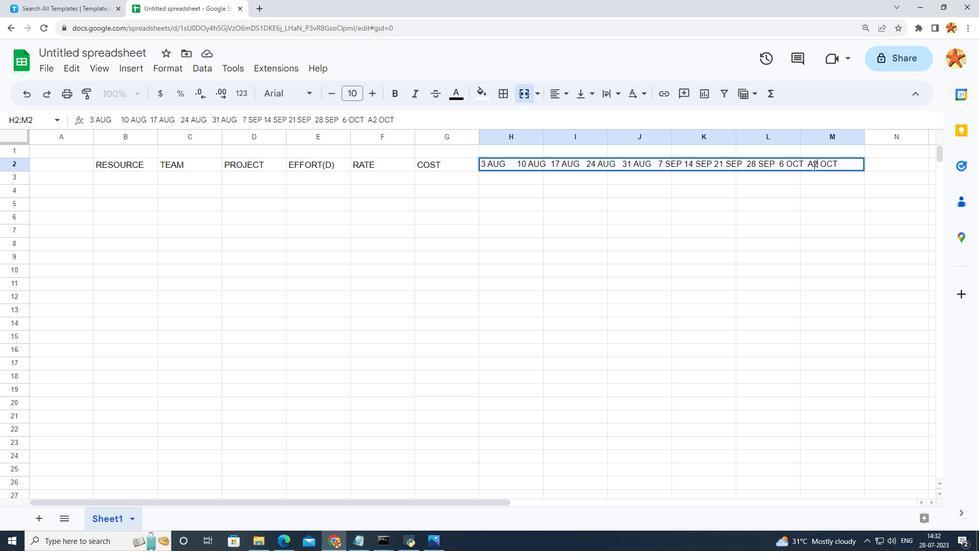 
Action: Mouse pressed left at (815, 167)
Screenshot: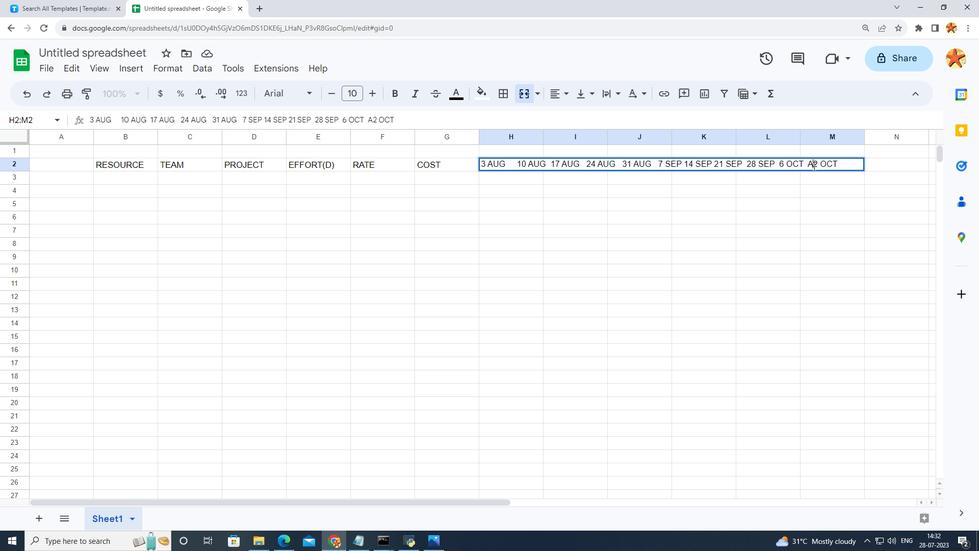 
Action: Mouse moved to (816, 167)
Screenshot: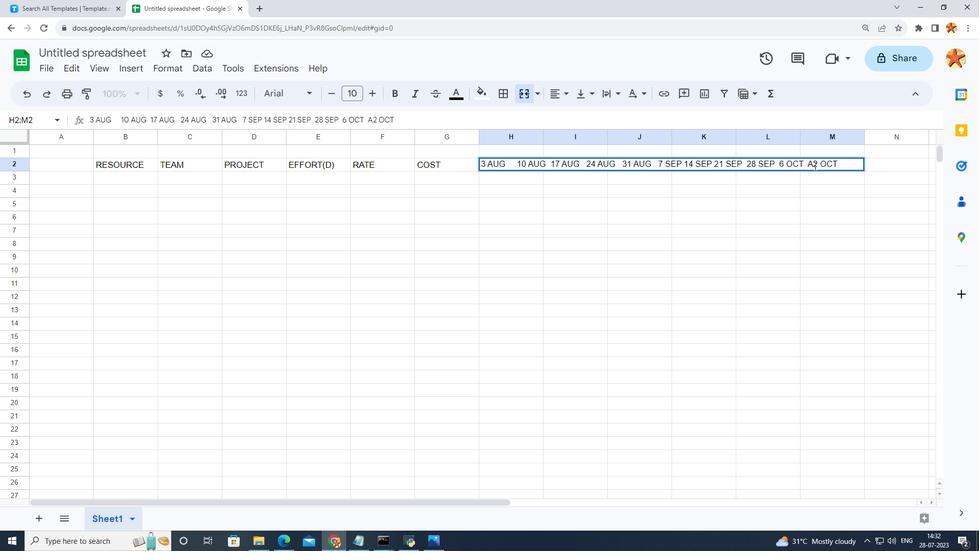 
Action: Key pressed <Key.backspace>1
Screenshot: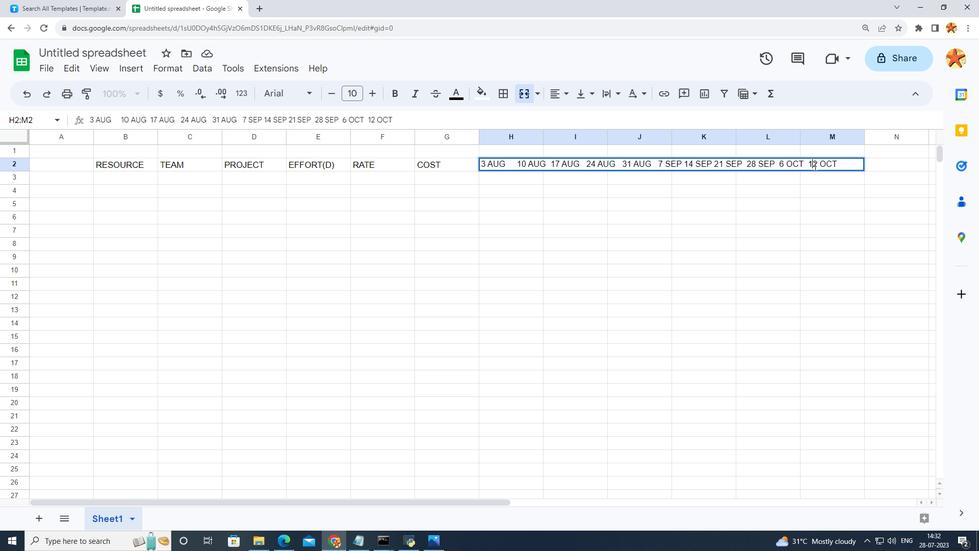 
Action: Mouse moved to (845, 164)
Screenshot: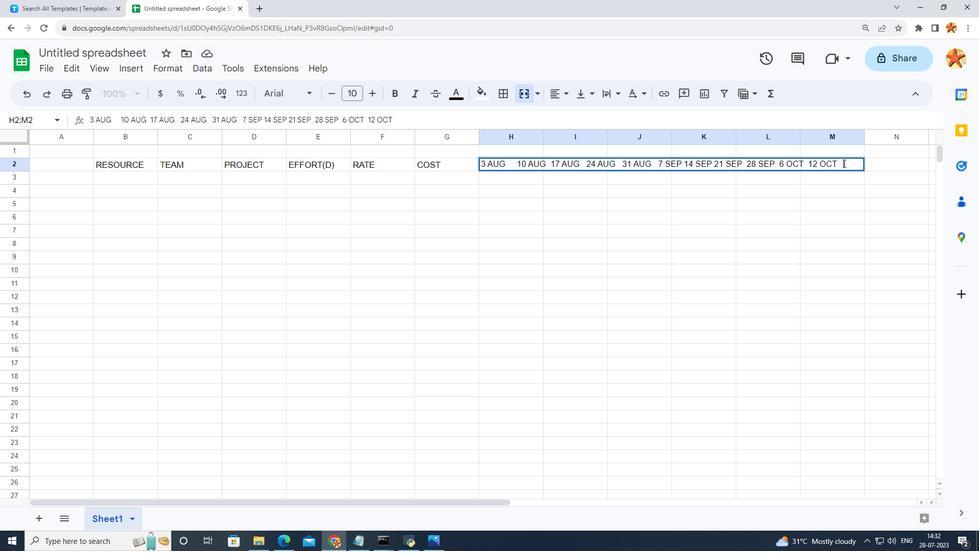 
Action: Mouse pressed left at (845, 164)
Screenshot: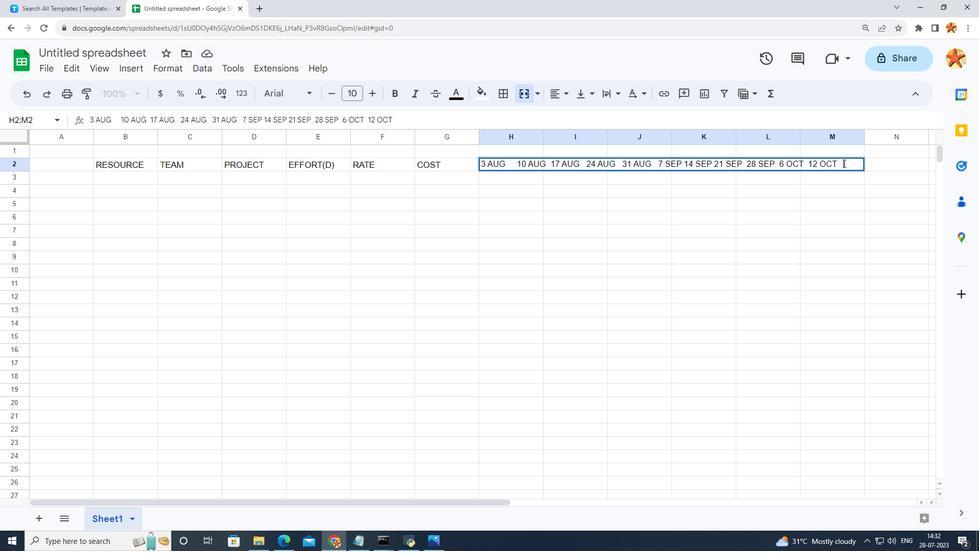 
Action: Key pressed 19<Key.space>OCT<Key.space>26<Key.space>OCV<Key.backspace><Key.backspace>CT<Key.space>
Screenshot: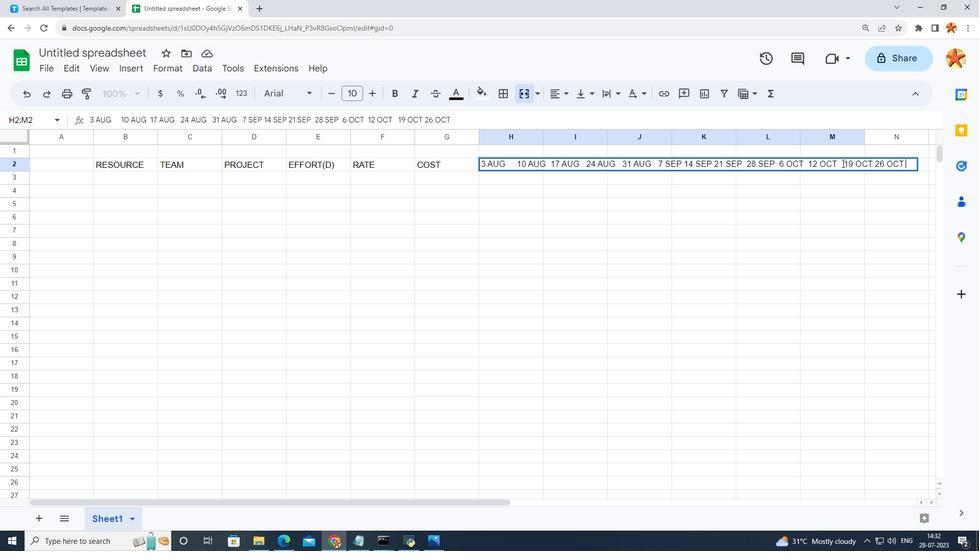 
Action: Mouse moved to (466, 505)
Screenshot: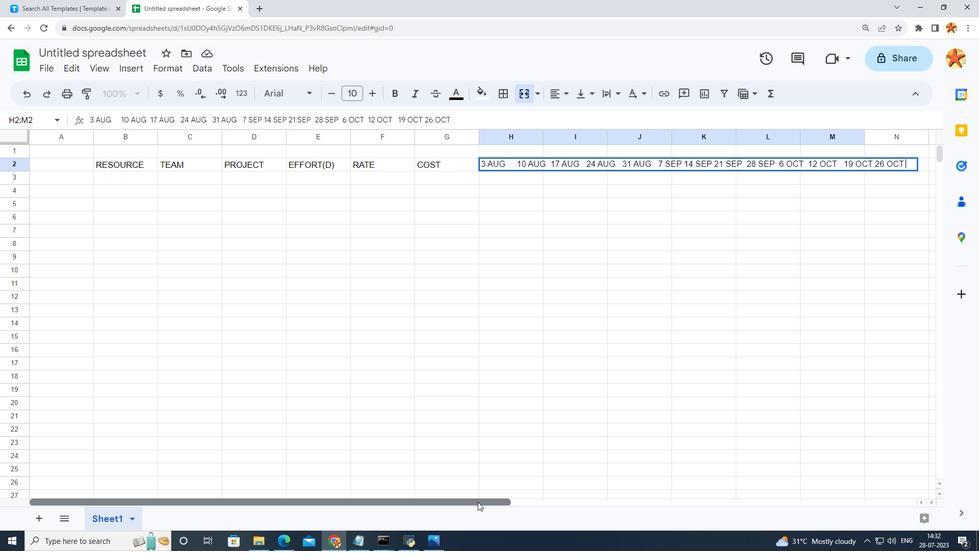 
Action: Mouse pressed left at (466, 505)
Screenshot: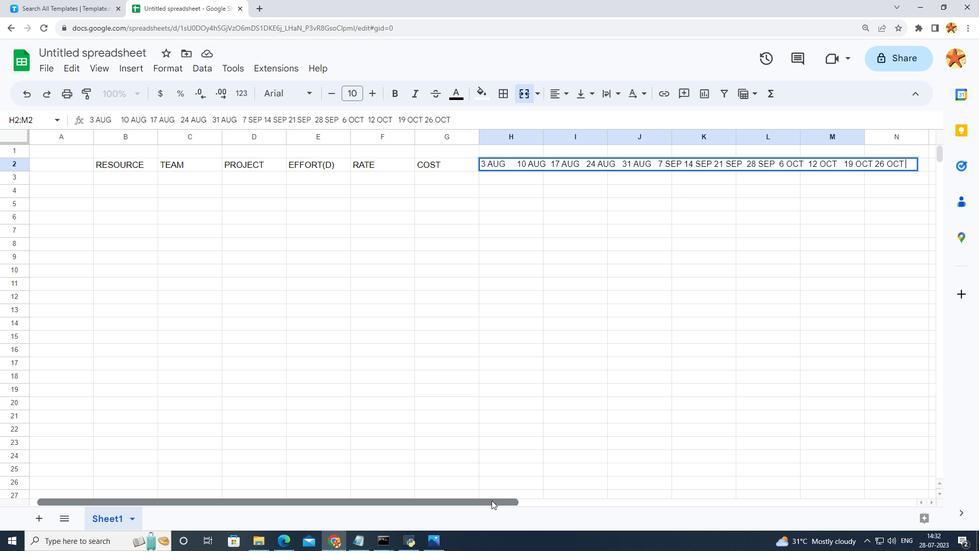 
Action: Mouse moved to (843, 167)
Screenshot: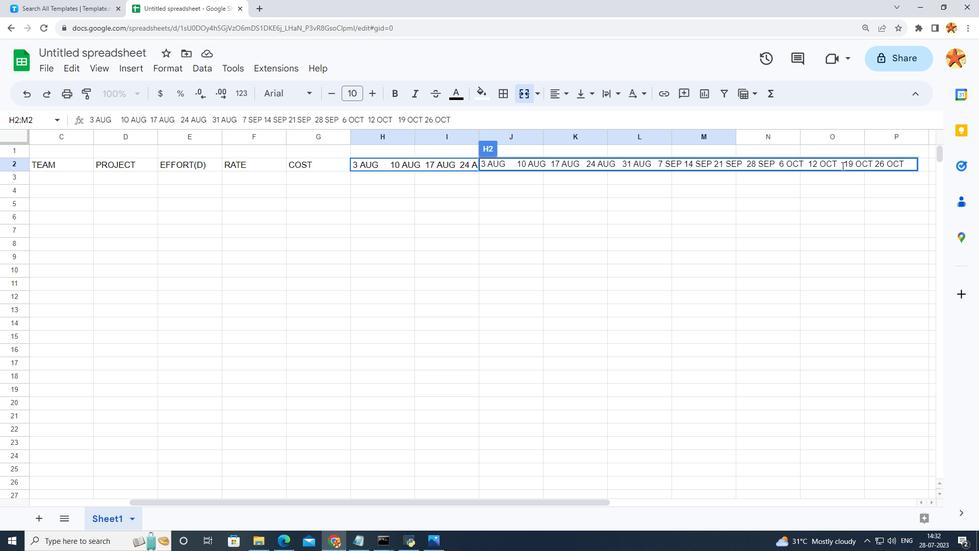 
Action: Mouse pressed left at (843, 167)
Screenshot: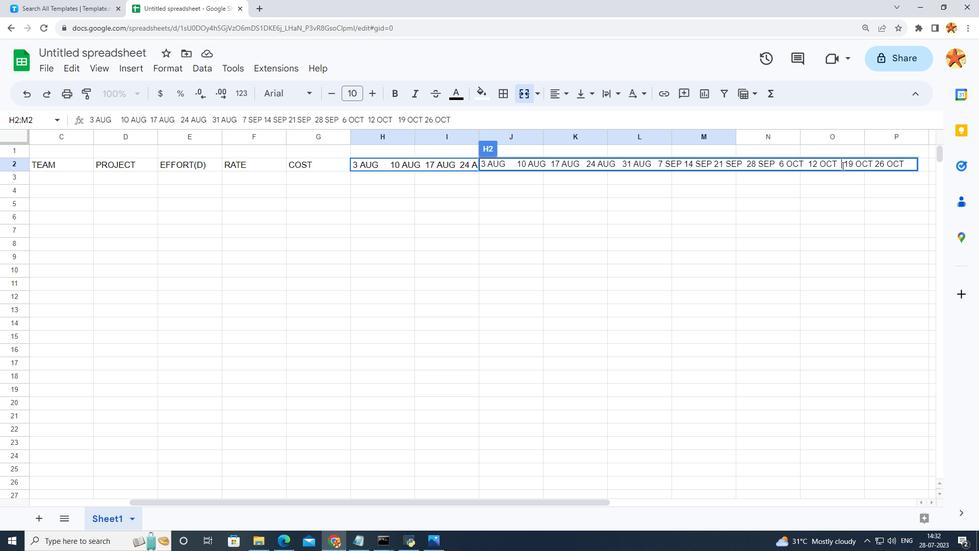 
Action: Mouse moved to (840, 167)
Screenshot: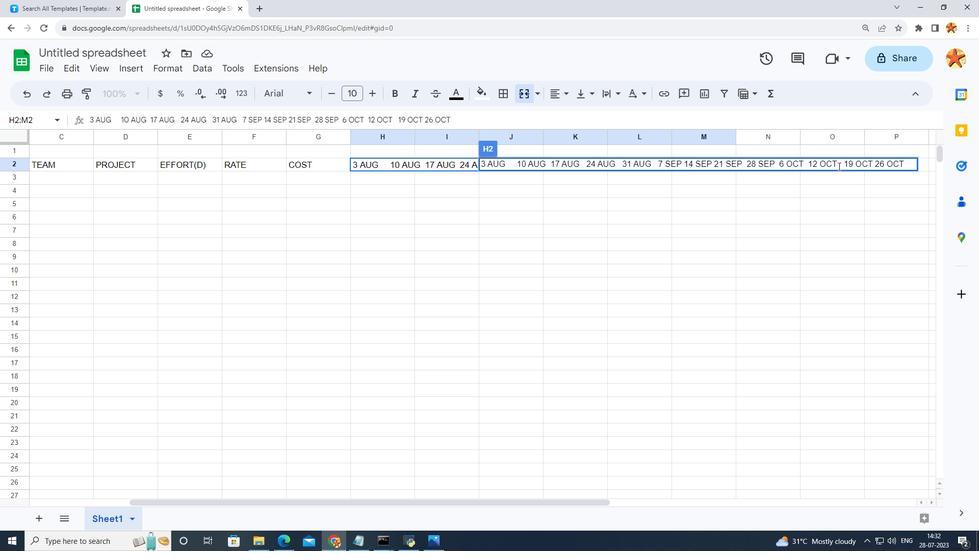 
Action: Key pressed <Key.backspace><Key.backspace>
Screenshot: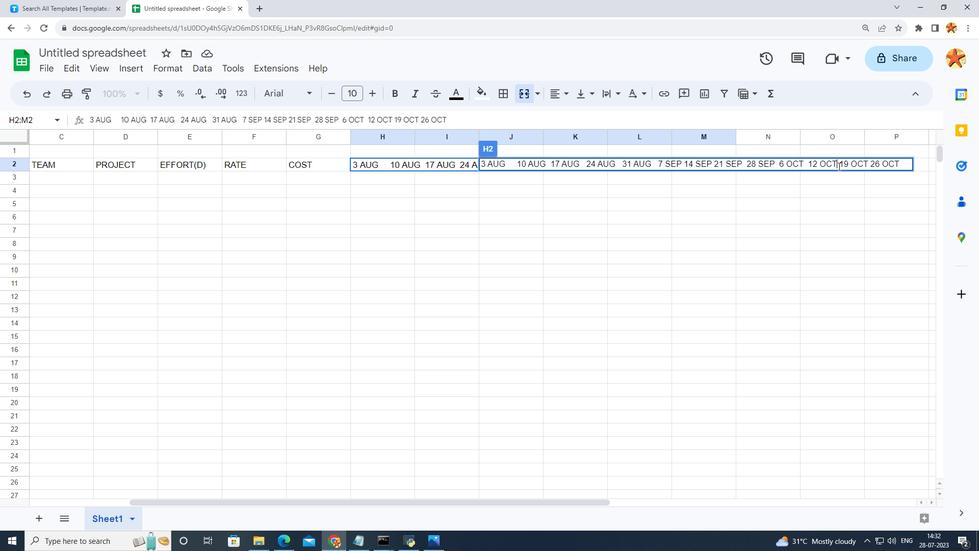 
Action: Mouse moved to (907, 165)
Screenshot: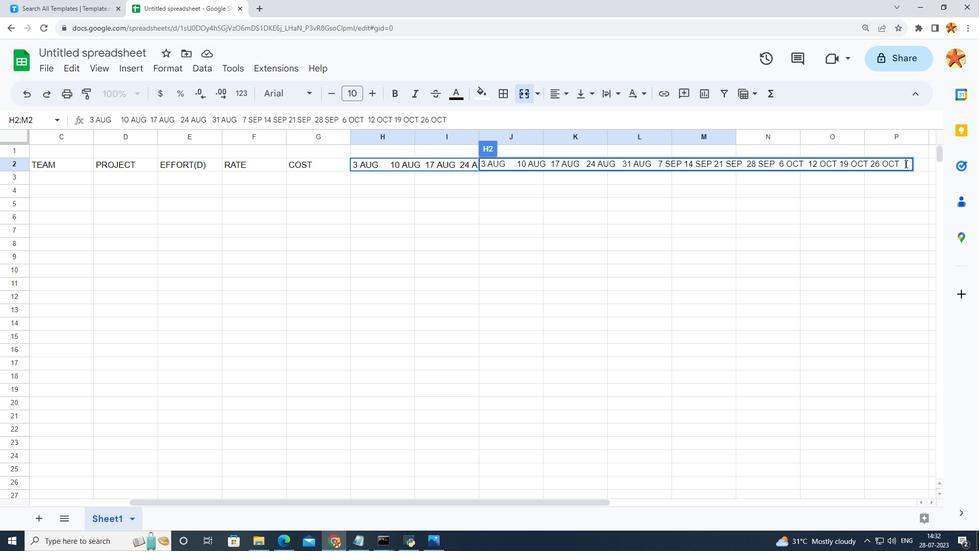 
Action: Mouse pressed left at (907, 165)
Screenshot: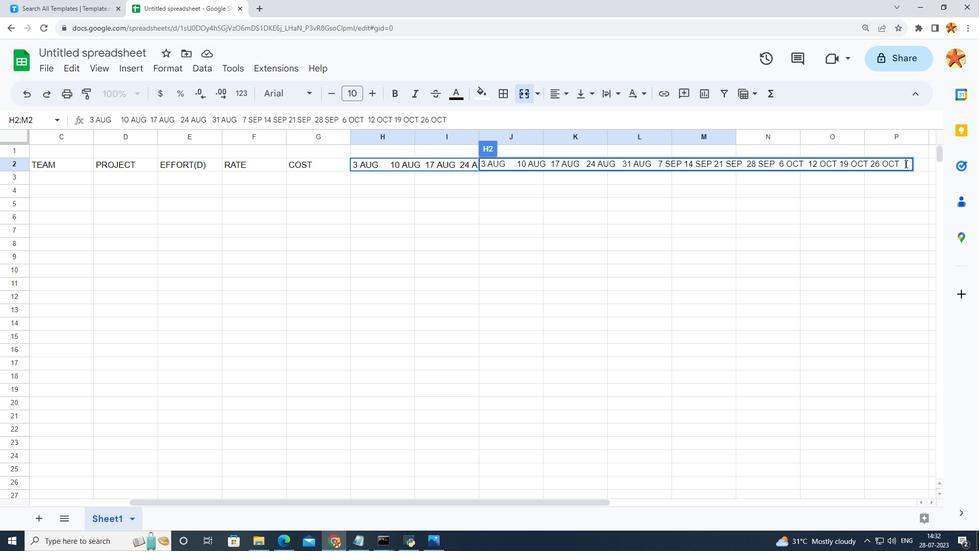 
Action: Mouse moved to (518, 161)
Screenshot: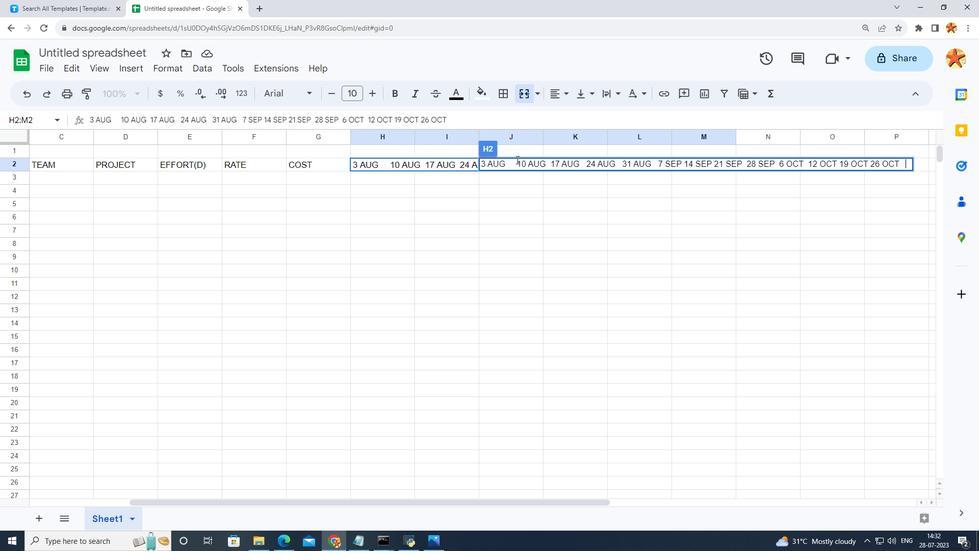 
Action: Mouse pressed left at (518, 161)
Screenshot: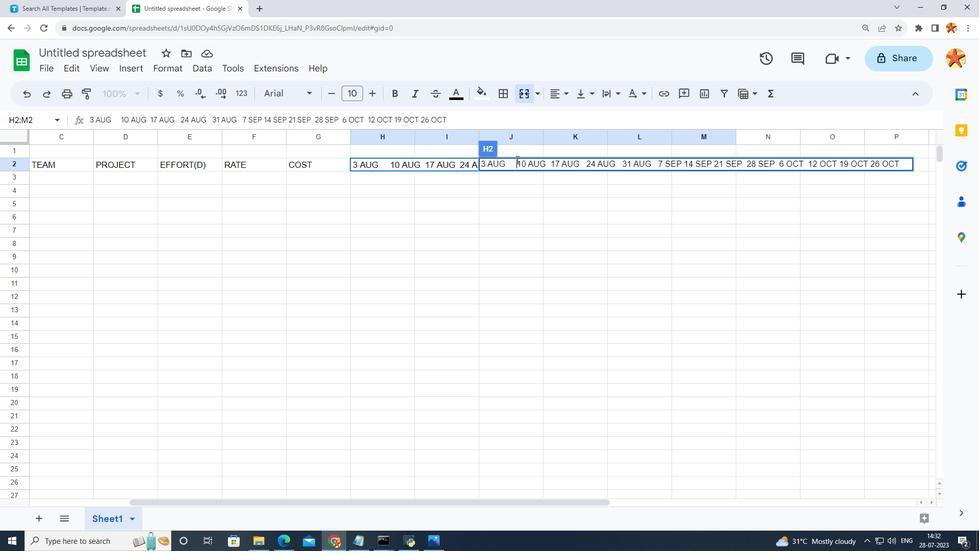 
Action: Mouse moved to (518, 161)
Screenshot: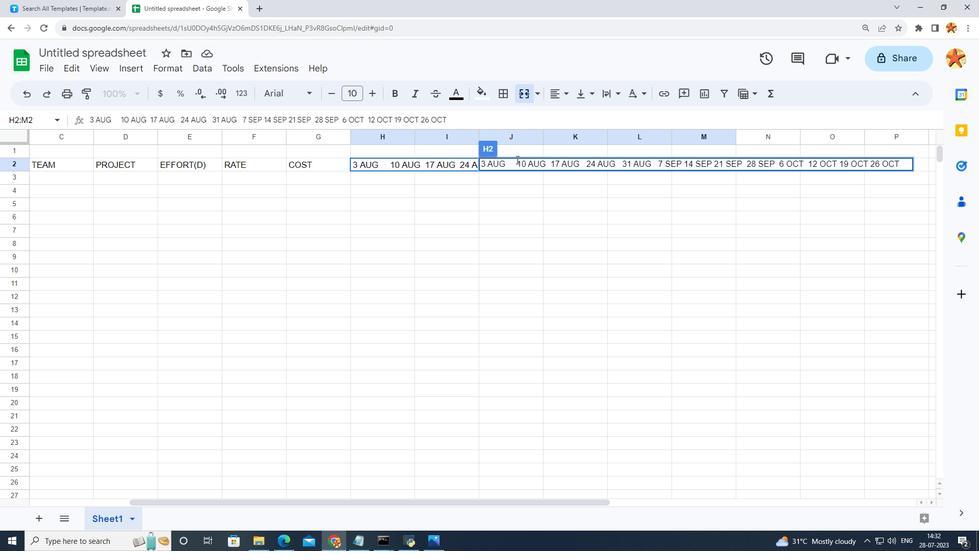 
Action: Key pressed <Key.backspace><Key.backspace>
Screenshot: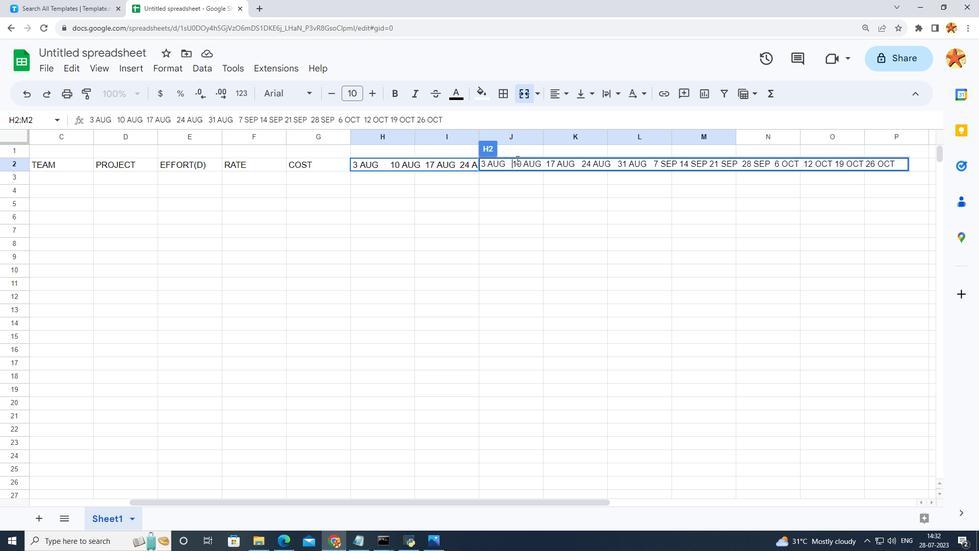 
Action: Mouse moved to (904, 167)
Screenshot: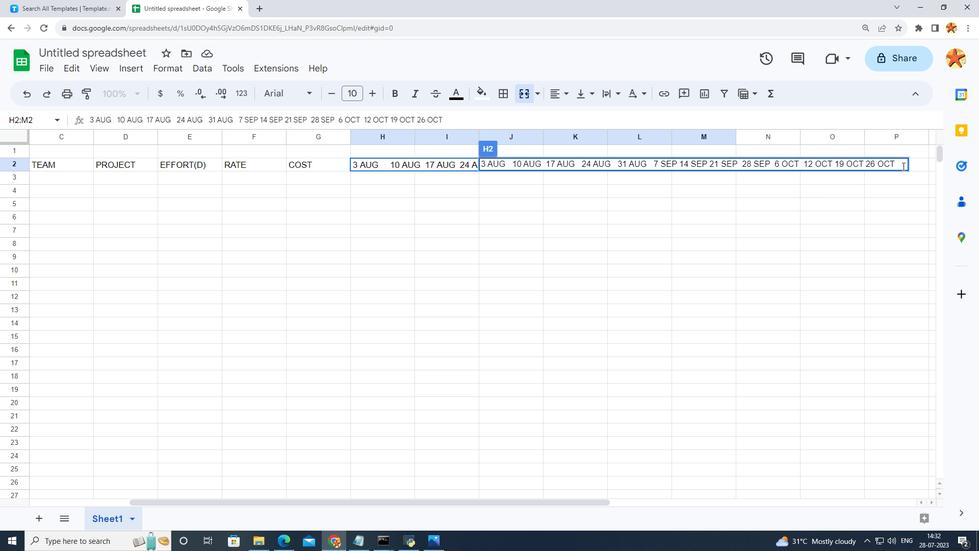 
Action: Mouse pressed left at (904, 167)
Screenshot: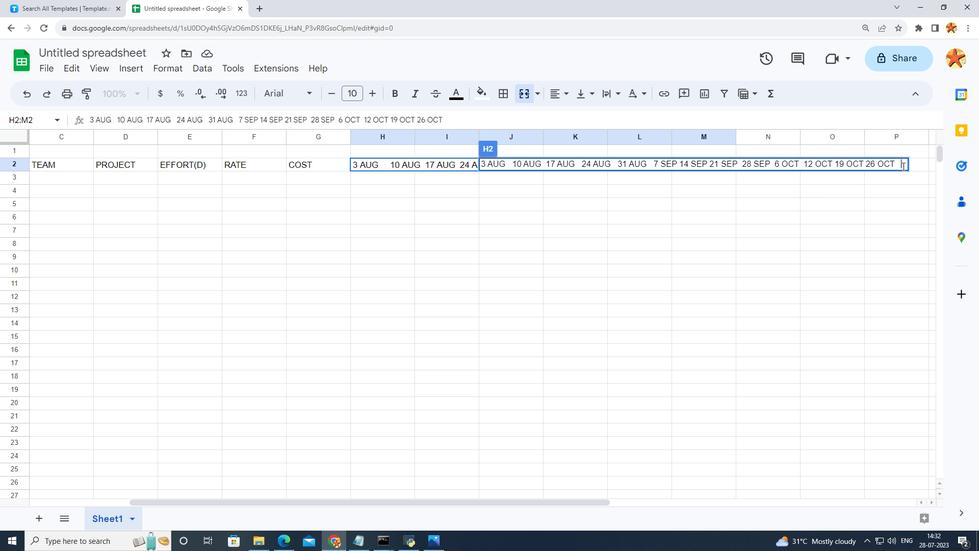 
Action: Mouse moved to (901, 167)
Screenshot: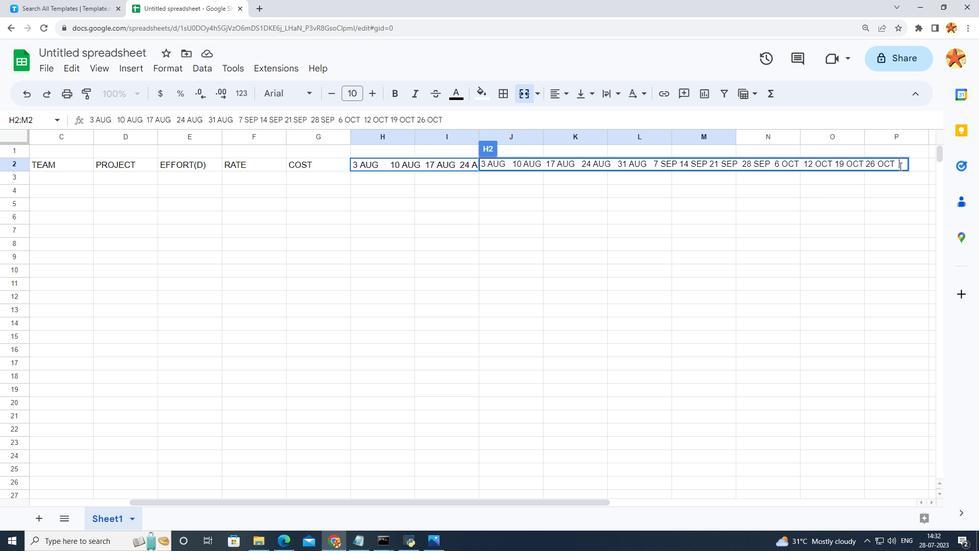 
Action: Mouse pressed left at (901, 167)
Screenshot: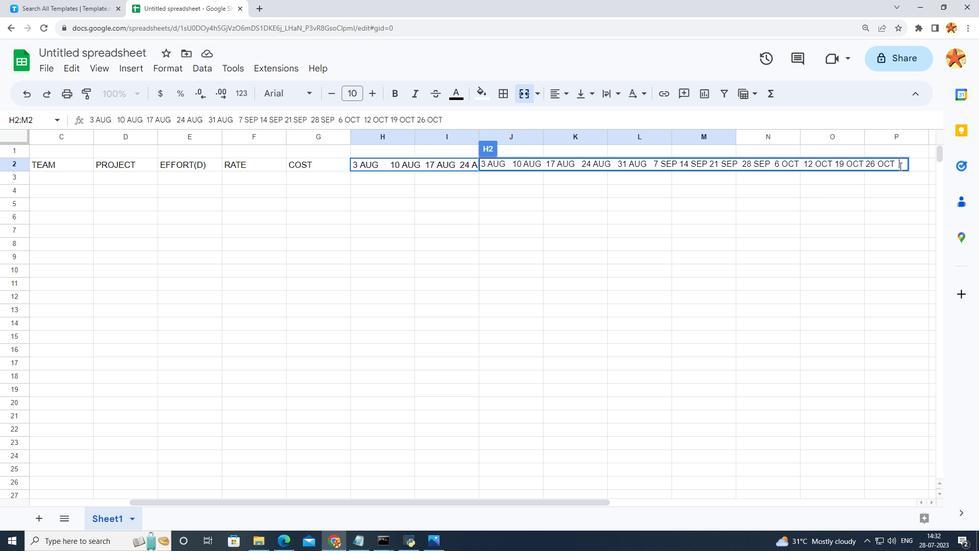 
Action: Mouse moved to (903, 162)
Screenshot: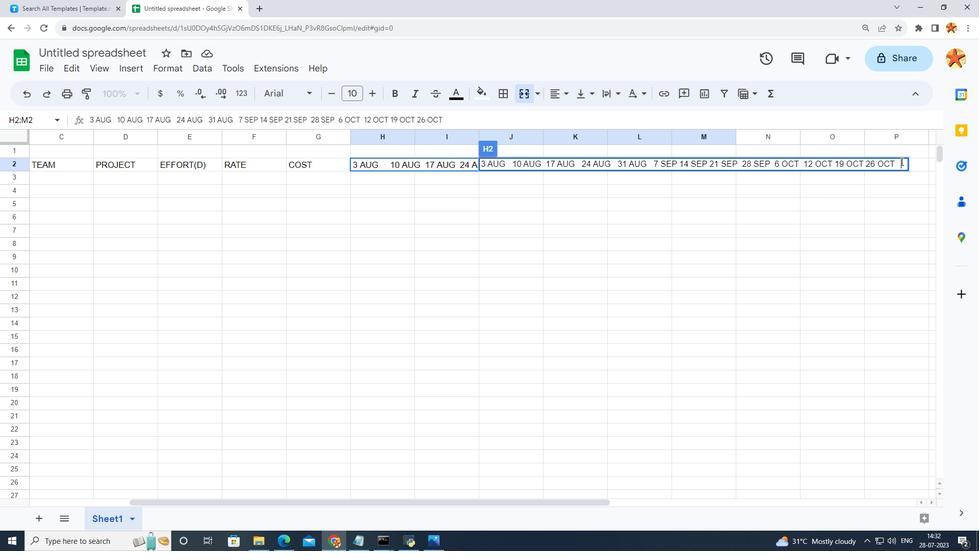
Action: Mouse pressed left at (903, 162)
Screenshot: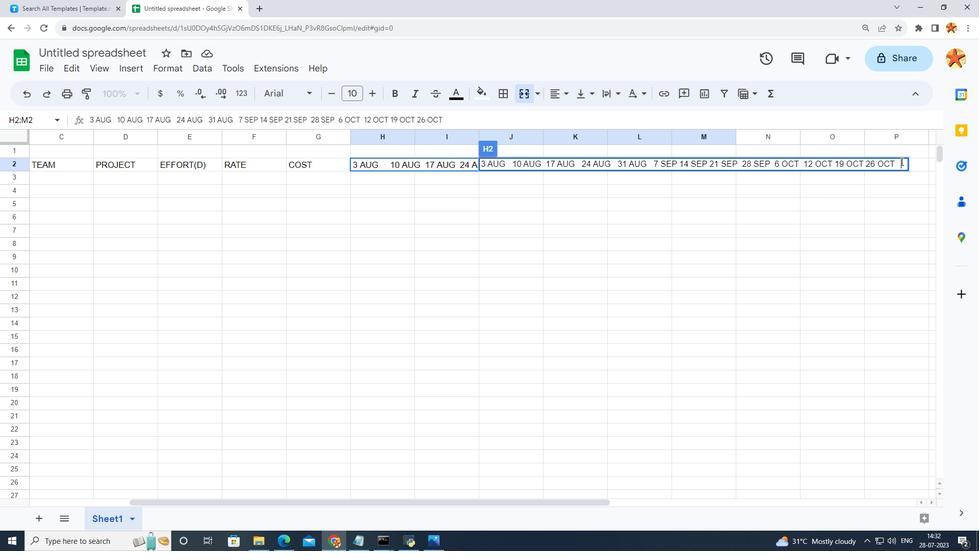 
Action: Mouse moved to (902, 166)
Screenshot: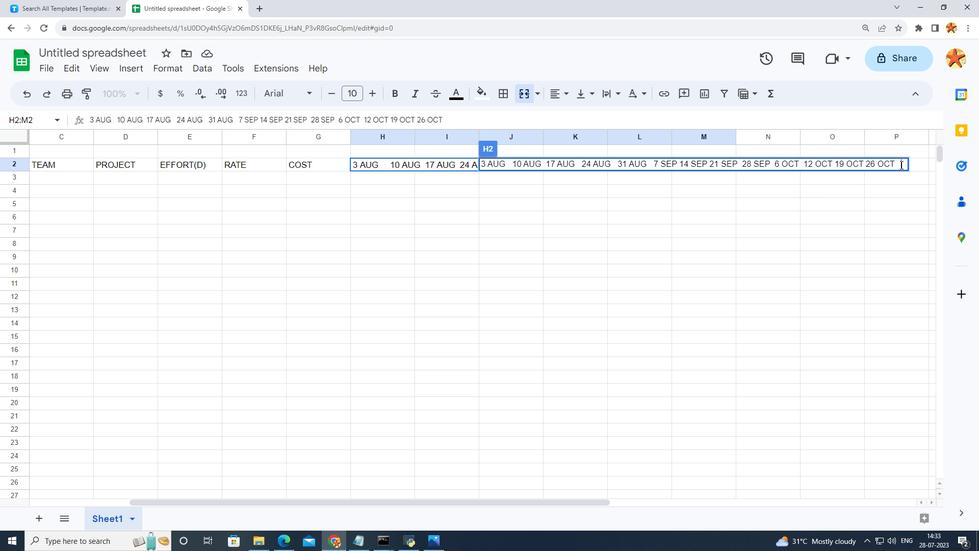 
Action: Mouse pressed left at (902, 166)
Screenshot: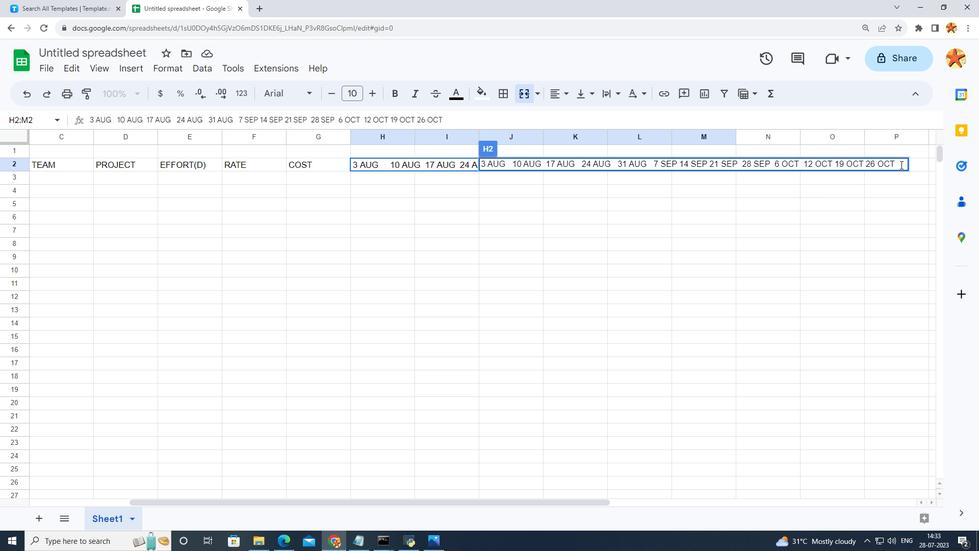 
Action: Mouse moved to (899, 167)
Screenshot: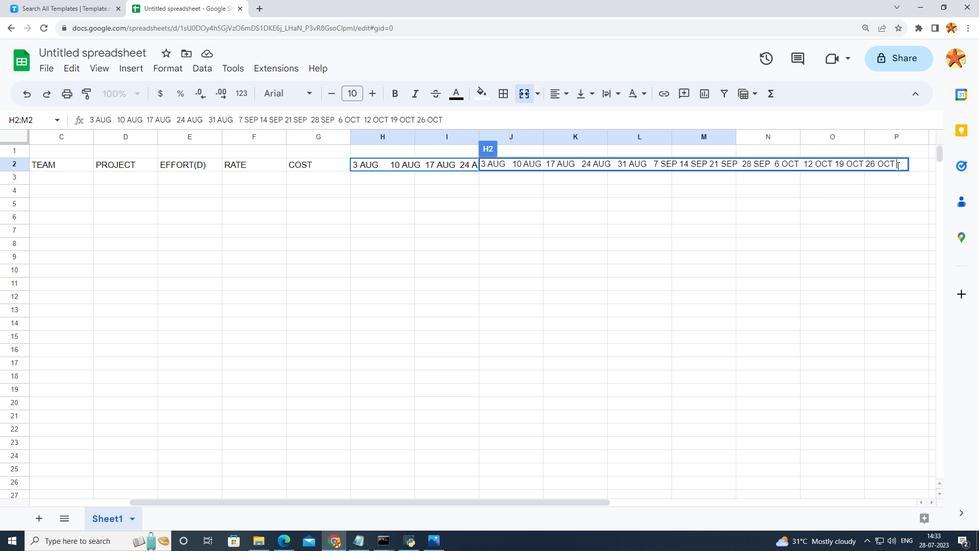 
Action: Mouse pressed left at (899, 167)
Screenshot: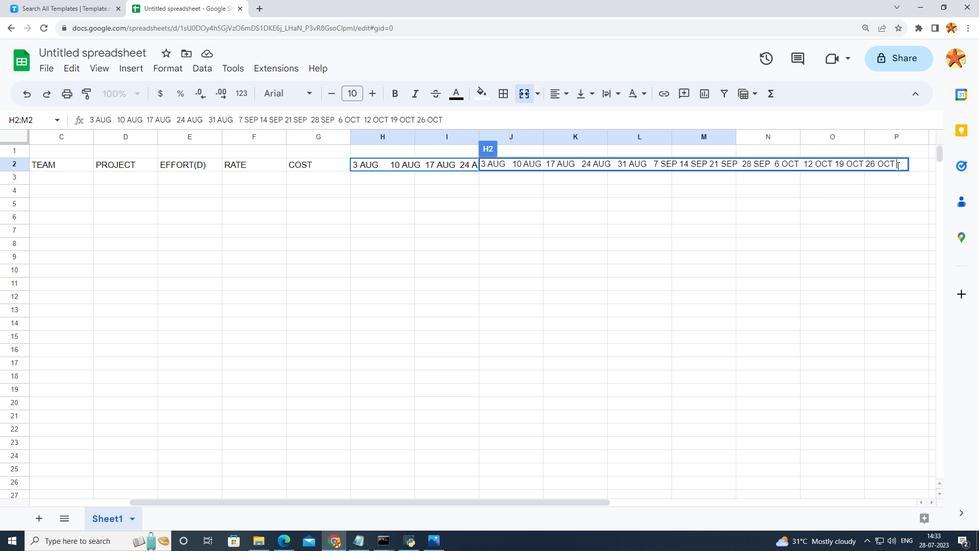
Action: Mouse moved to (898, 172)
Screenshot: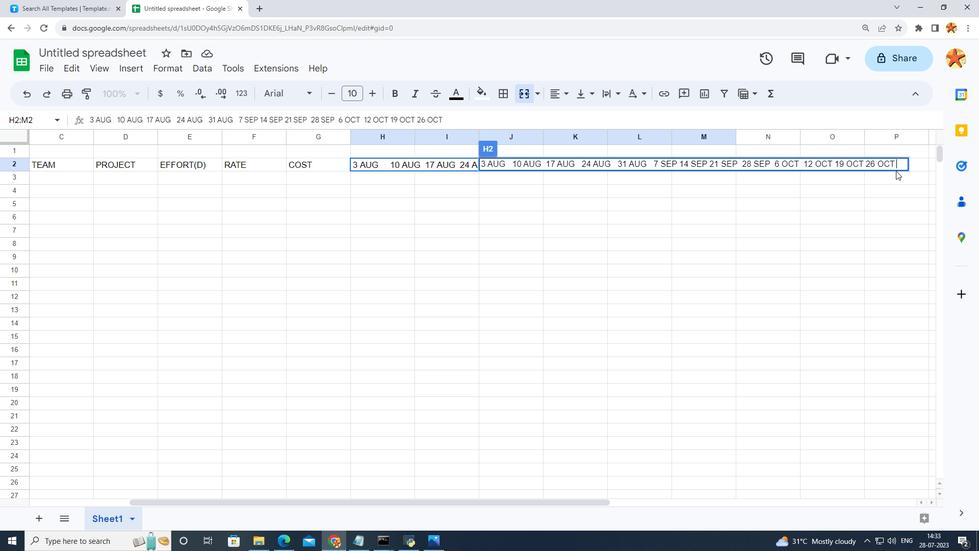 
Action: Key pressed 2<Key.space>NOV<Key.space>9<Key.space>NOV<Key.space>
Screenshot: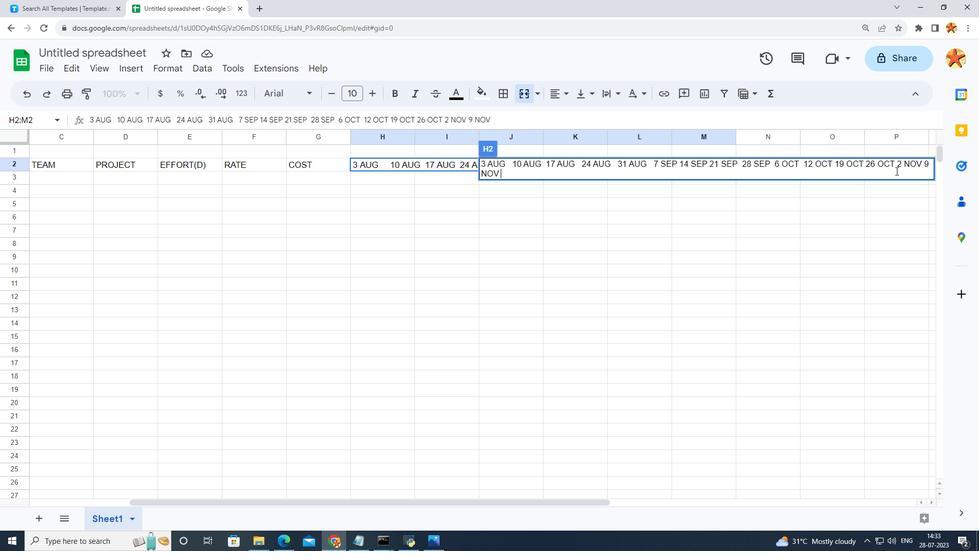 
Action: Mouse moved to (537, 501)
Screenshot: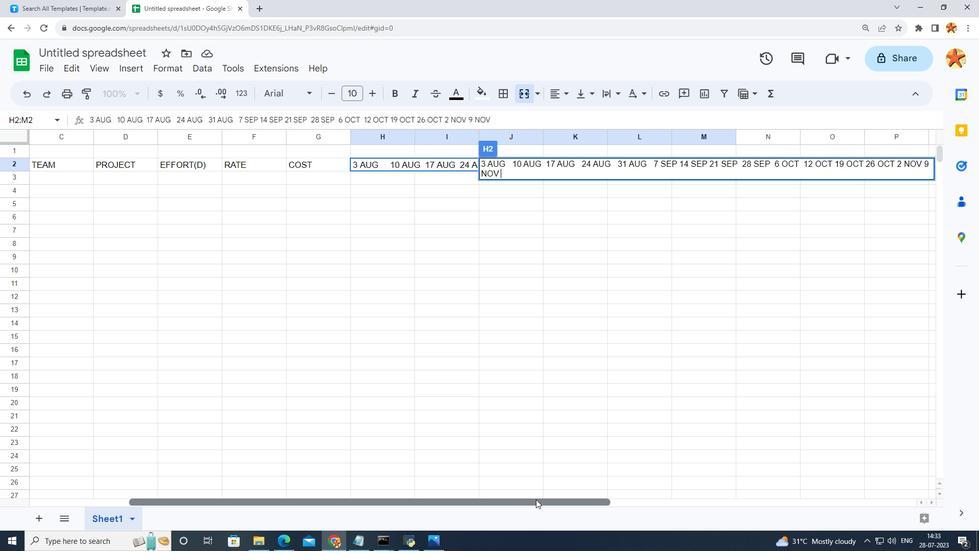 
Action: Mouse pressed left at (537, 501)
Screenshot: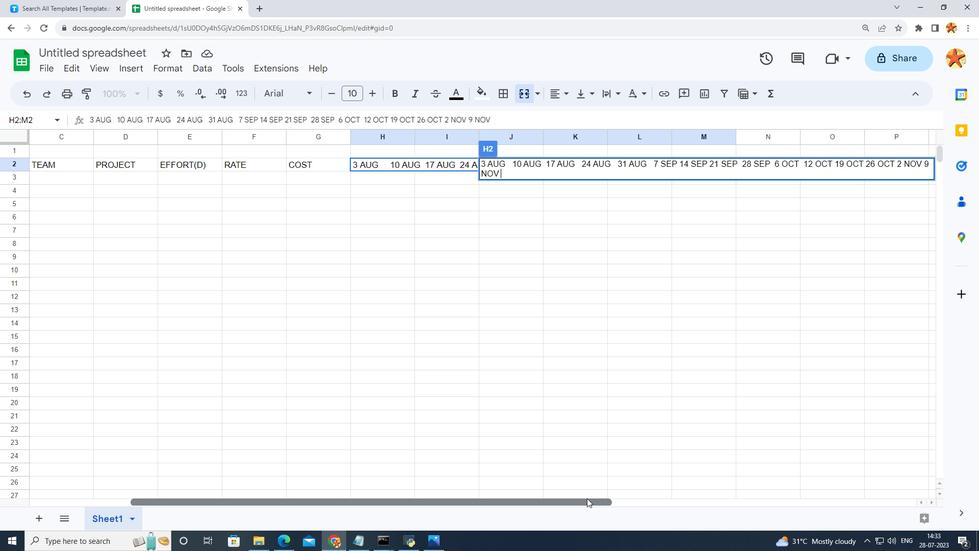 
Action: Mouse moved to (583, 214)
Screenshot: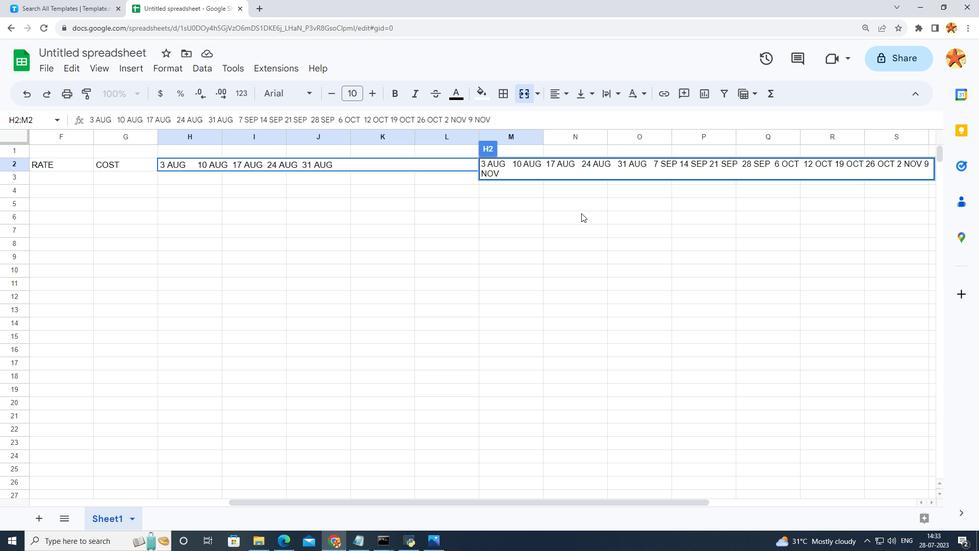 
Action: Key pressed <Key.backspace><Key.backspace><Key.backspace><Key.backspace><Key.space>NOV
Screenshot: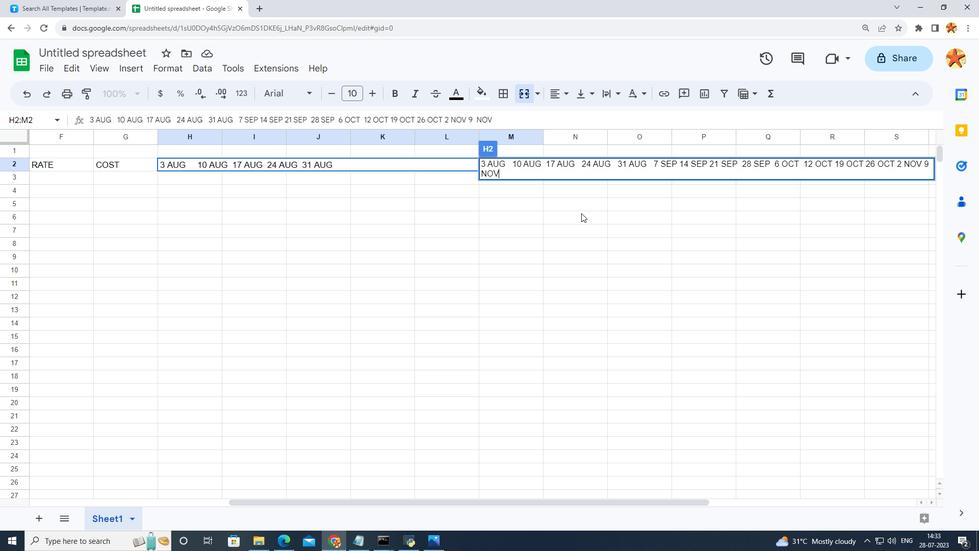 
Action: Mouse moved to (377, 238)
Screenshot: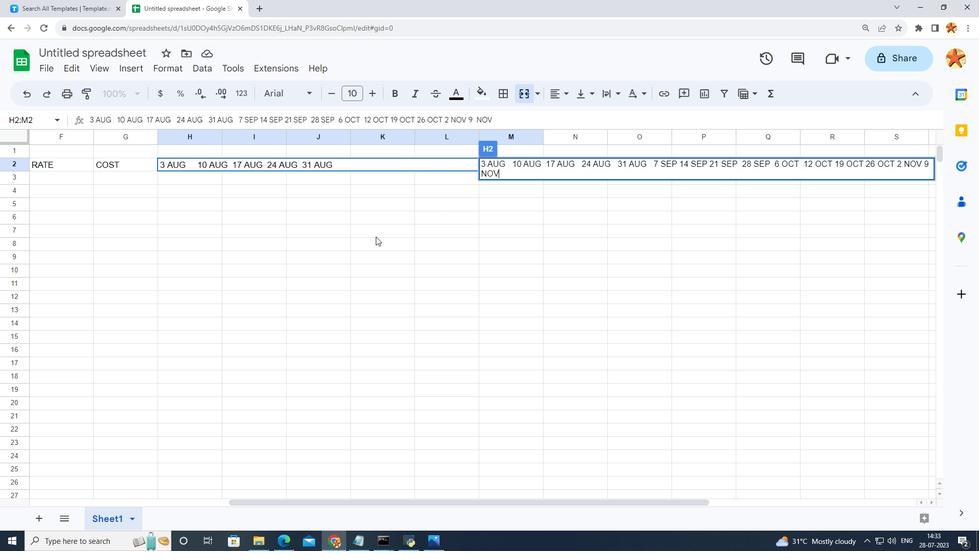 
Action: Mouse pressed left at (377, 238)
Screenshot: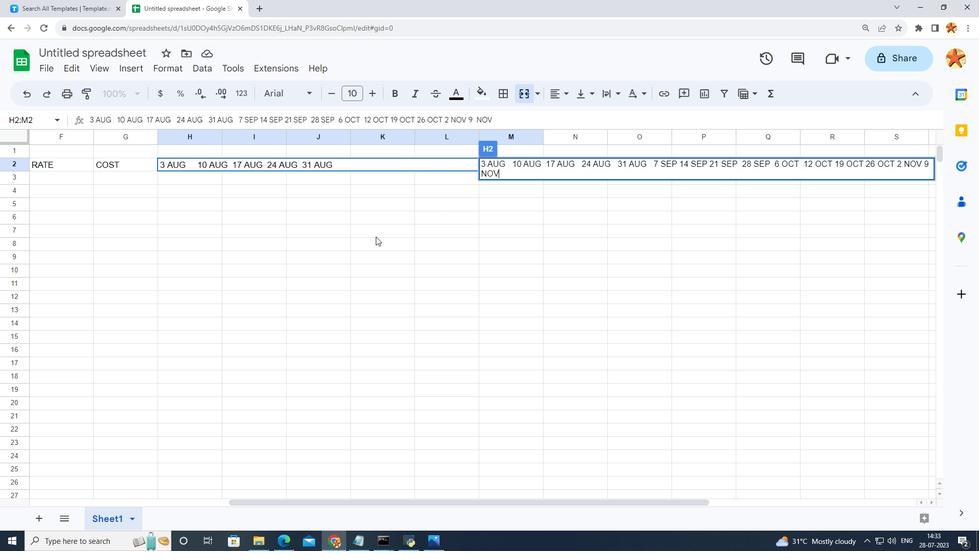 
Action: Mouse moved to (391, 501)
Screenshot: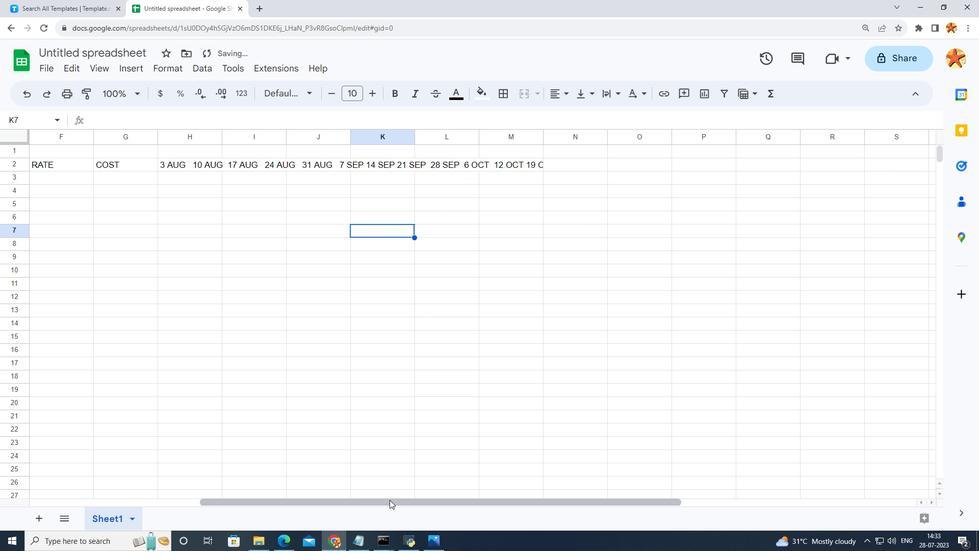 
Action: Mouse pressed left at (391, 501)
Screenshot: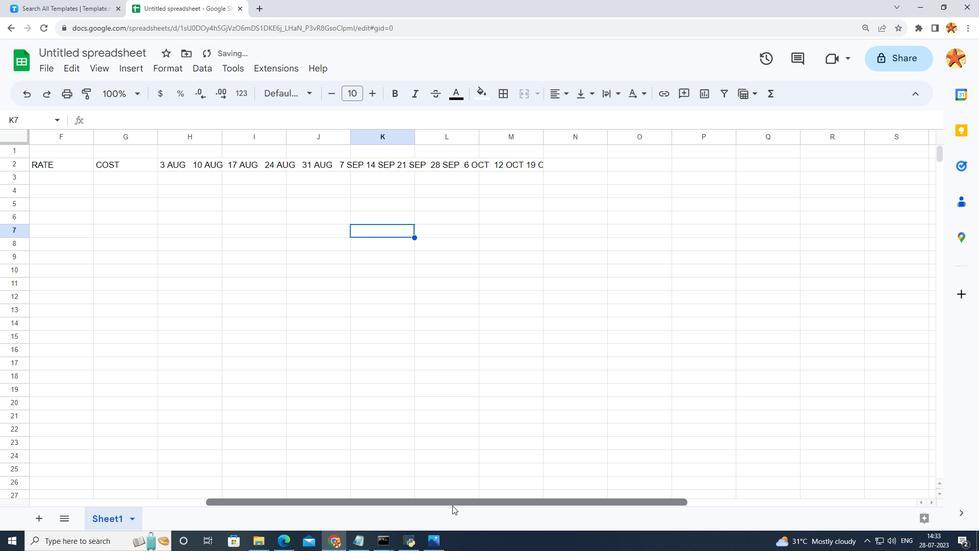 
Action: Mouse moved to (294, 159)
Screenshot: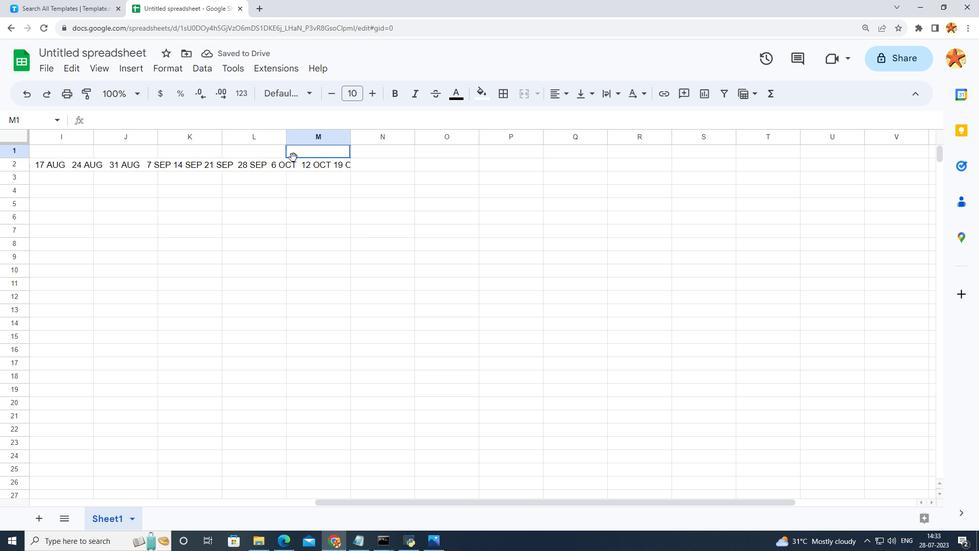 
Action: Mouse pressed left at (294, 159)
Screenshot: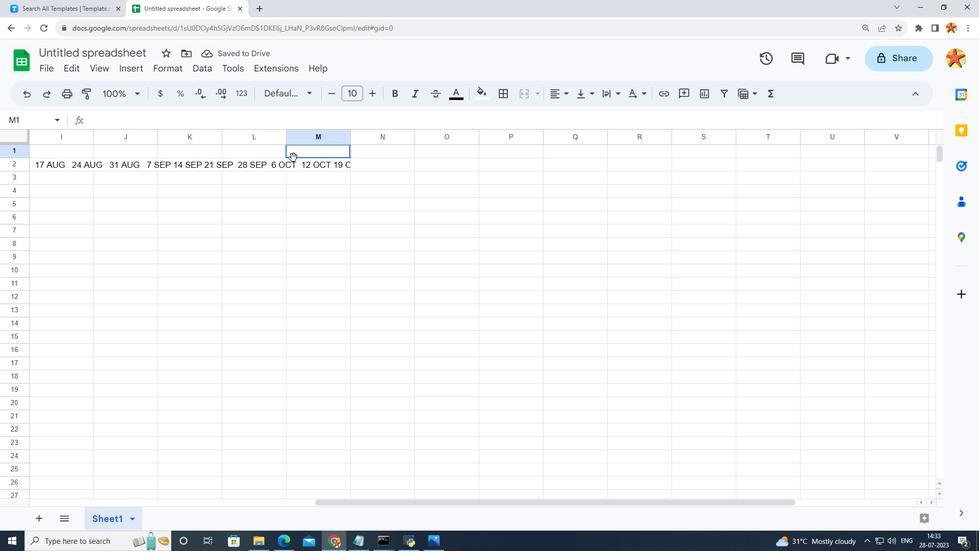 
Action: Mouse moved to (237, 169)
Screenshot: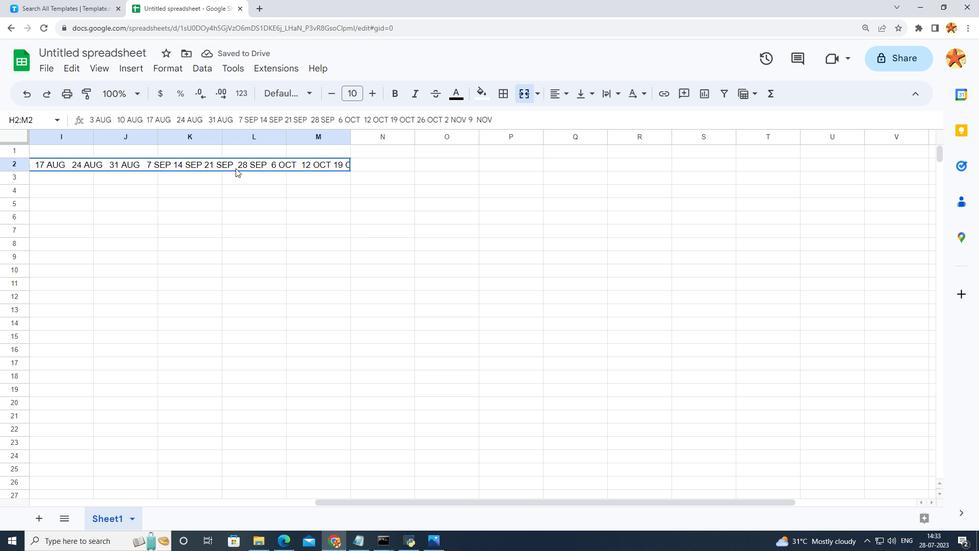 
Action: Mouse pressed left at (237, 169)
Screenshot: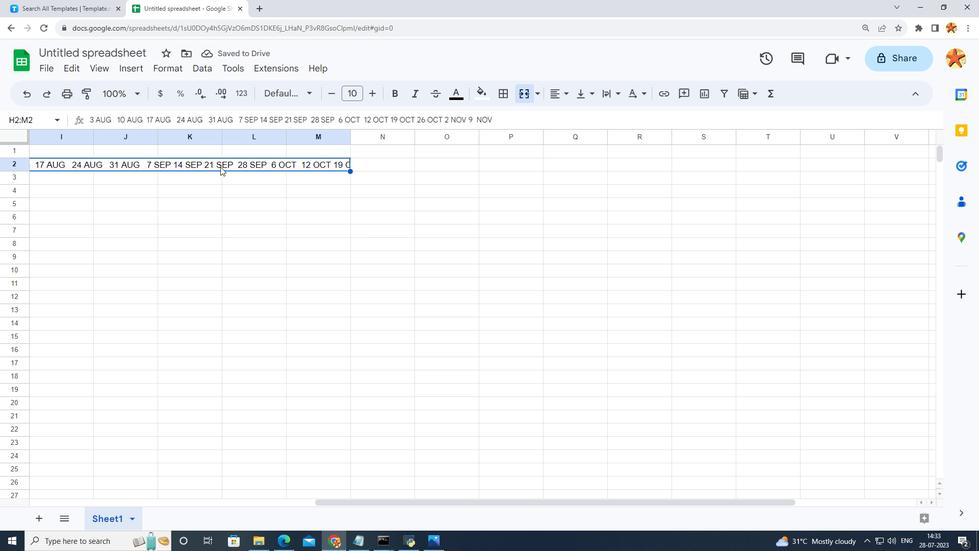 
Action: Mouse moved to (117, 167)
Screenshot: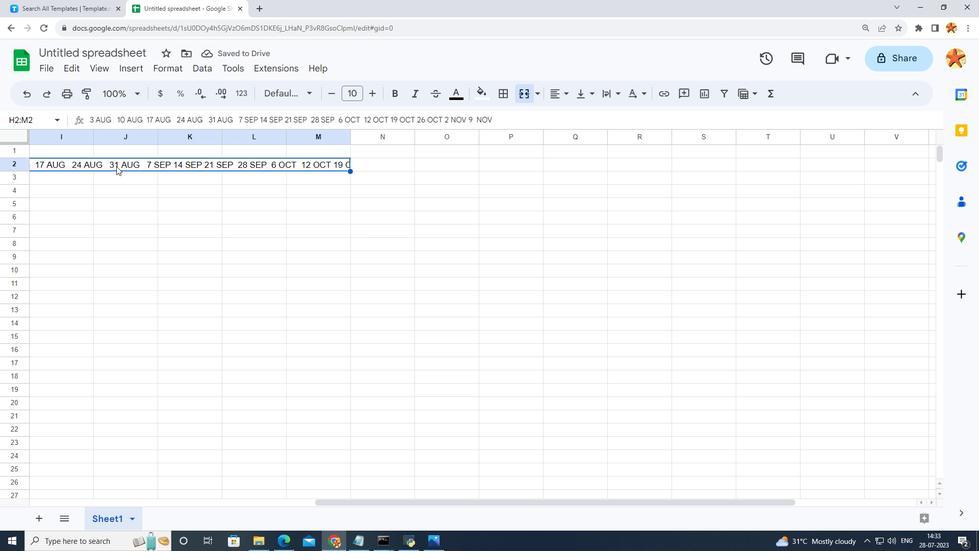 
Action: Mouse pressed left at (117, 167)
Screenshot: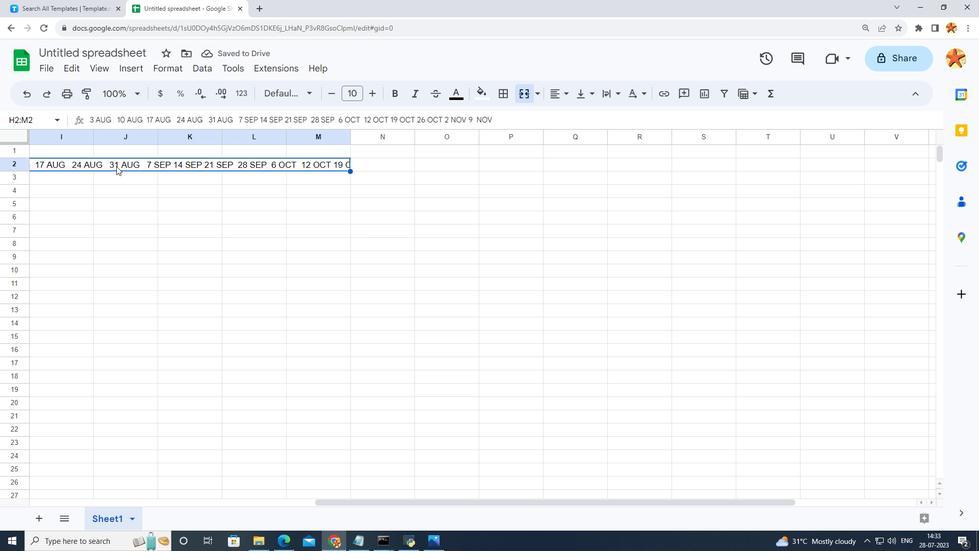 
Action: Mouse pressed left at (117, 167)
Screenshot: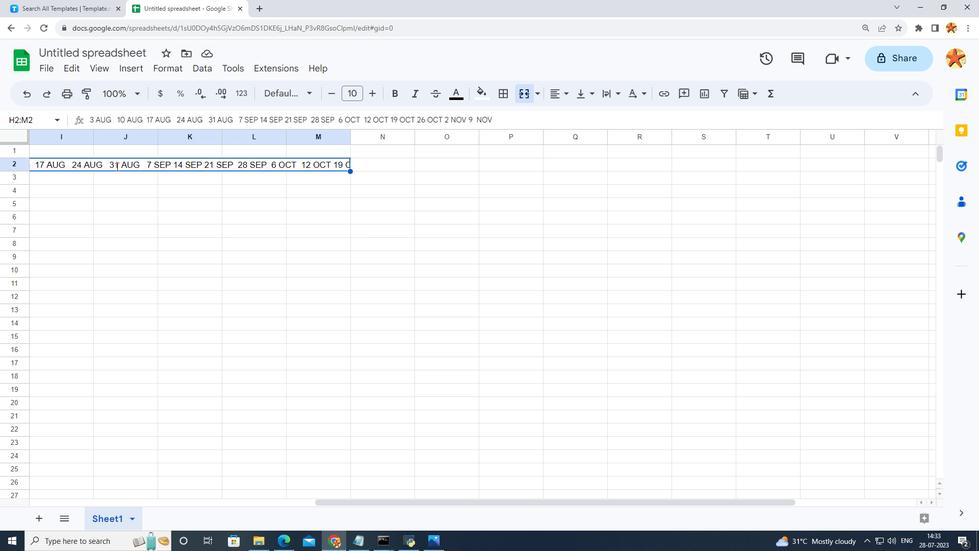 
Action: Mouse moved to (479, 136)
Screenshot: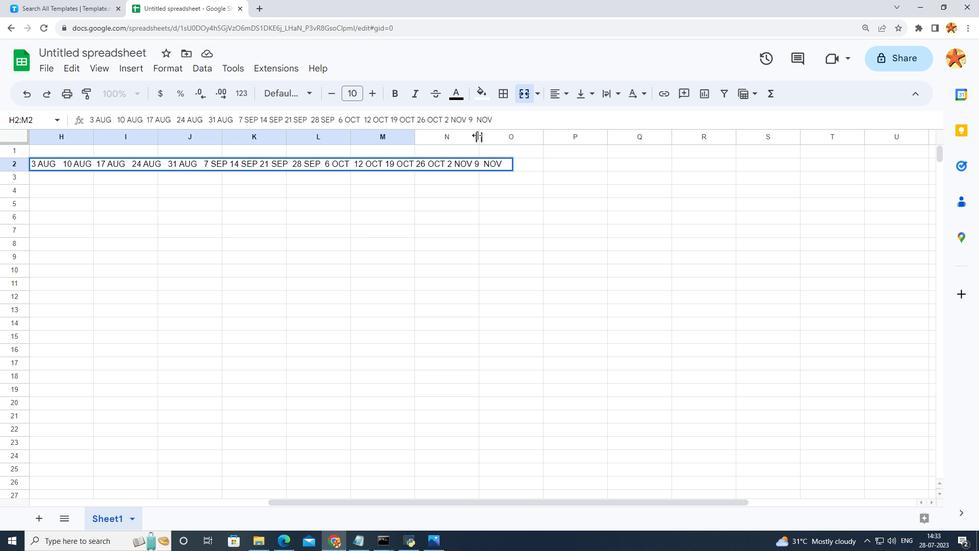 
Action: Mouse pressed left at (479, 136)
Screenshot: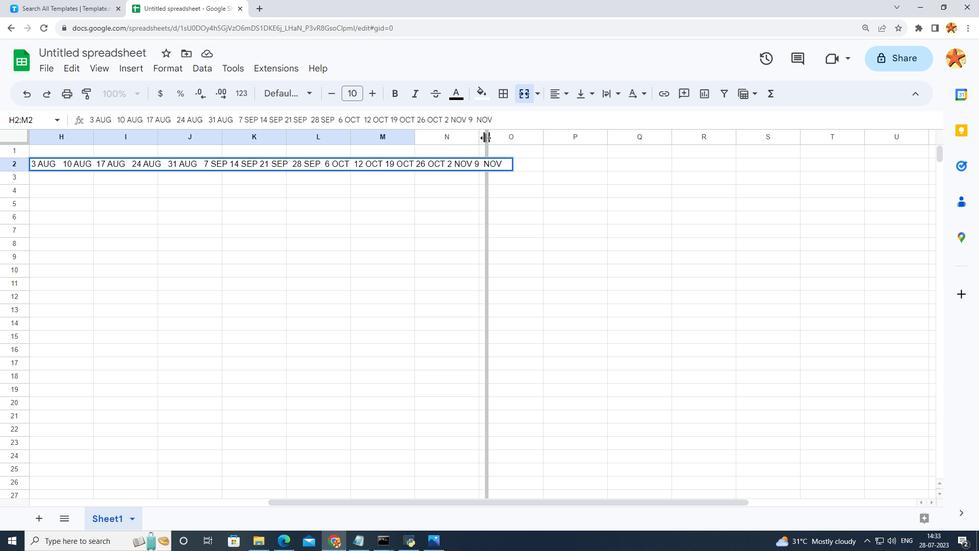 
Action: Mouse moved to (500, 238)
Screenshot: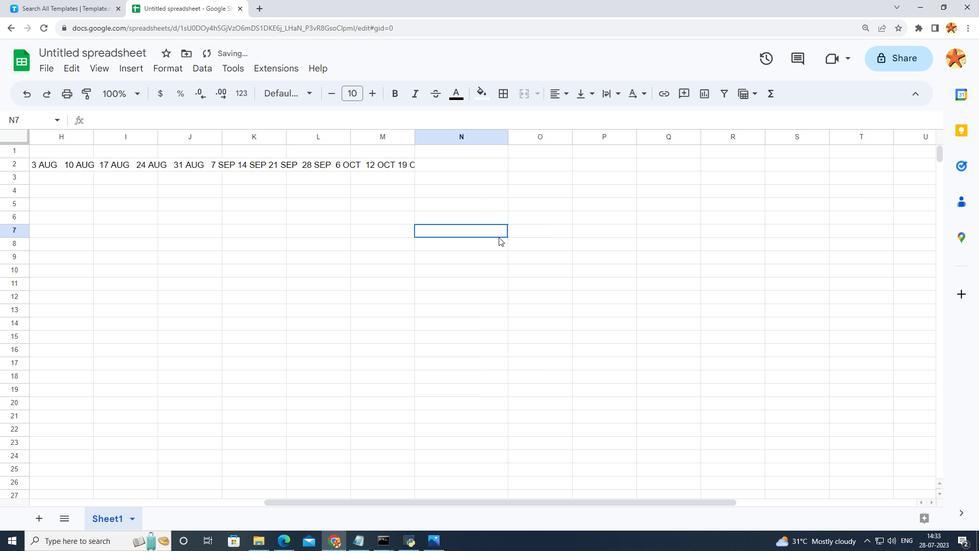 
Action: Mouse pressed left at (500, 238)
Screenshot: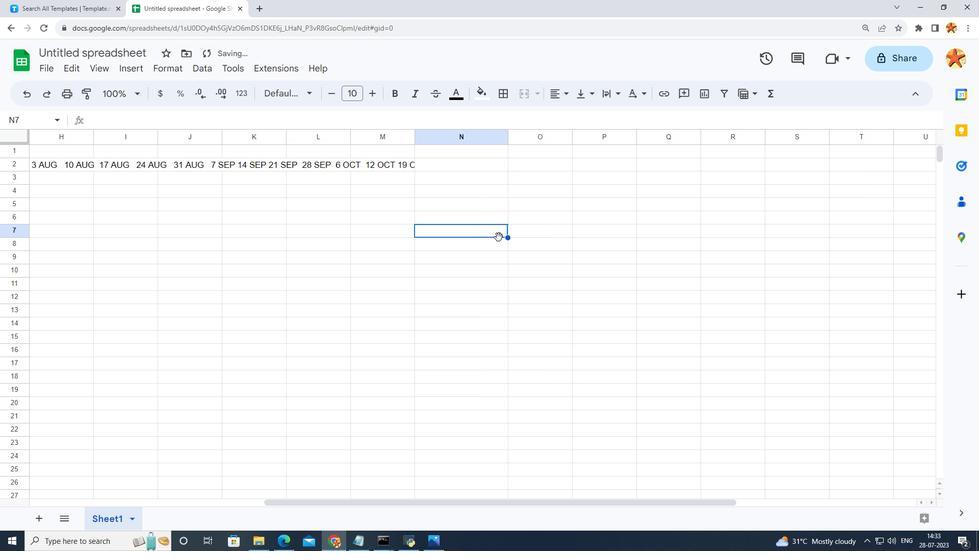 
Action: Mouse moved to (395, 148)
Screenshot: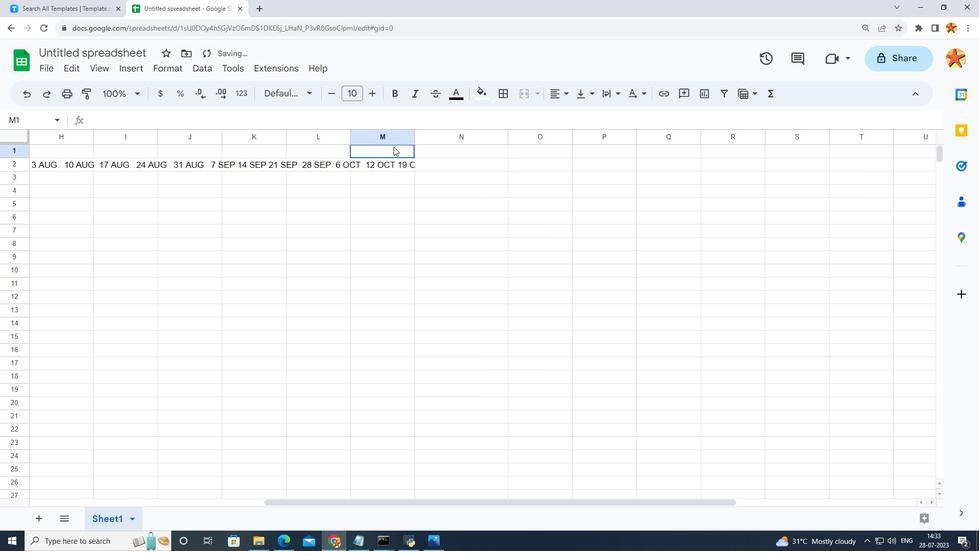 
Action: Mouse pressed left at (395, 148)
Screenshot: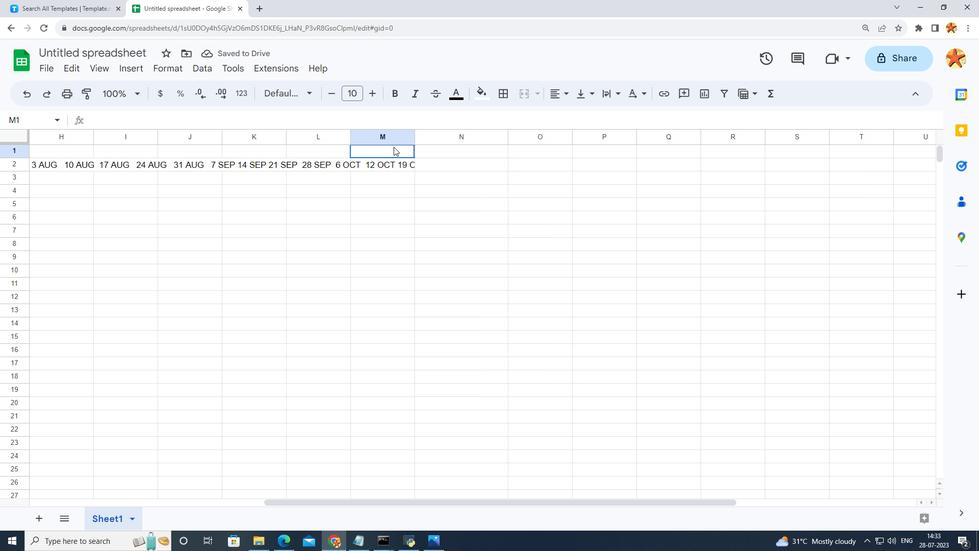 
Action: Mouse moved to (415, 137)
Screenshot: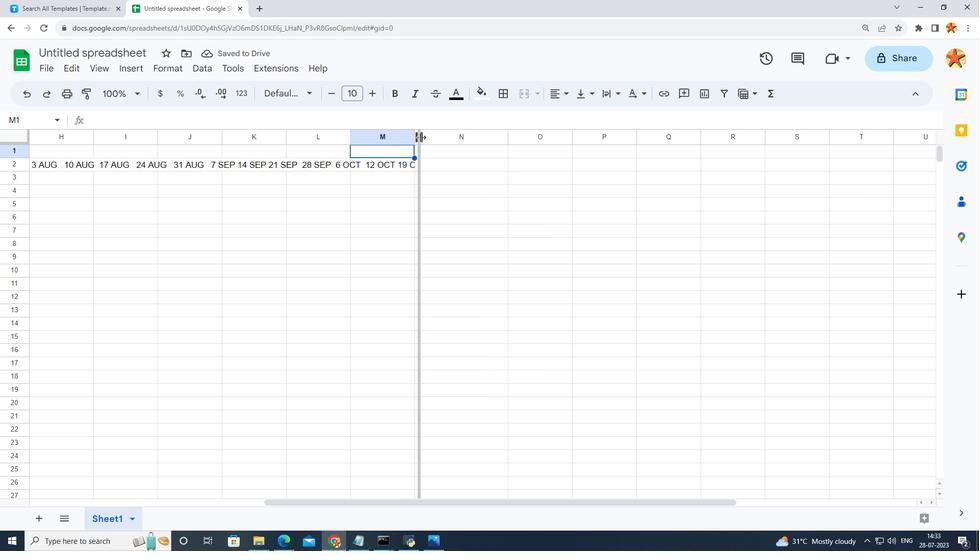 
Action: Mouse pressed left at (415, 137)
Screenshot: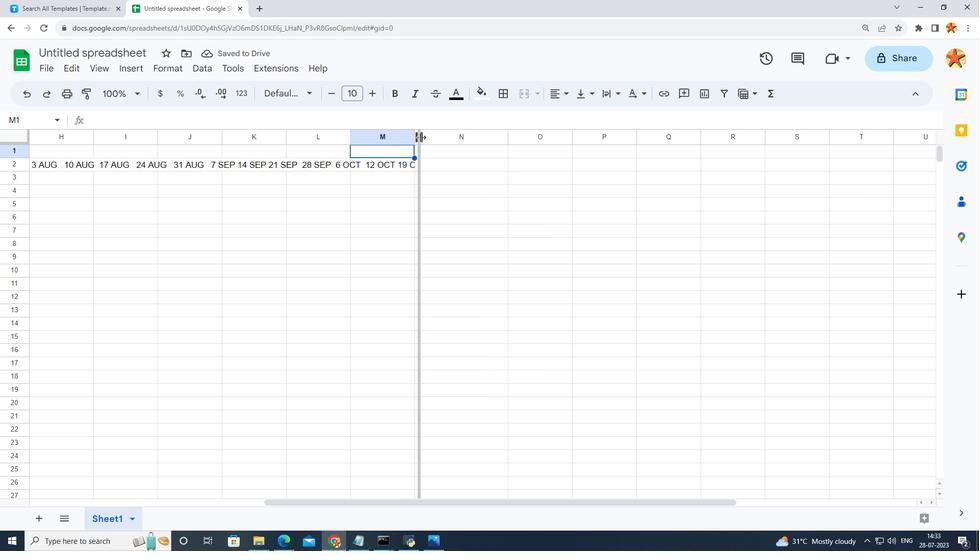 
Action: Mouse moved to (449, 140)
Screenshot: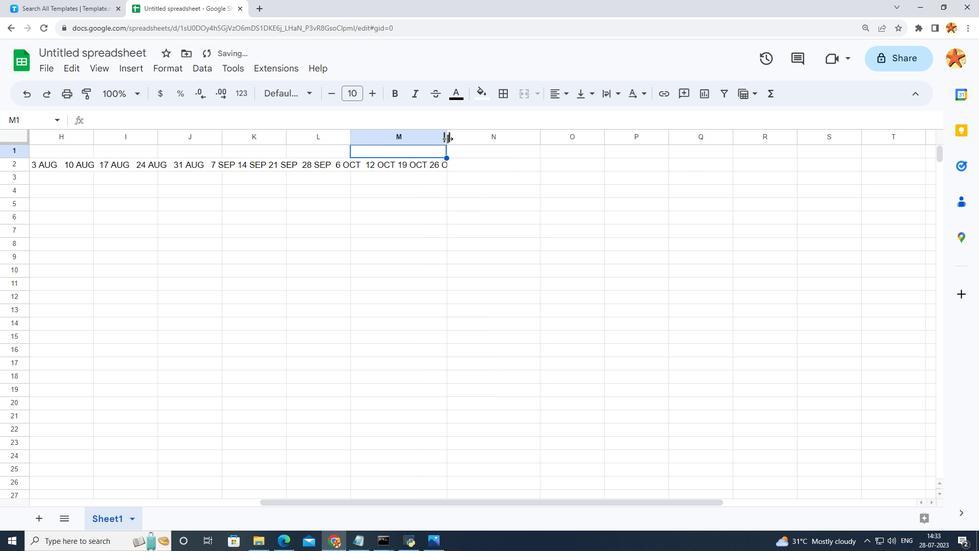 
Action: Mouse pressed left at (449, 140)
Screenshot: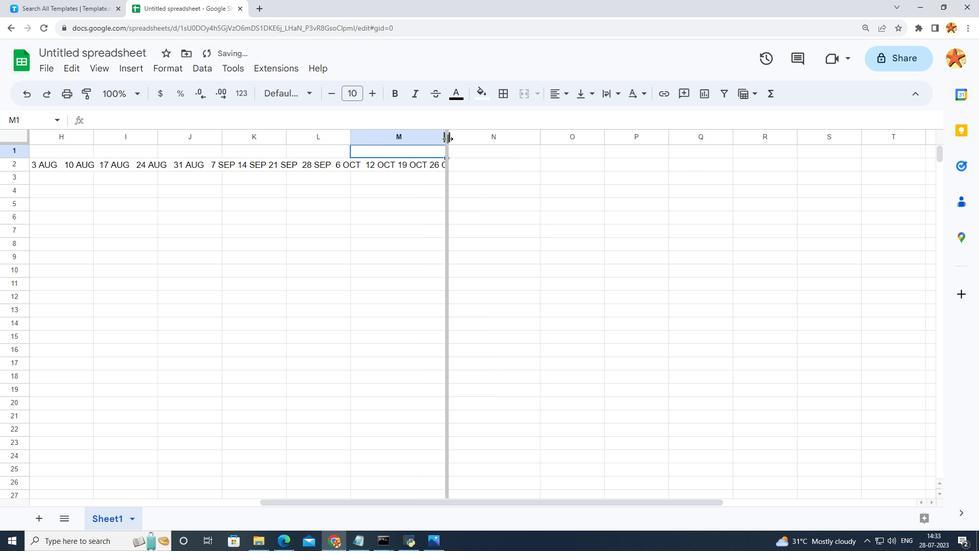 
Action: Mouse moved to (496, 141)
Screenshot: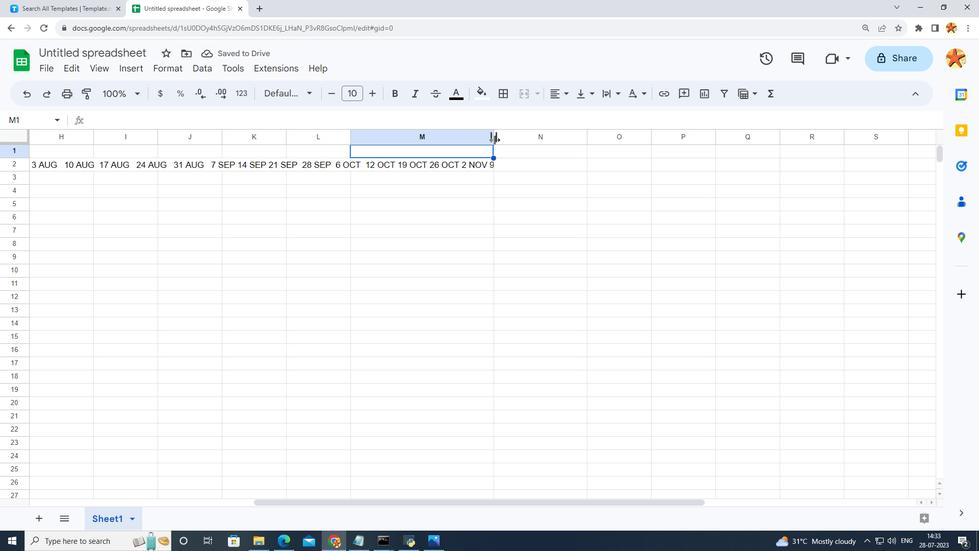 
Action: Mouse pressed left at (496, 141)
Screenshot: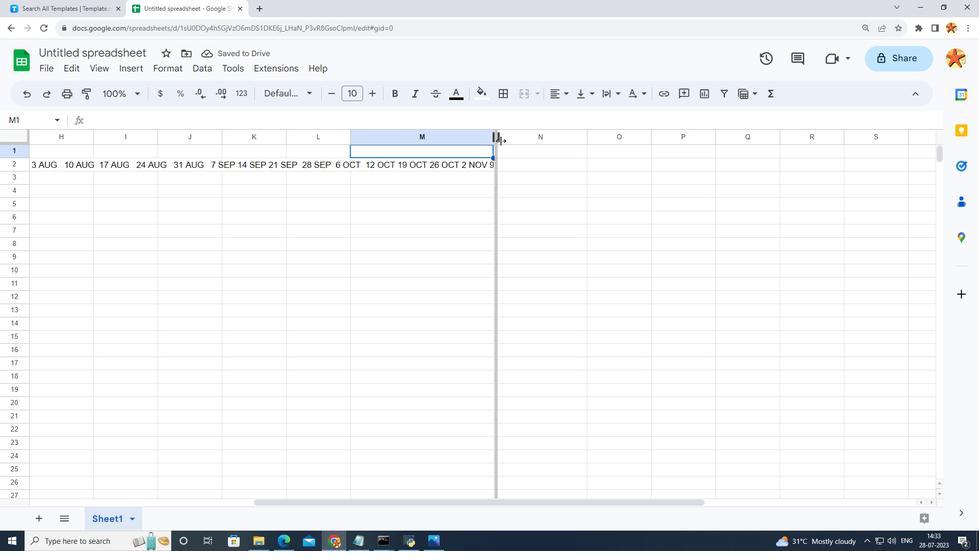 
Action: Mouse moved to (510, 140)
Screenshot: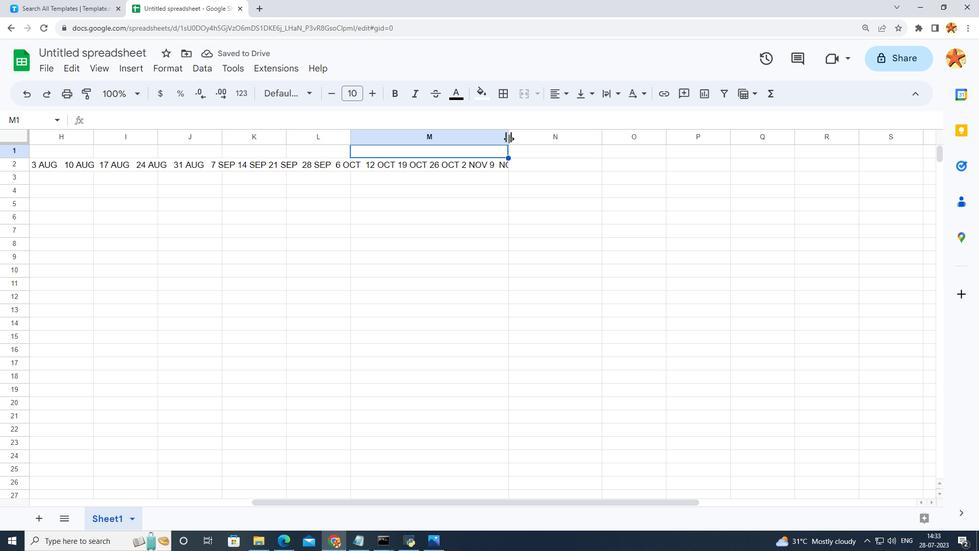 
Action: Mouse pressed left at (510, 140)
Screenshot: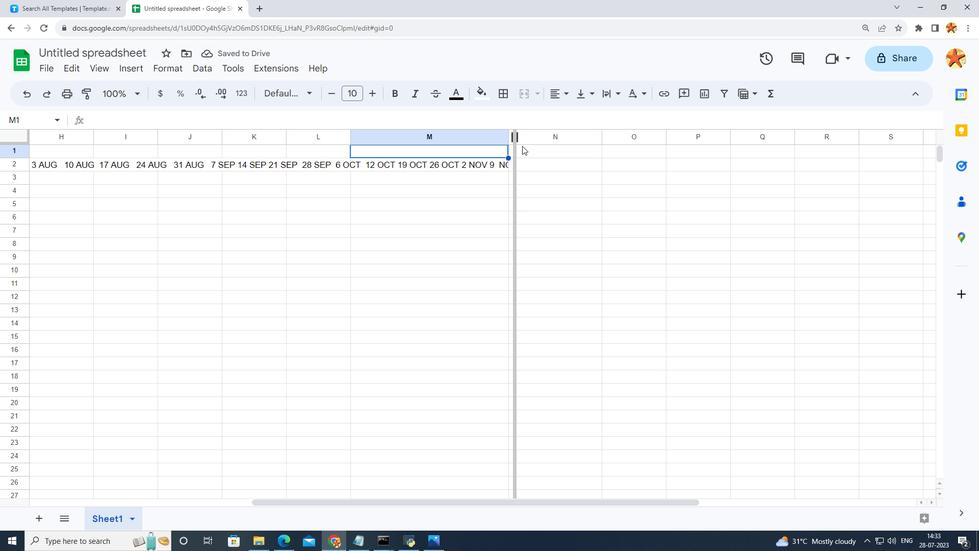 
Action: Mouse moved to (350, 241)
Screenshot: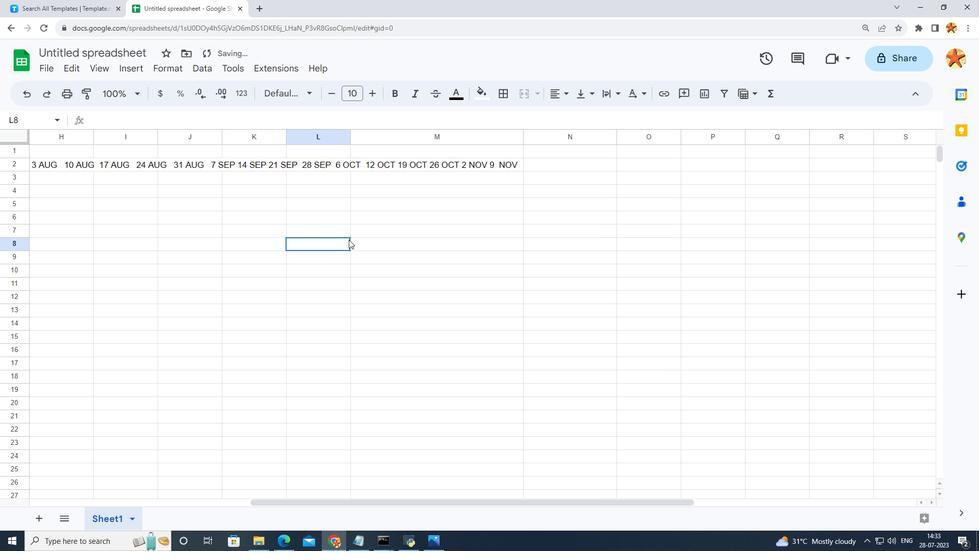 
Action: Mouse pressed left at (350, 241)
Screenshot: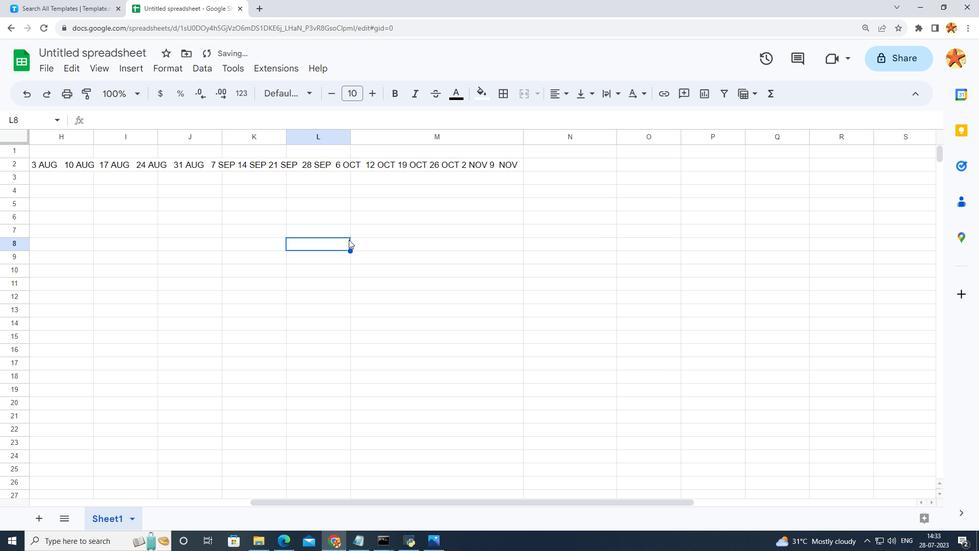 
Action: Mouse moved to (325, 502)
Screenshot: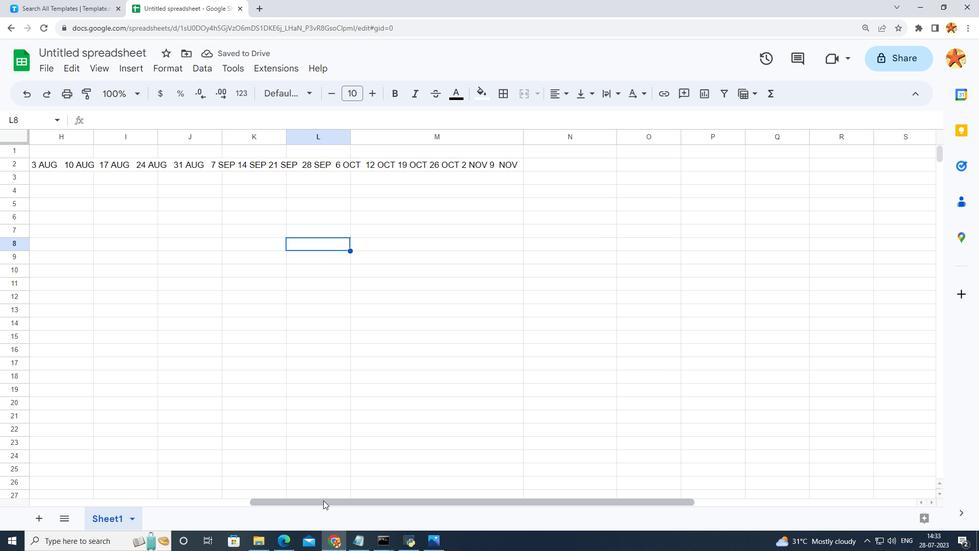 
Action: Mouse pressed left at (325, 502)
Screenshot: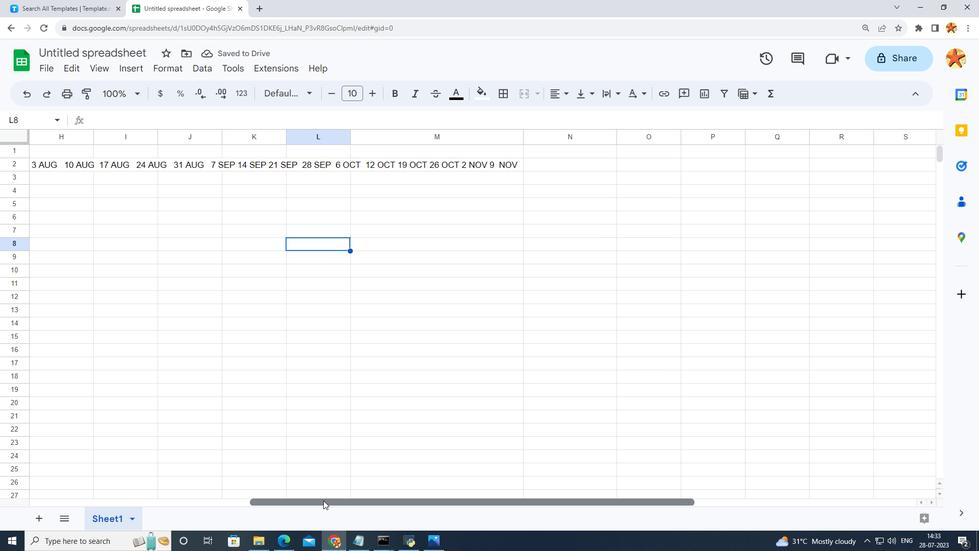 
Action: Mouse moved to (262, 178)
Screenshot: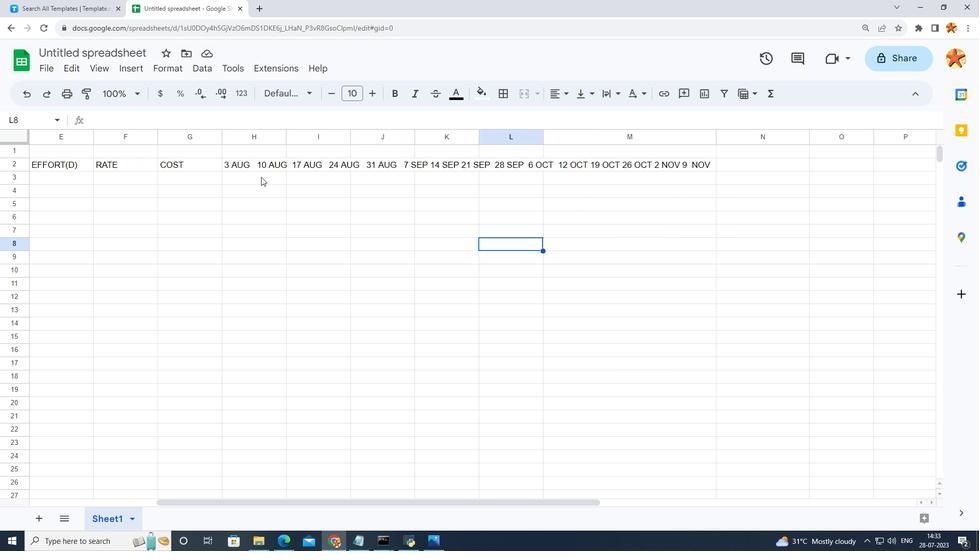 
Action: Mouse pressed left at (262, 178)
Screenshot: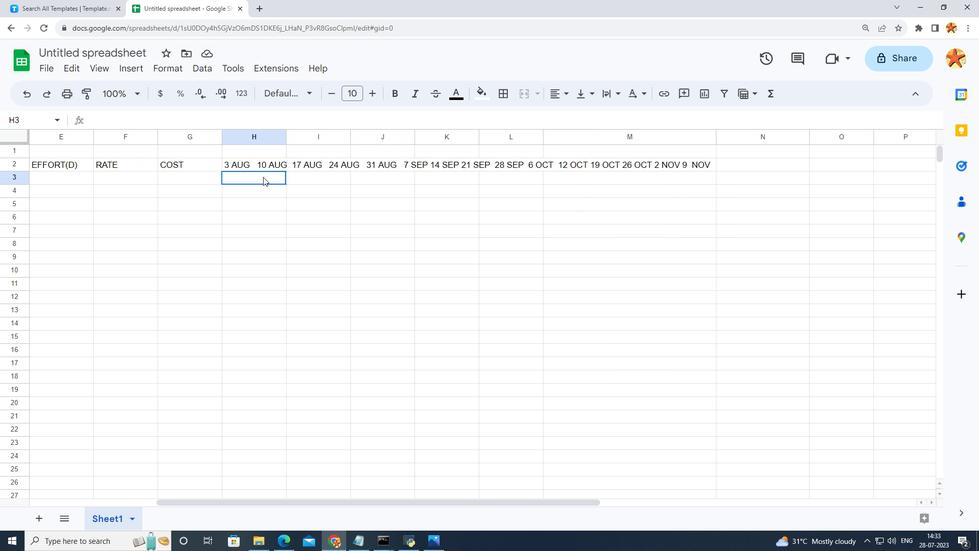 
Action: Mouse moved to (526, 94)
Screenshot: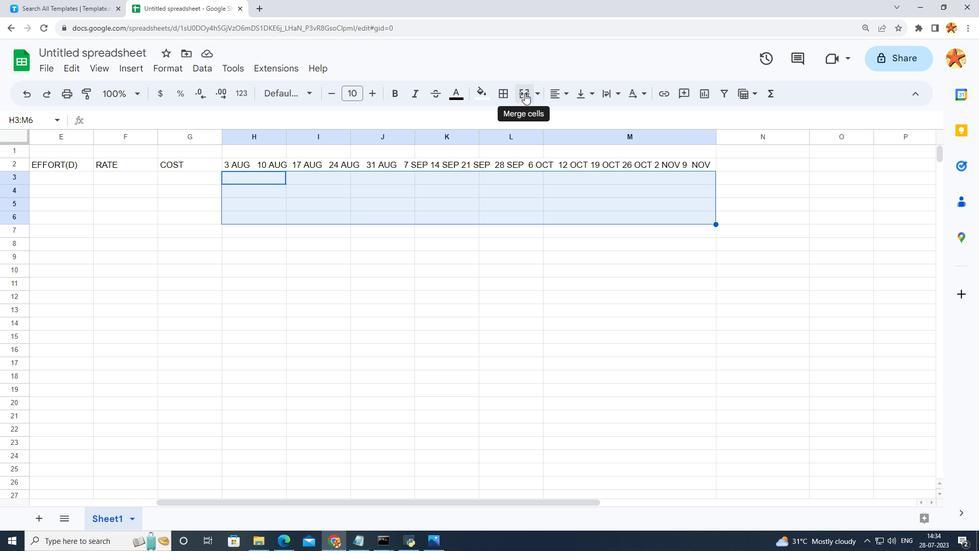 
Action: Mouse pressed left at (526, 94)
Screenshot: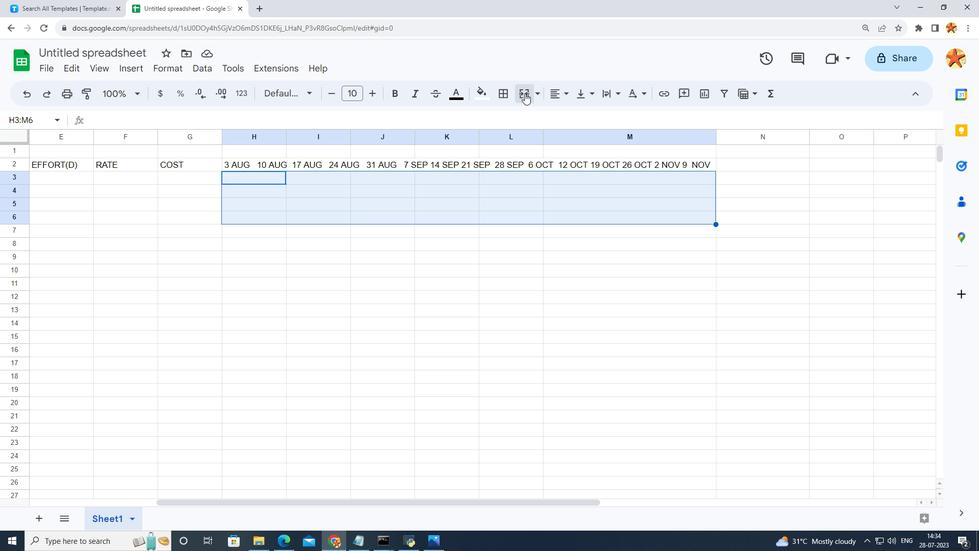 
Action: Mouse moved to (348, 317)
Screenshot: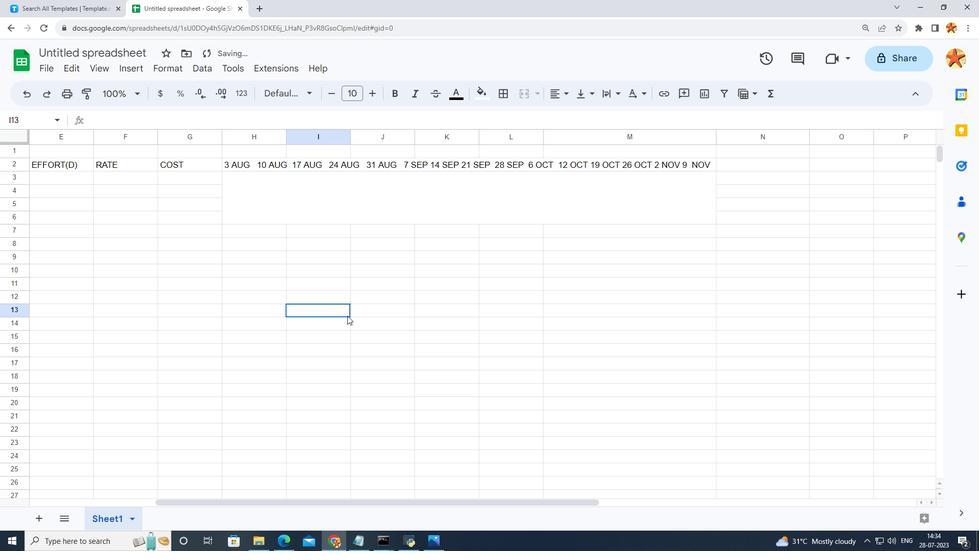 
Action: Mouse pressed left at (348, 317)
Screenshot: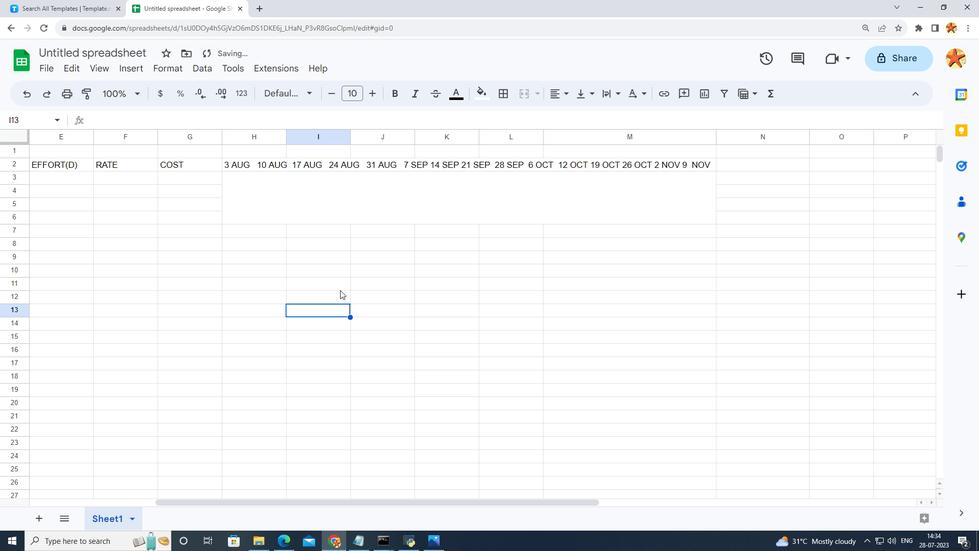
Action: Mouse moved to (253, 184)
Screenshot: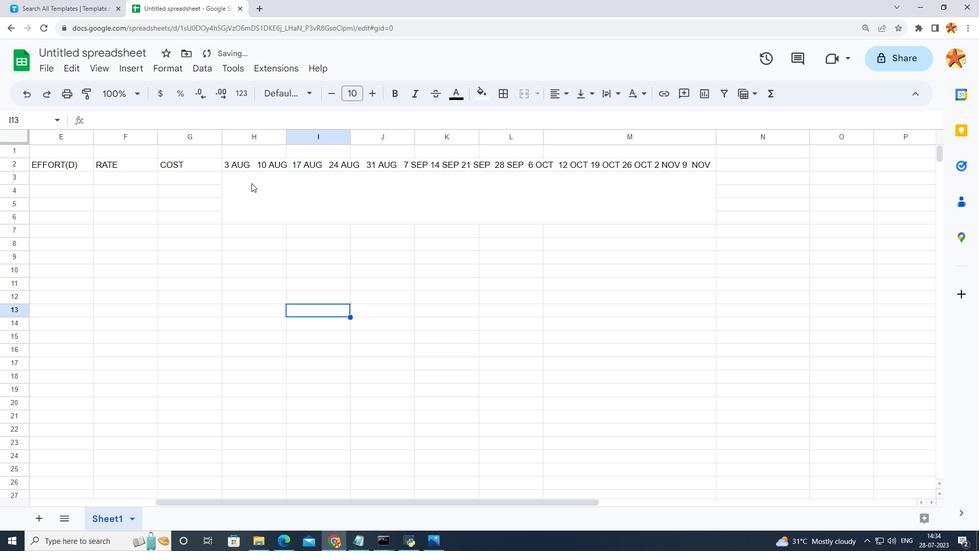 
Action: Mouse pressed left at (253, 184)
Screenshot: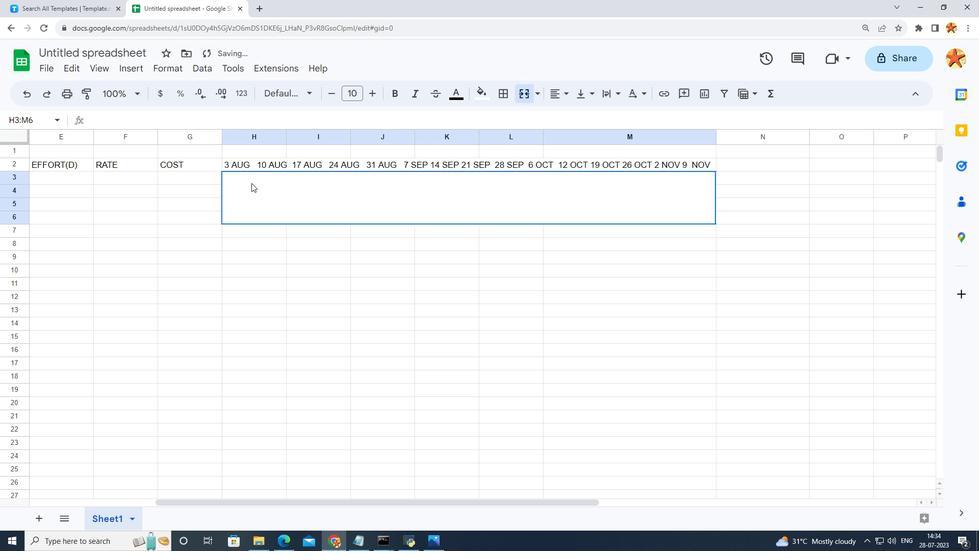 
Action: Mouse moved to (257, 233)
Screenshot: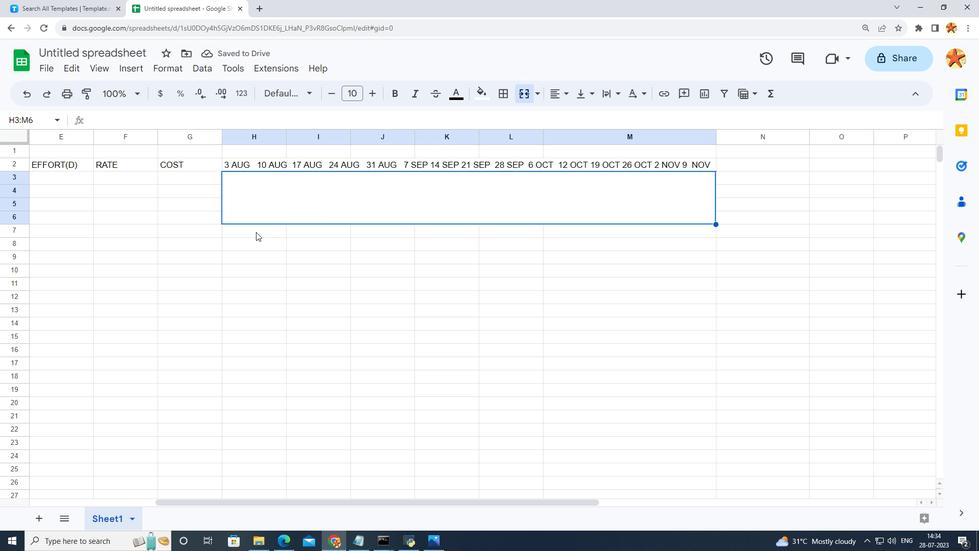 
Action: Mouse pressed left at (257, 233)
Screenshot: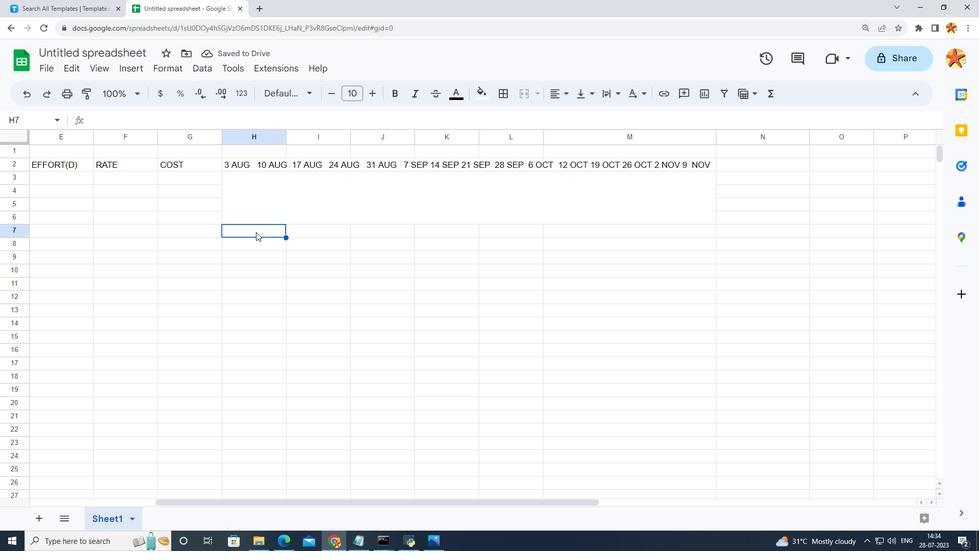 
Action: Mouse moved to (257, 233)
Screenshot: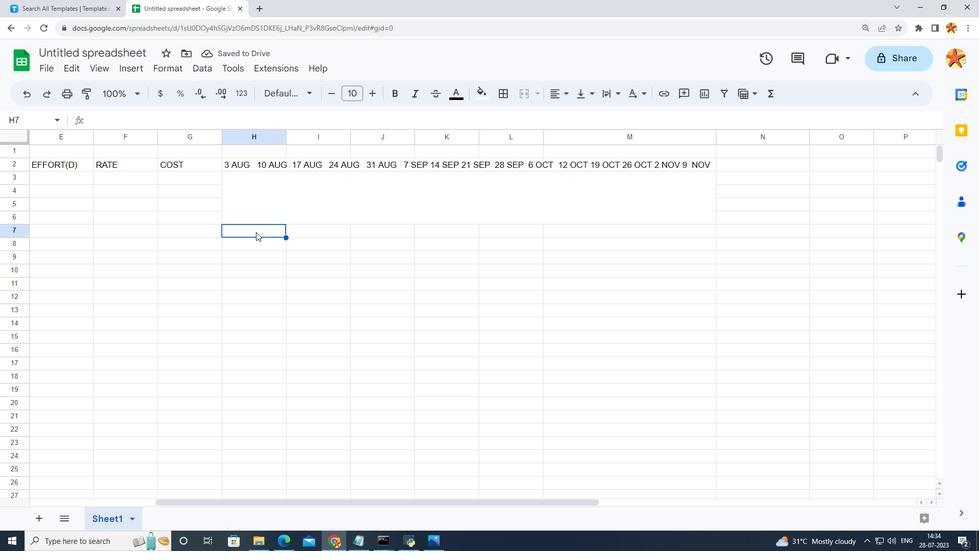 
Action: Mouse pressed left at (257, 233)
Screenshot: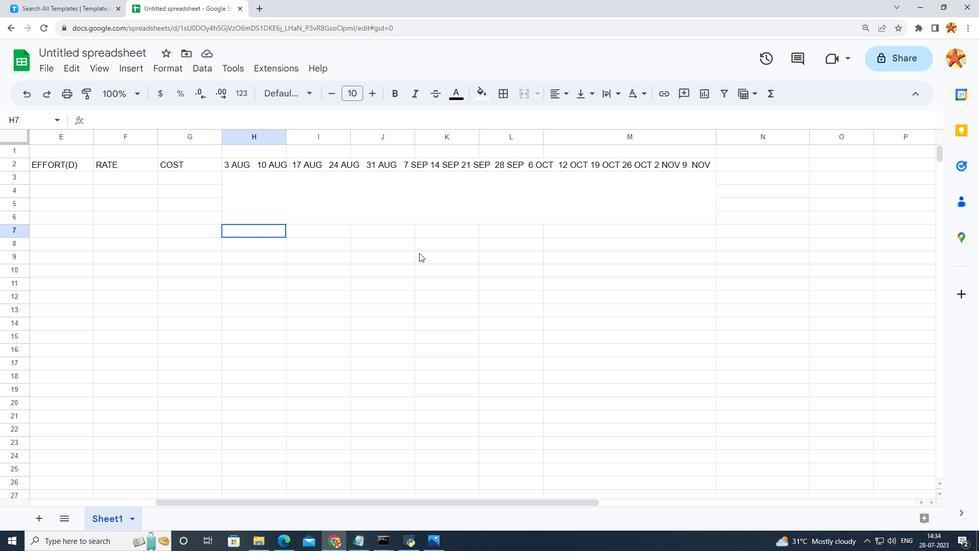 
Action: Mouse moved to (521, 95)
Screenshot: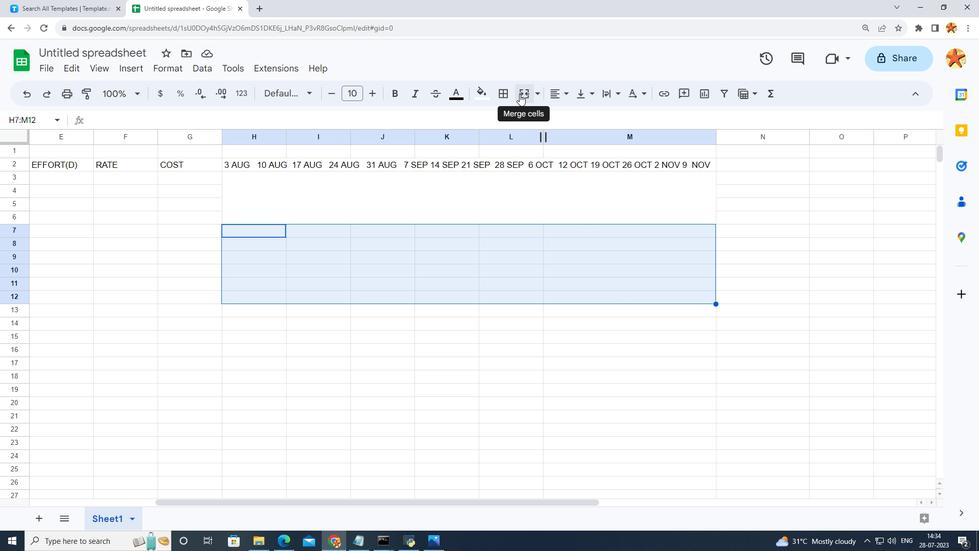 
Action: Mouse pressed left at (521, 95)
Screenshot: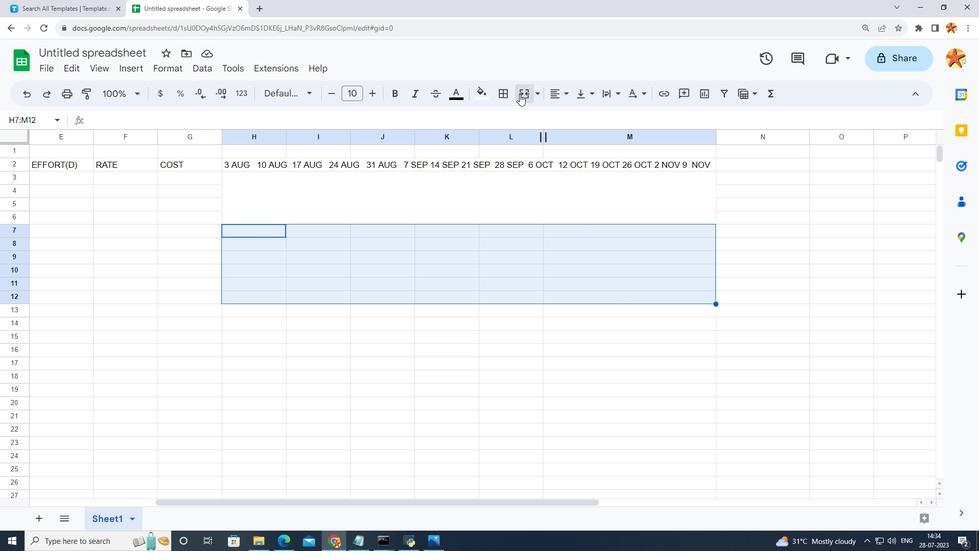 
Action: Mouse moved to (346, 411)
Screenshot: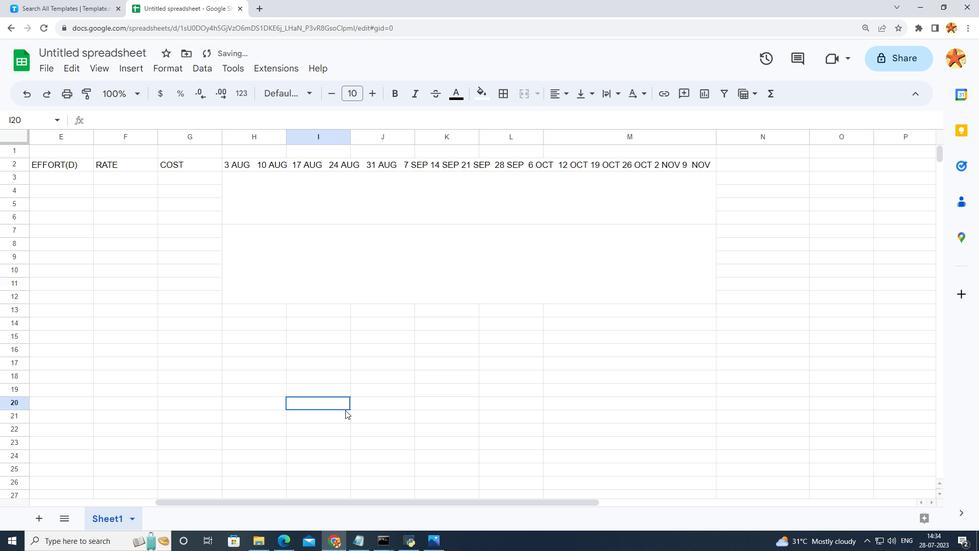 
Action: Mouse pressed left at (346, 411)
Screenshot: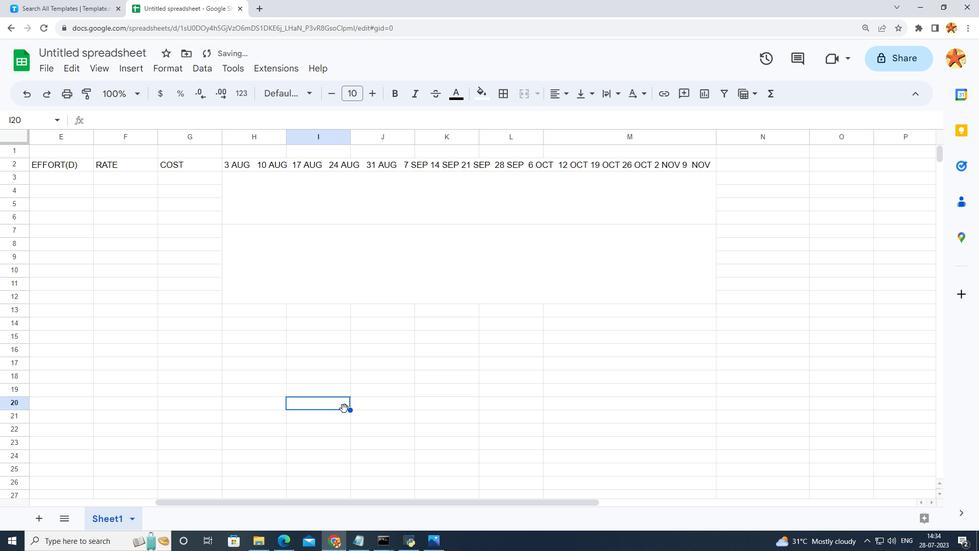 
Action: Mouse moved to (327, 506)
Screenshot: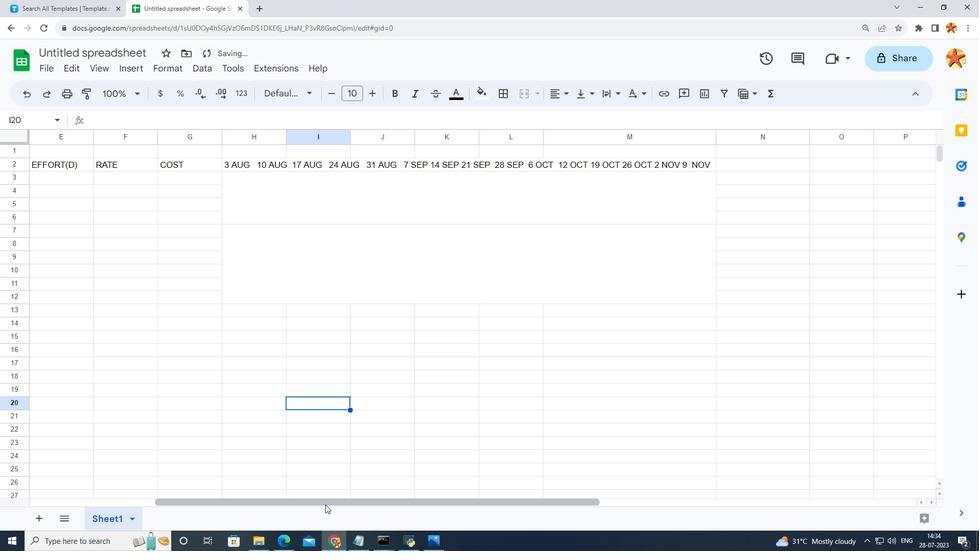 
Action: Mouse pressed left at (327, 506)
Screenshot: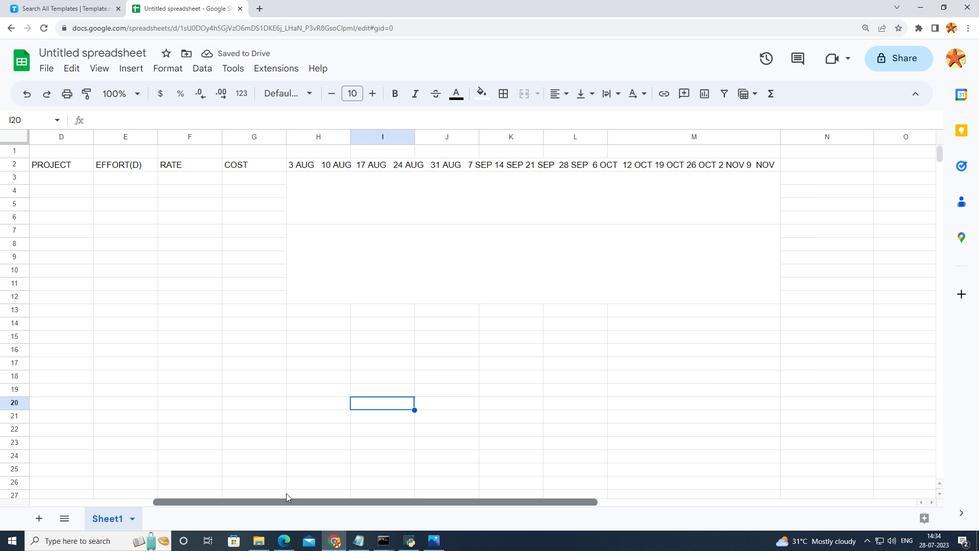 
Action: Mouse moved to (110, 178)
Screenshot: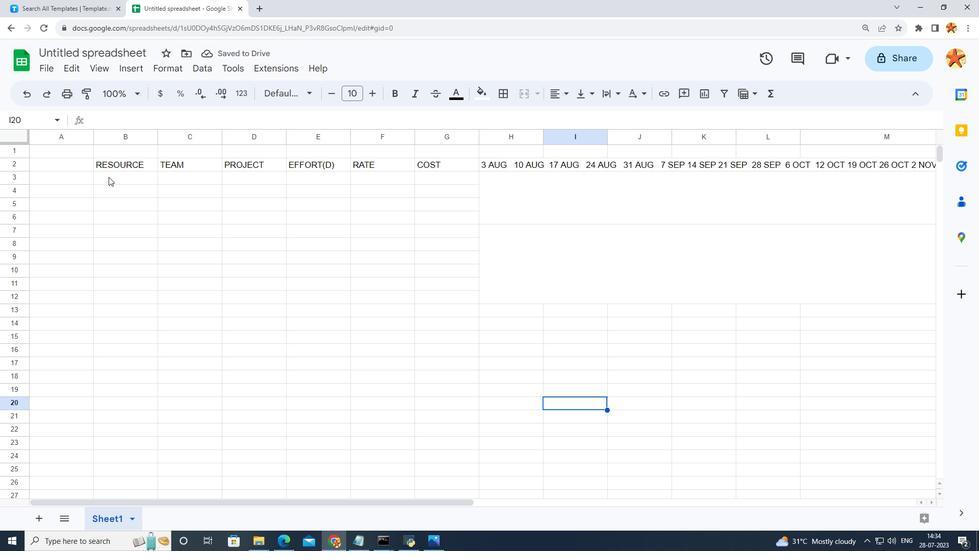 
Action: Mouse pressed left at (110, 178)
Screenshot: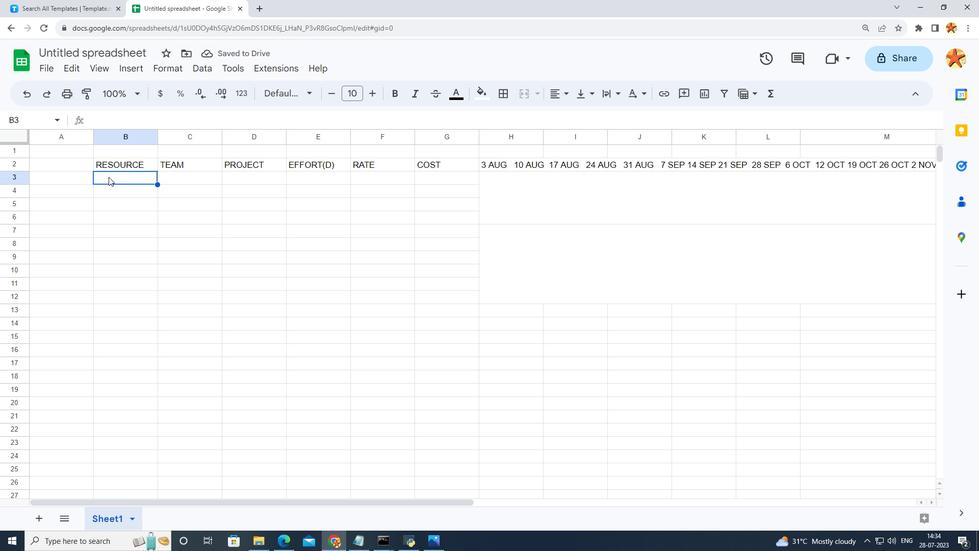 
Action: Mouse pressed left at (110, 178)
Screenshot: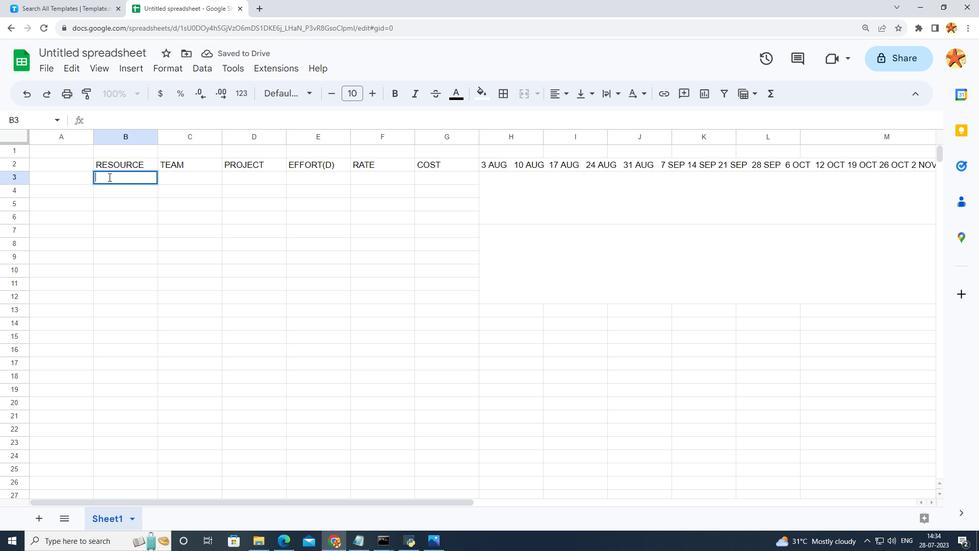 
Action: Key pressed <Key.caps_lock><Key.caps_lock>Z<Key.caps_lock>oe<Key.space><Key.caps_lock>T<Key.caps_lock>ul<Key.backspace><Key.backspace>uff
Screenshot: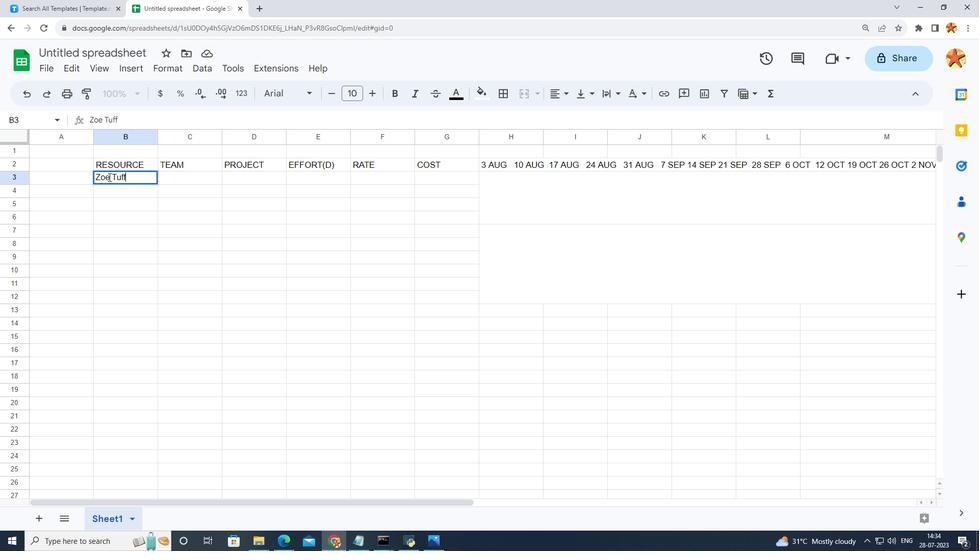 
Action: Mouse moved to (126, 194)
Screenshot: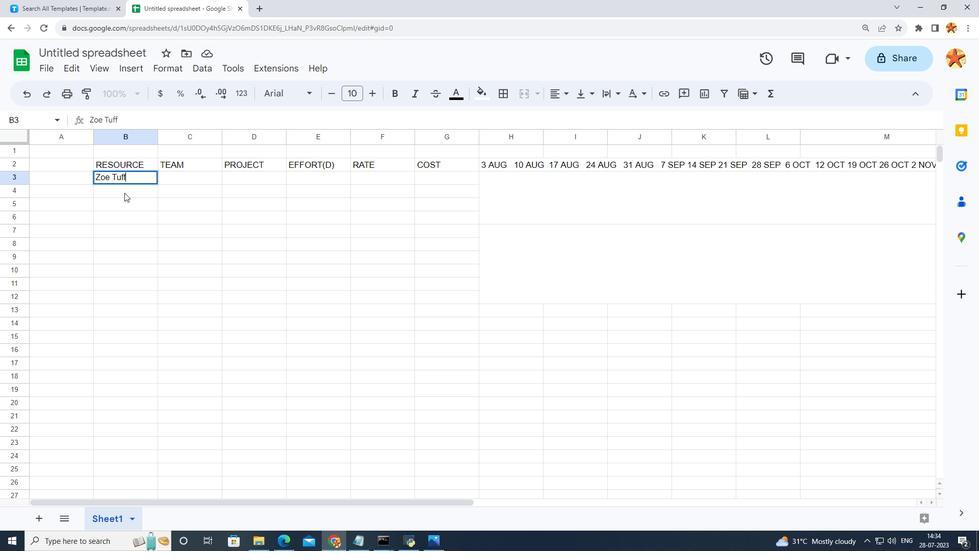 
Action: Mouse pressed left at (126, 194)
Screenshot: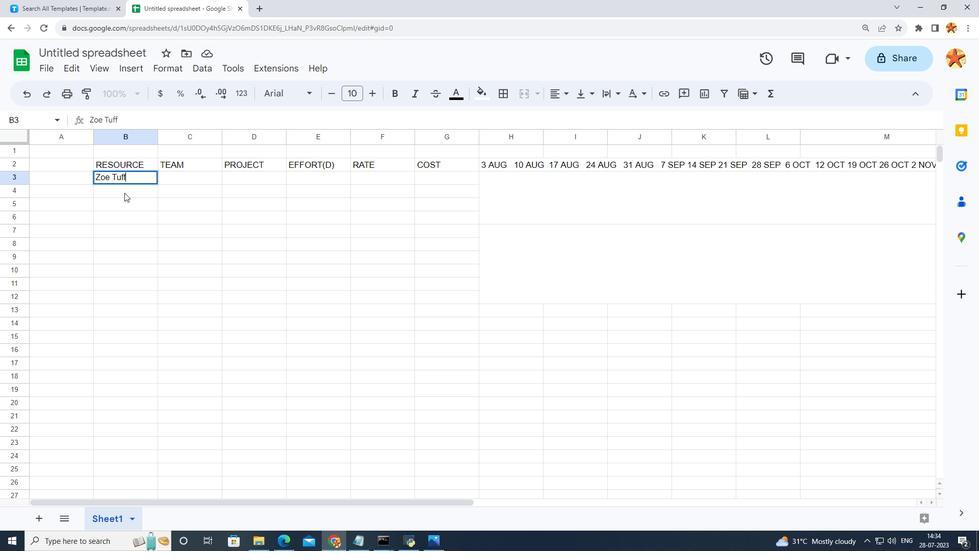 
Action: Mouse moved to (129, 193)
Screenshot: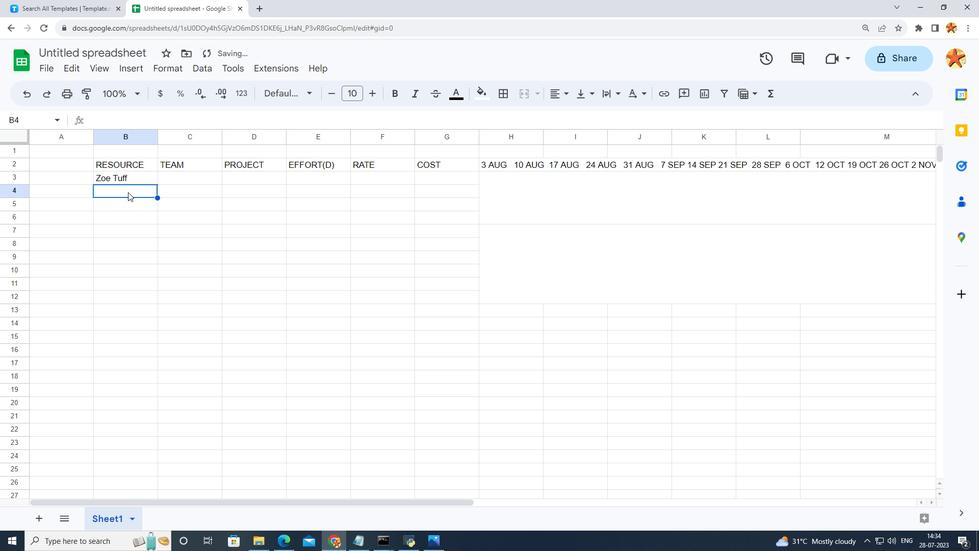 
Action: Mouse pressed left at (129, 193)
Screenshot: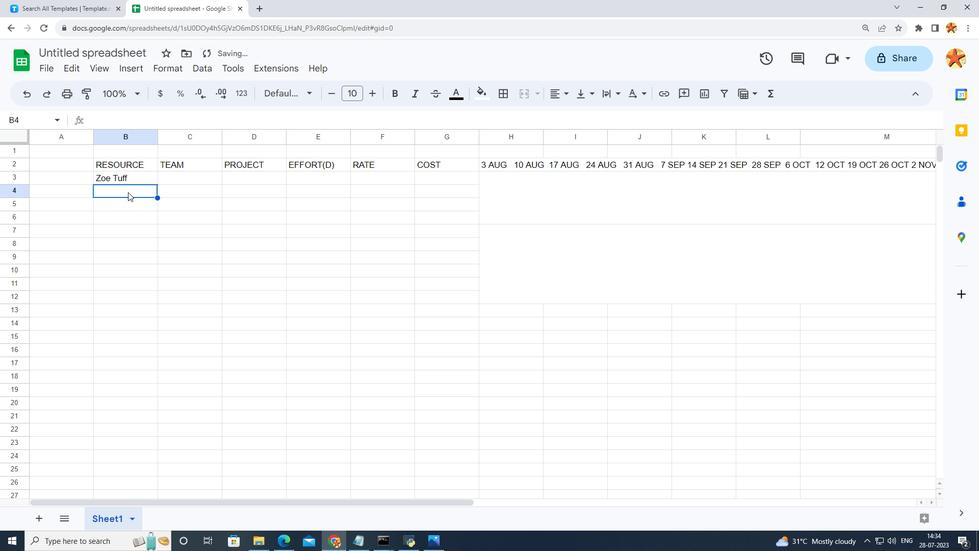 
Action: Mouse pressed left at (129, 193)
Screenshot: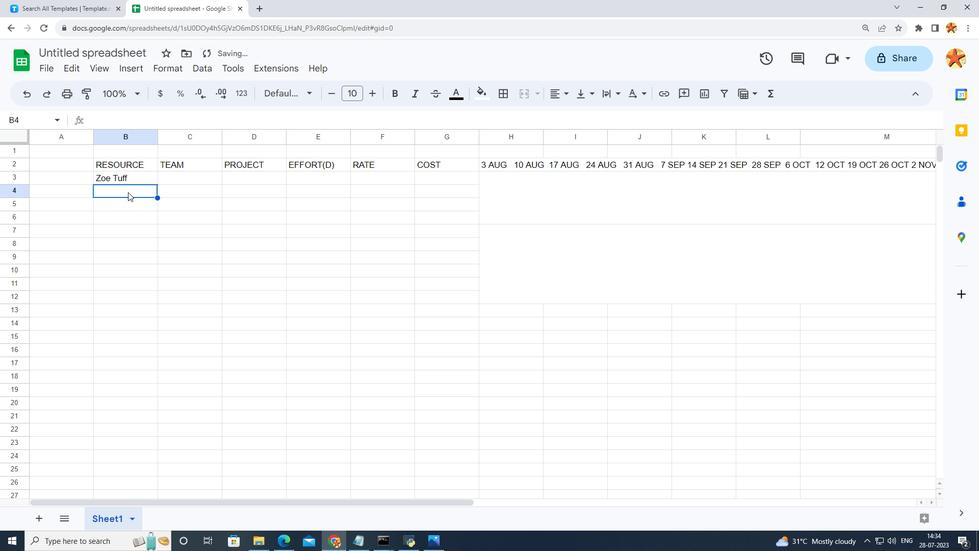
Action: Key pressed <Key.caps_lock>S<Key.caps_lock>eema<Key.space>g<Key.backspace><Key.caps_lock>GO<Key.caps_lock><Key.backspace>oel
Screenshot: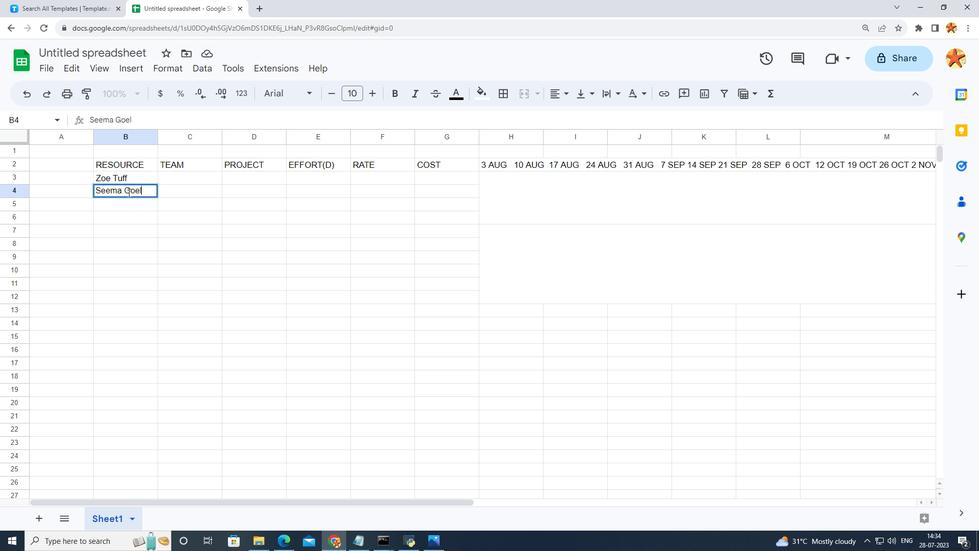 
Action: Mouse moved to (141, 210)
Screenshot: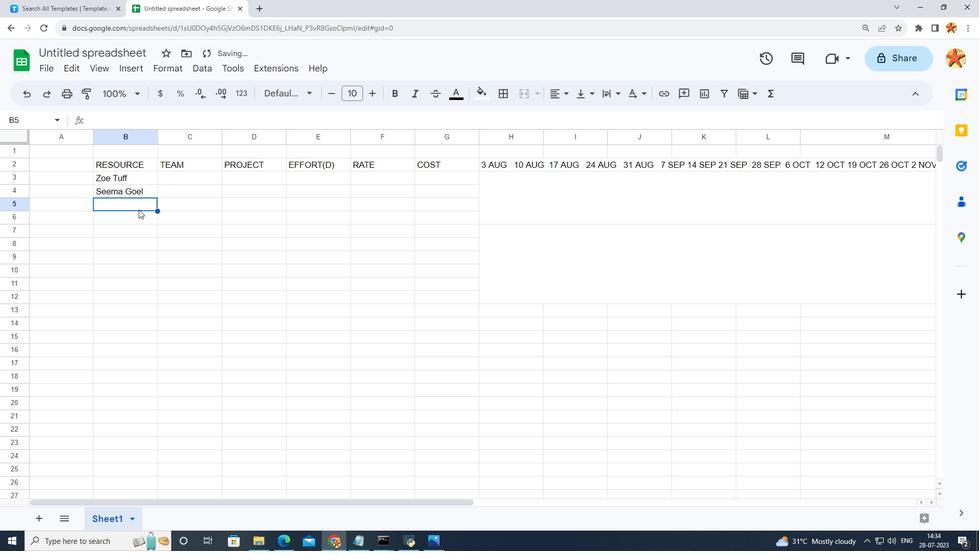 
Action: Mouse pressed left at (142, 210)
Screenshot: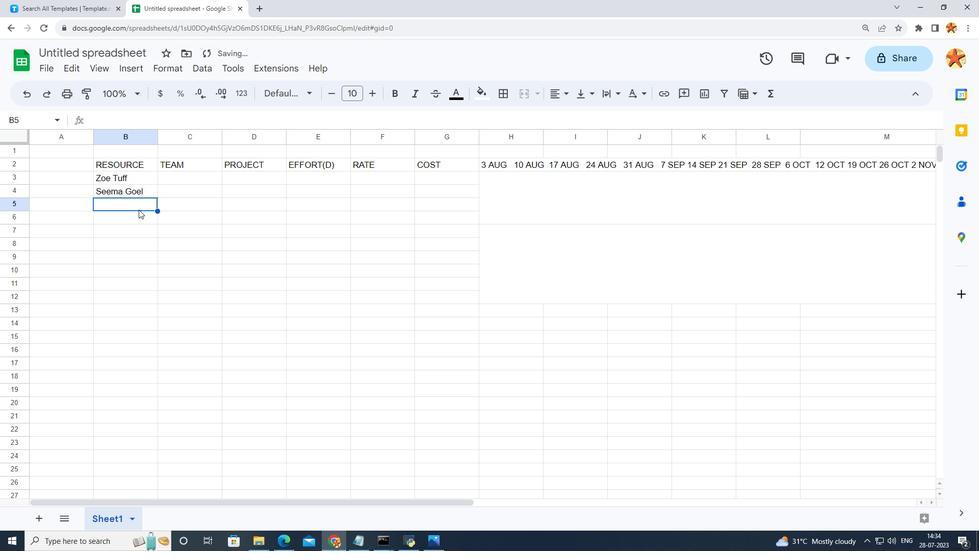 
Action: Mouse moved to (140, 211)
Screenshot: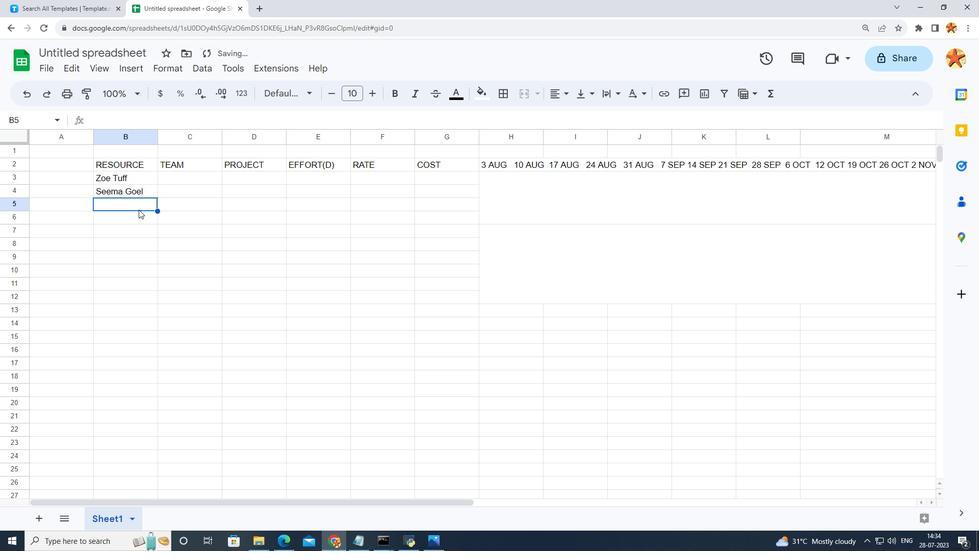 
Action: Mouse pressed left at (140, 211)
Screenshot: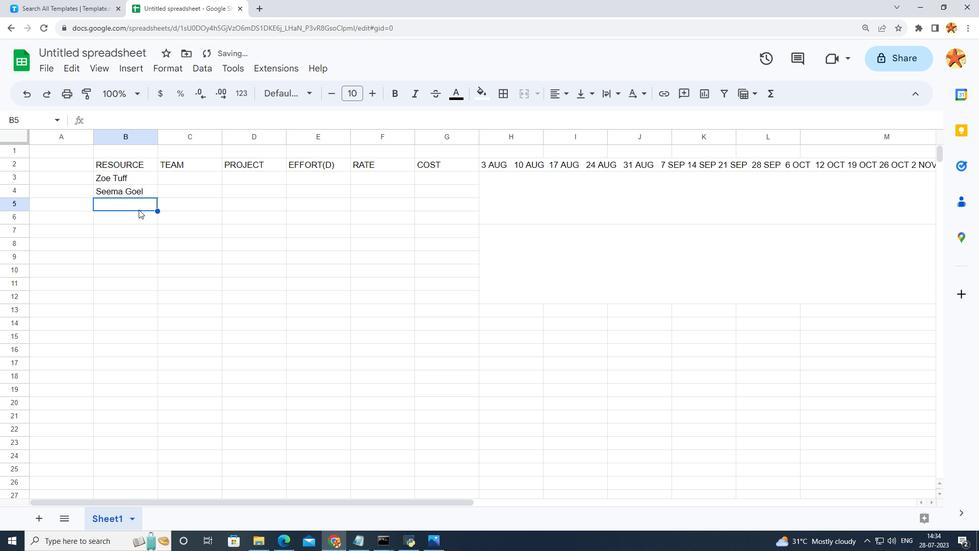 
Action: Mouse pressed left at (140, 211)
Screenshot: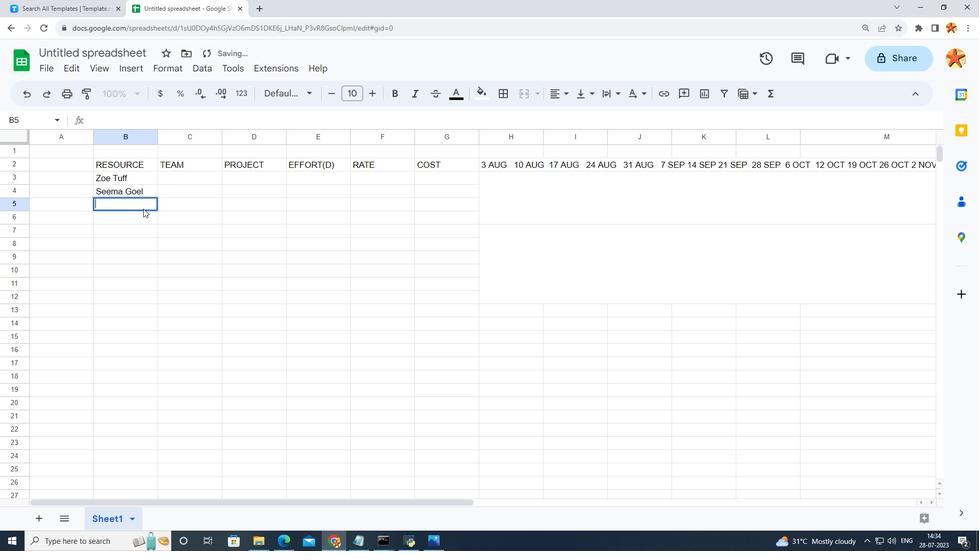 
Action: Mouse moved to (144, 210)
Screenshot: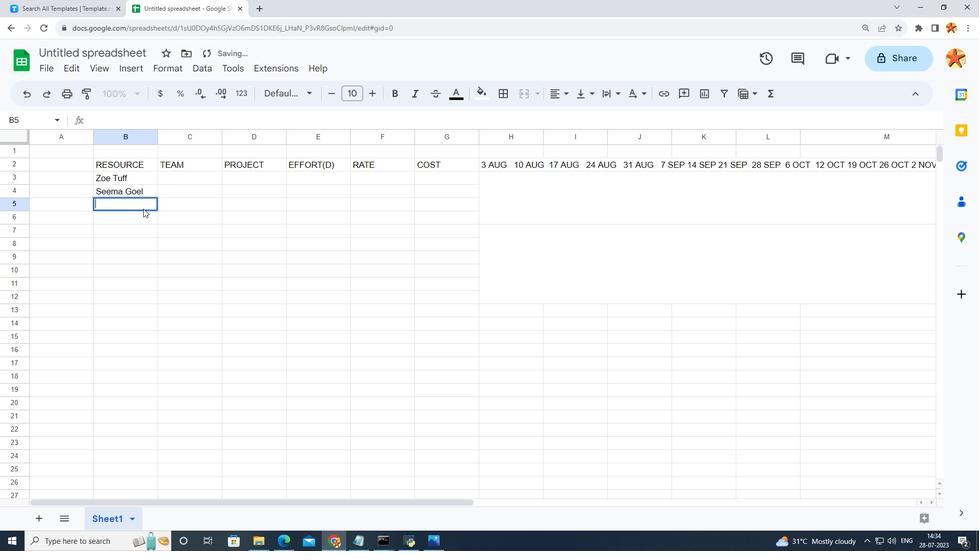 
Action: Mouse pressed left at (144, 210)
Screenshot: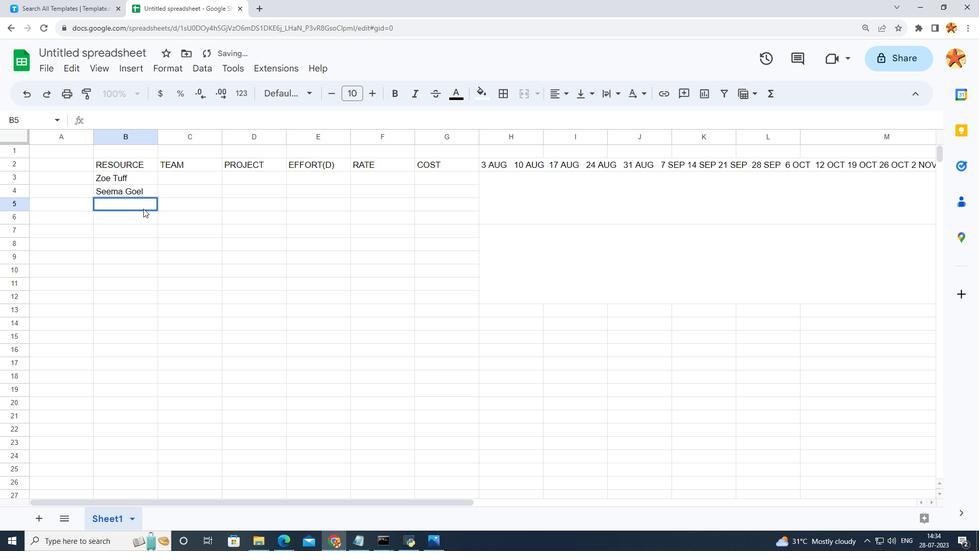 
Action: Key pressed <Key.caps_lock>J<Key.caps_lock>ames<Key.space><Key.caps_lock>B<Key.caps_lock>o<Key.backspace>
Screenshot: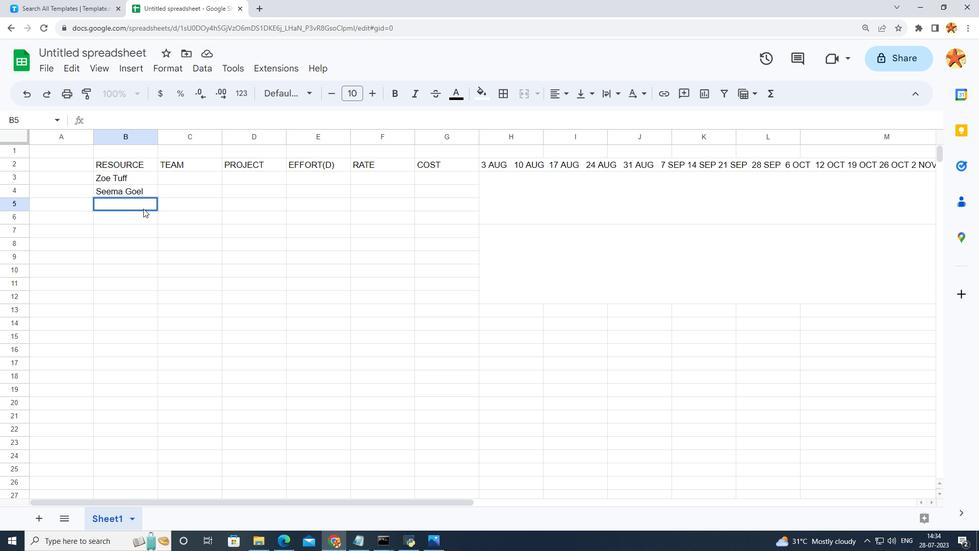 
Action: Mouse moved to (145, 205)
Screenshot: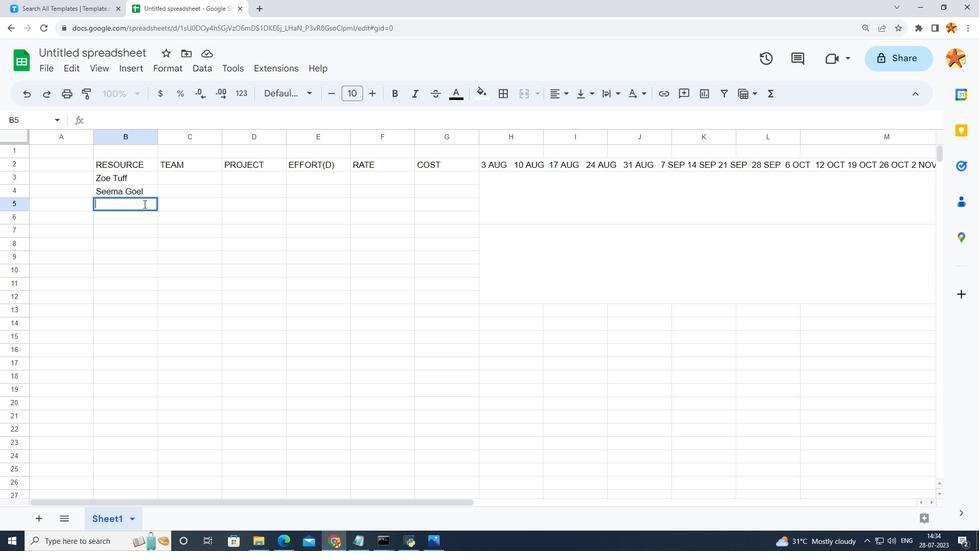
Action: Mouse pressed left at (145, 205)
Screenshot: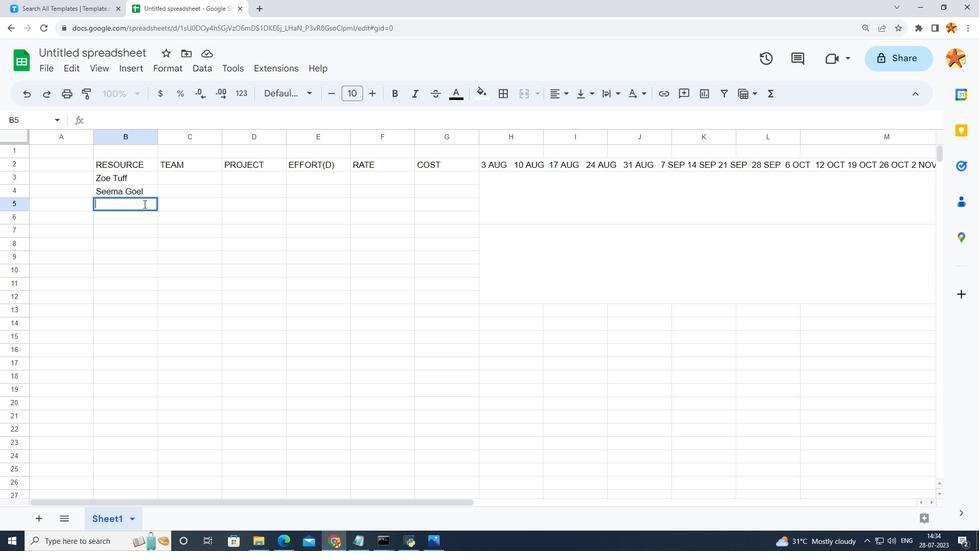 
Action: Key pressed <Key.caps_lock>J<Key.caps_lock>ames<Key.space><Key.caps_lock>B<Key.caps_lock>og
Screenshot: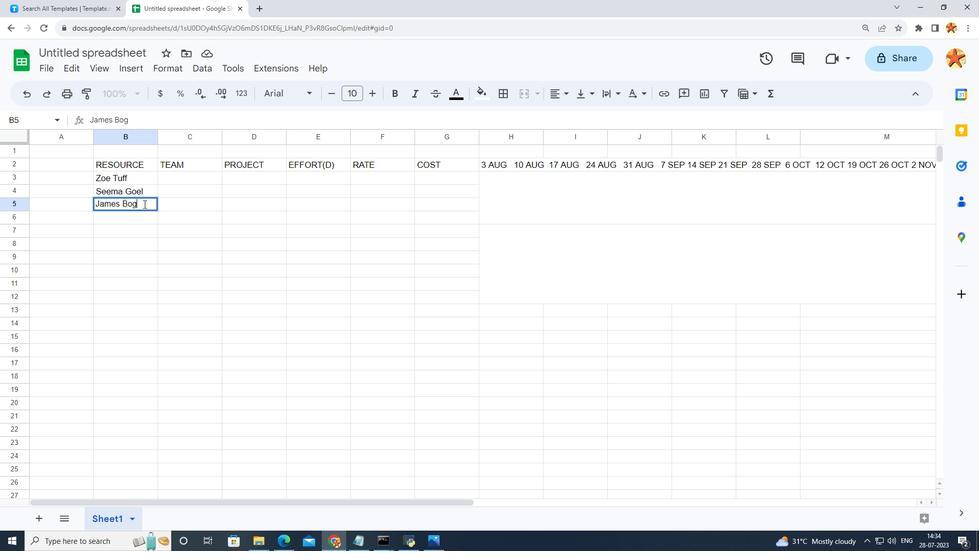 
Action: Mouse moved to (127, 220)
Screenshot: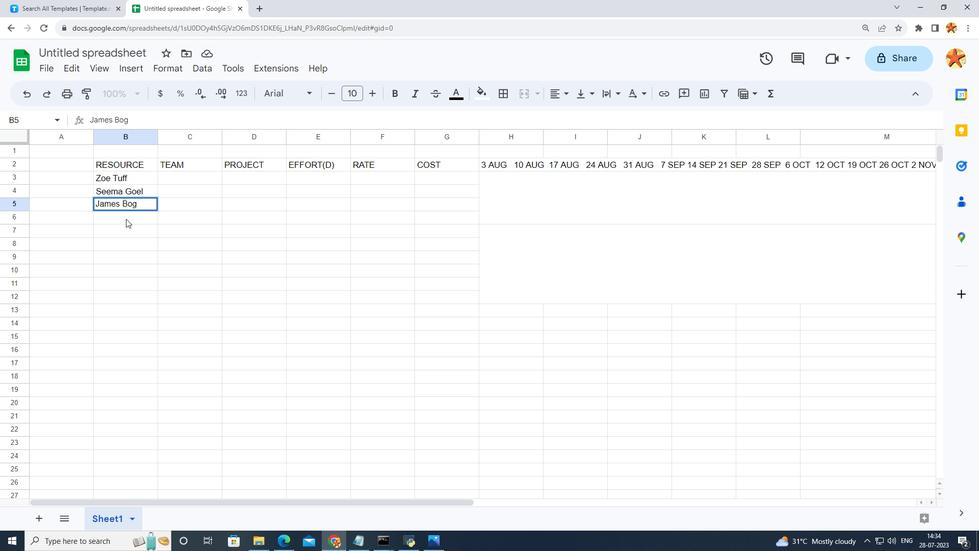 
Action: Mouse pressed left at (127, 220)
Screenshot: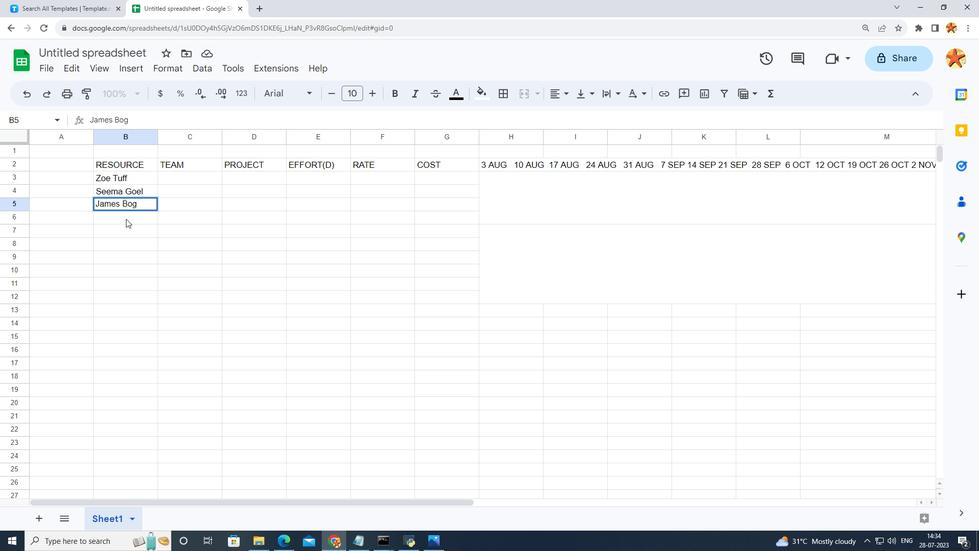 
Action: Mouse pressed left at (127, 220)
Screenshot: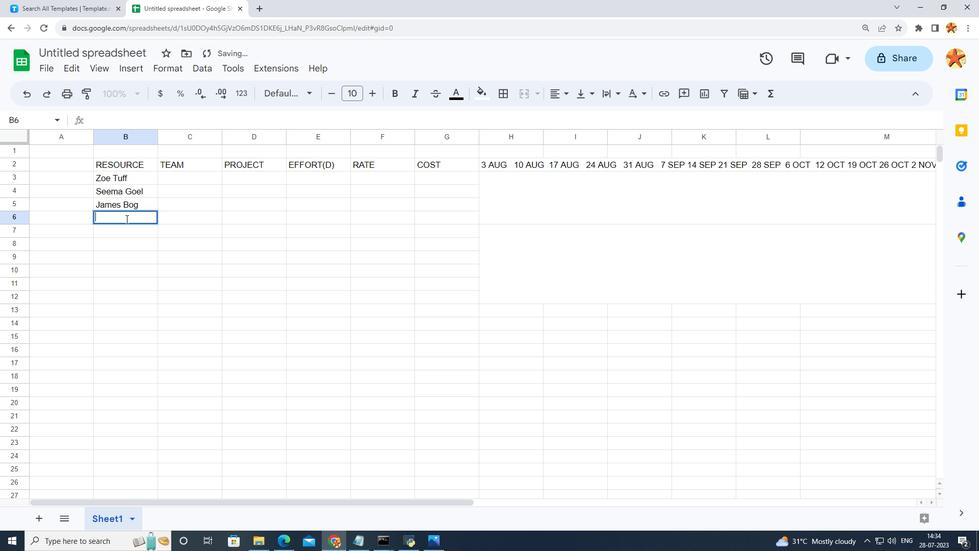 
Action: Key pressed <Key.caps_lock>J<Key.caps_lock>ohn<Key.space><Key.caps_lock>R<Key.caps_lock>ambo
Screenshot: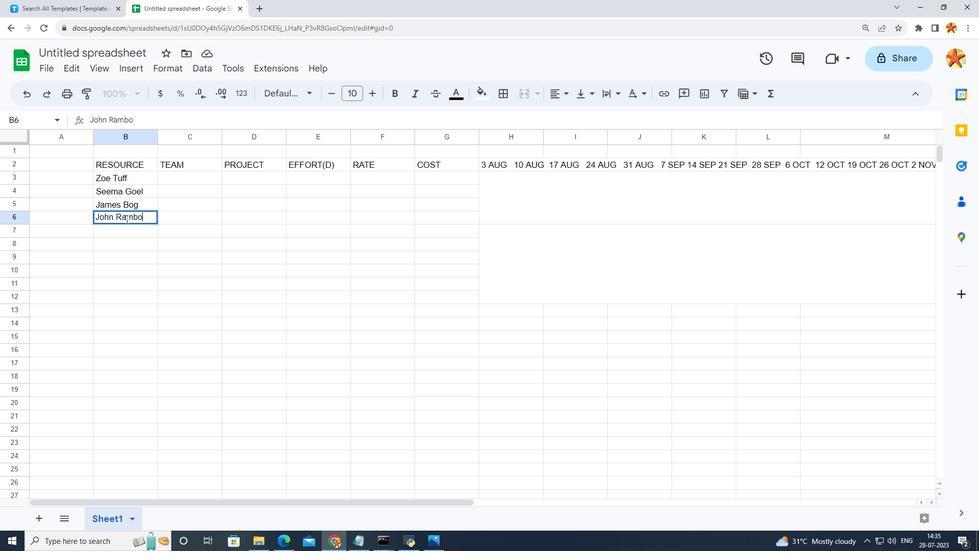 
Action: Mouse moved to (122, 230)
Screenshot: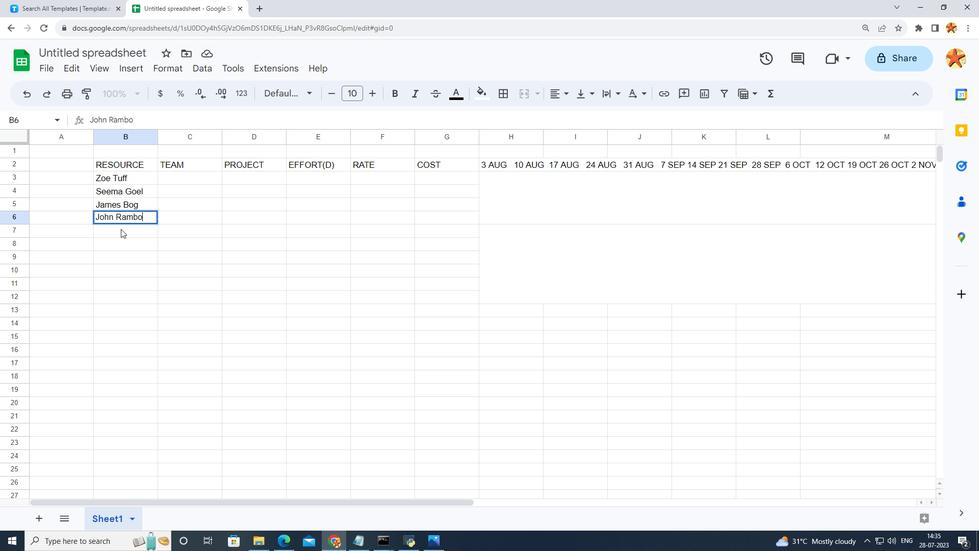 
Action: Mouse pressed left at (122, 230)
Screenshot: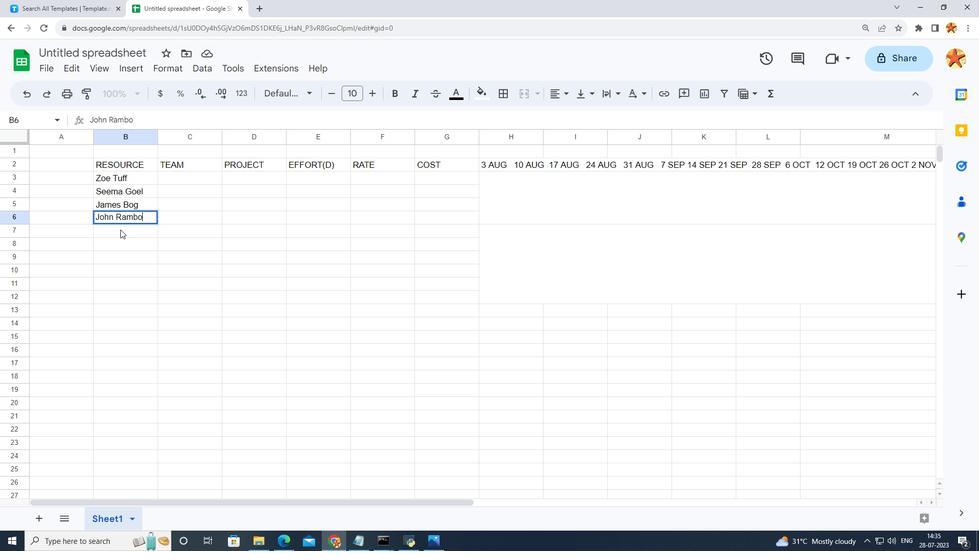 
Action: Mouse moved to (121, 231)
Screenshot: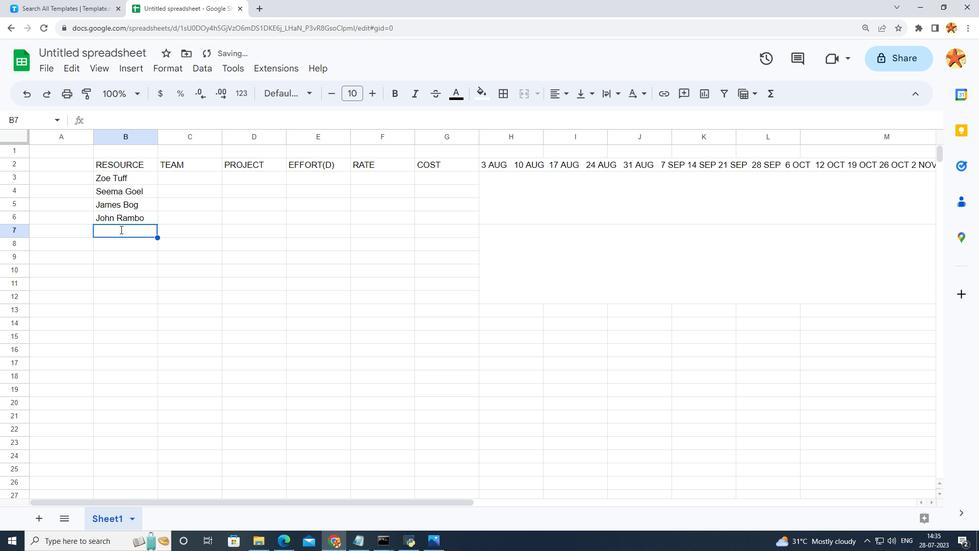 
Action: Mouse pressed left at (121, 231)
Screenshot: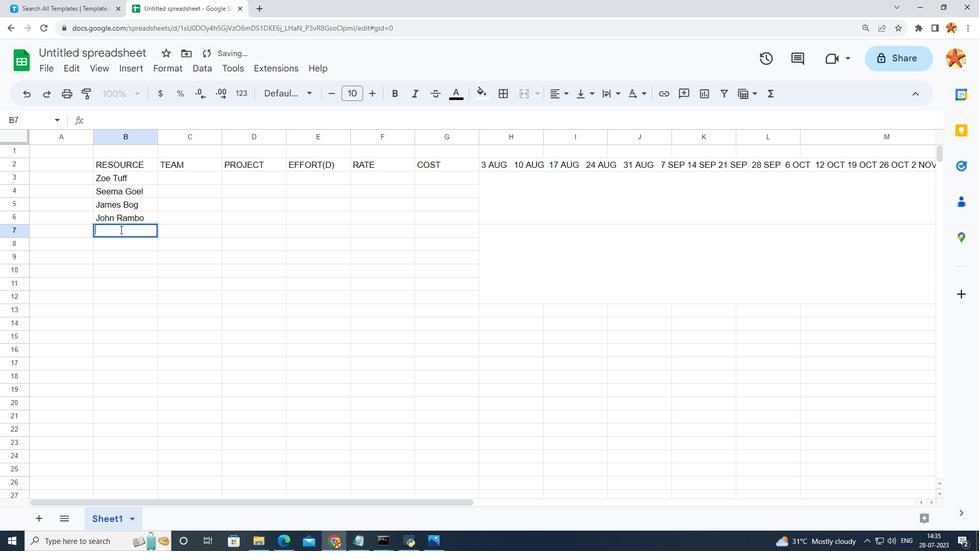 
Action: Key pressed <Key.caps_lock>Z<Key.caps_lock>oe<Key.space><Key.caps_lock>T<Key.caps_lock>
Screenshot: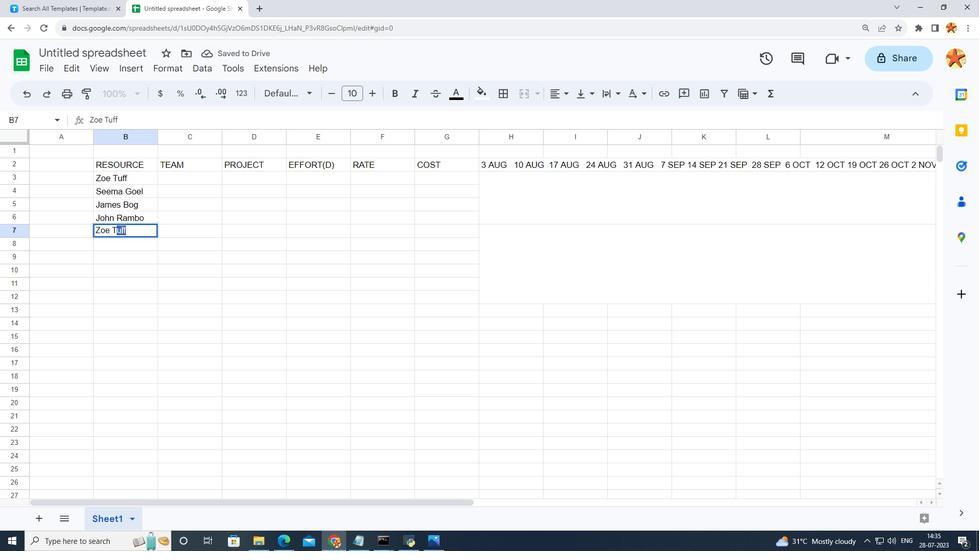 
Action: Mouse moved to (134, 229)
Screenshot: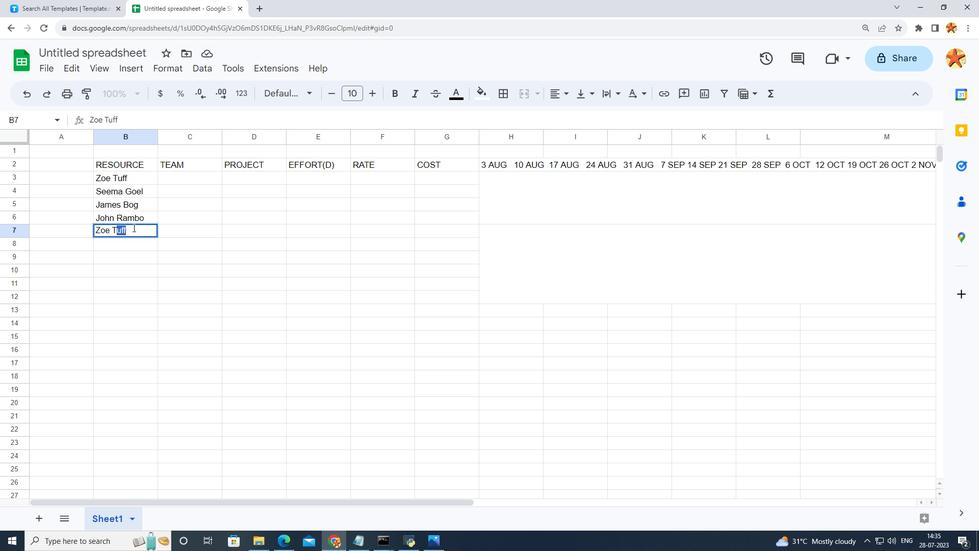 
Action: Mouse pressed left at (134, 229)
Screenshot: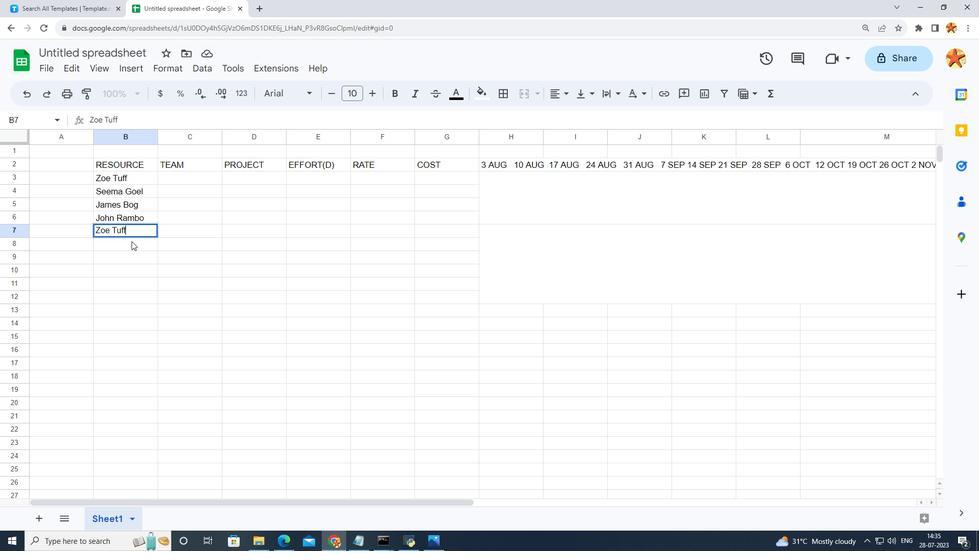 
Action: Mouse moved to (132, 248)
Screenshot: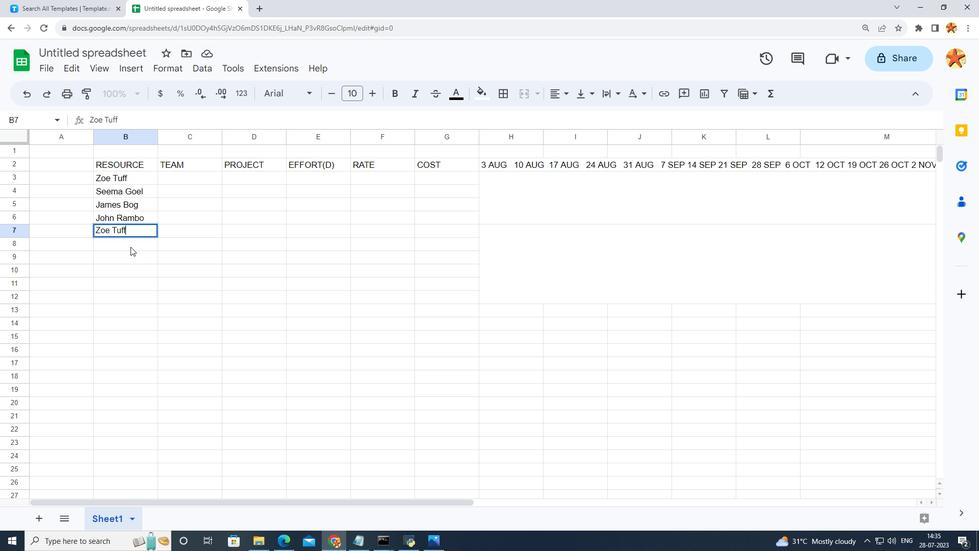 
Action: Mouse pressed left at (132, 248)
Screenshot: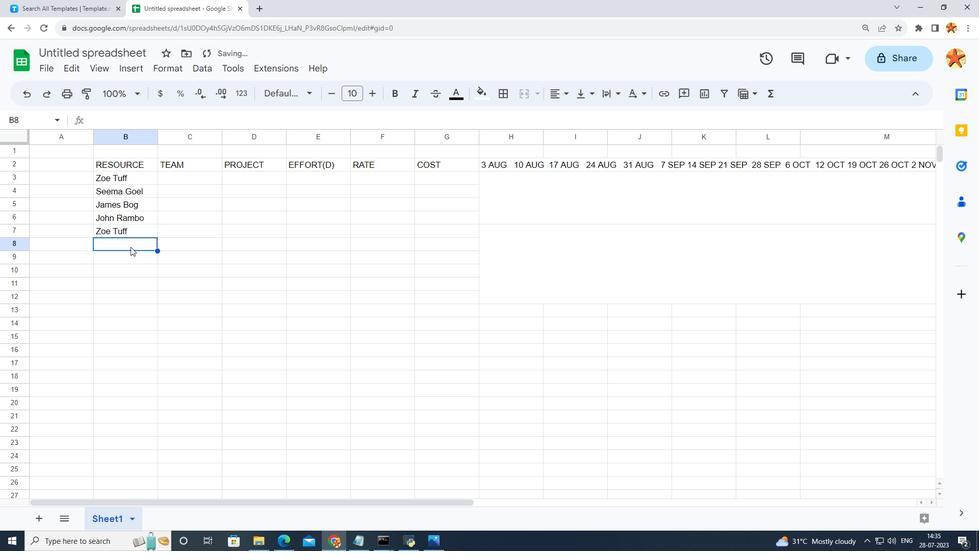 
Action: Mouse pressed left at (132, 248)
